Task: Look for space in Urla, Turkey from 6th September, 2023 to 12th September, 2023 for 4 adults in price range Rs.10000 to Rs.14000. Place can be private room with 4 bedrooms having 4 beds and 4 bathrooms. Property type can be house, flat, guest house. Amenities needed are: wifi, TV, free parkinig on premises, gym, breakfast. Booking option can be shelf check-in. Required host language is English.
Action: Mouse moved to (367, 142)
Screenshot: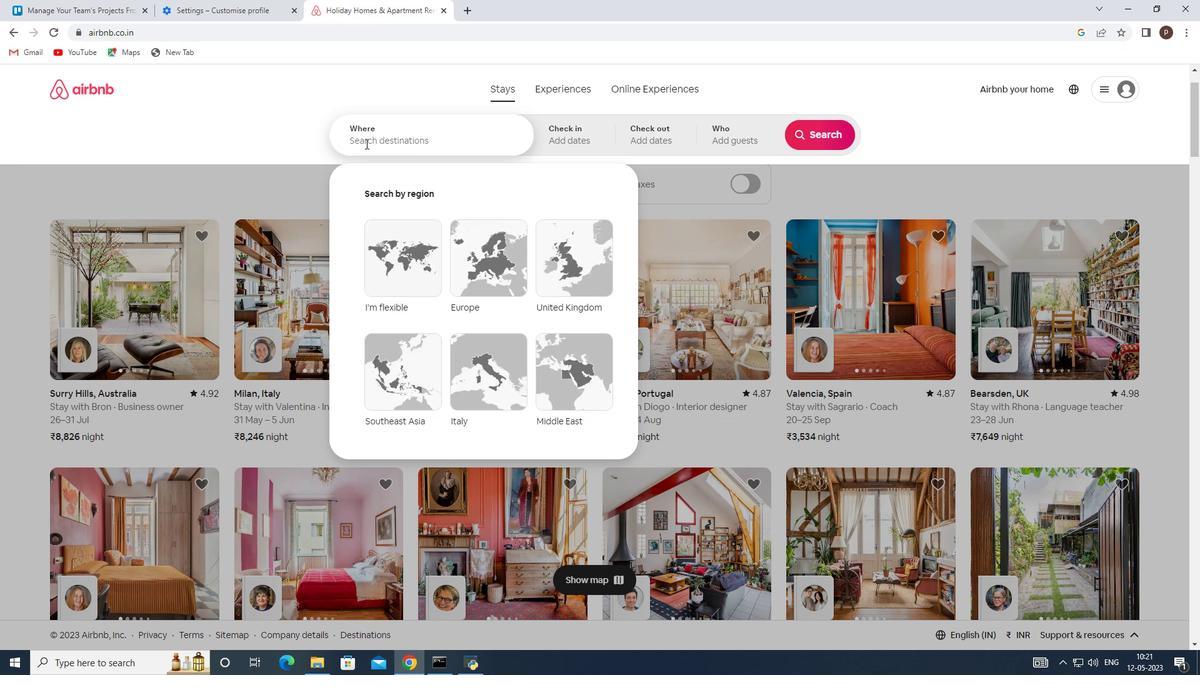 
Action: Mouse pressed left at (367, 142)
Screenshot: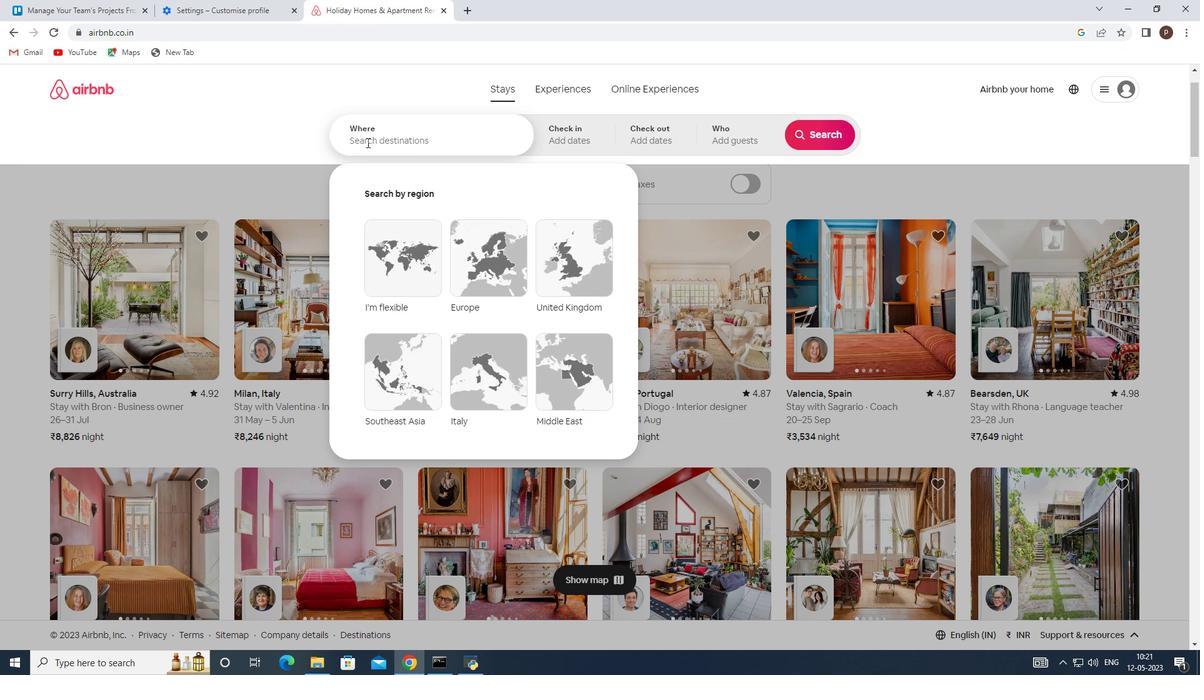 
Action: Mouse moved to (368, 140)
Screenshot: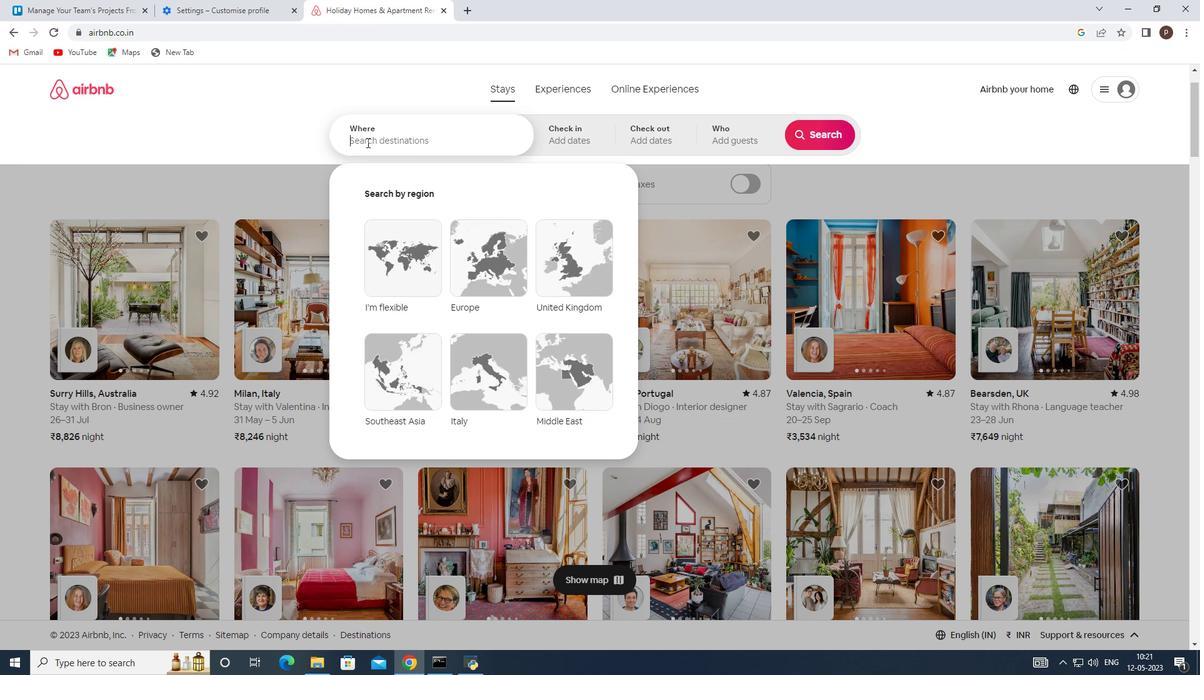 
Action: Key pressed u<Key.caps_lock>RLA,<Key.space><Key.caps_lock>t<Key.caps_lock>URKEY<Key.enter>
Screenshot: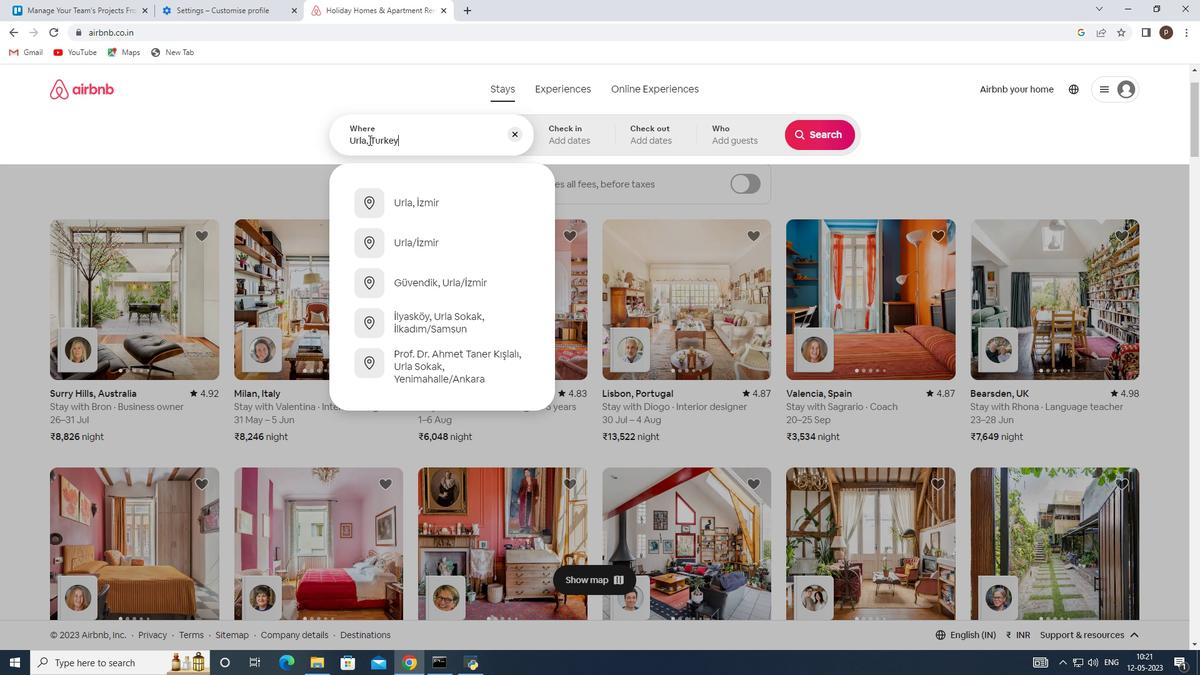 
Action: Mouse moved to (819, 233)
Screenshot: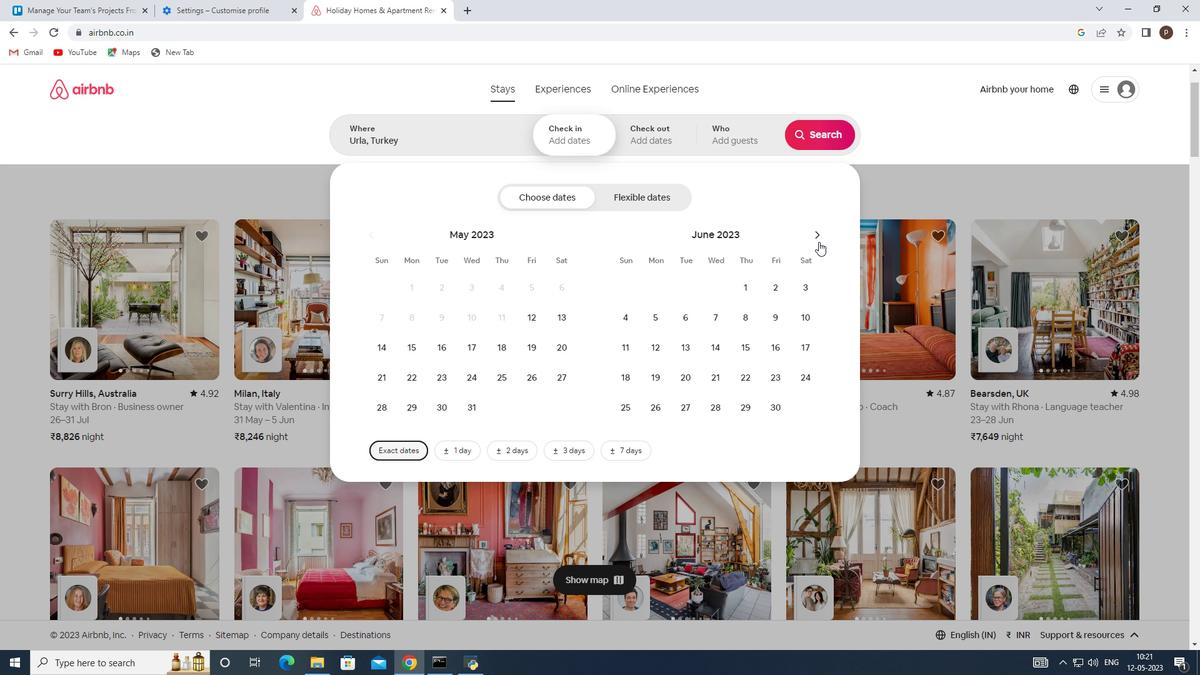 
Action: Mouse pressed left at (819, 233)
Screenshot: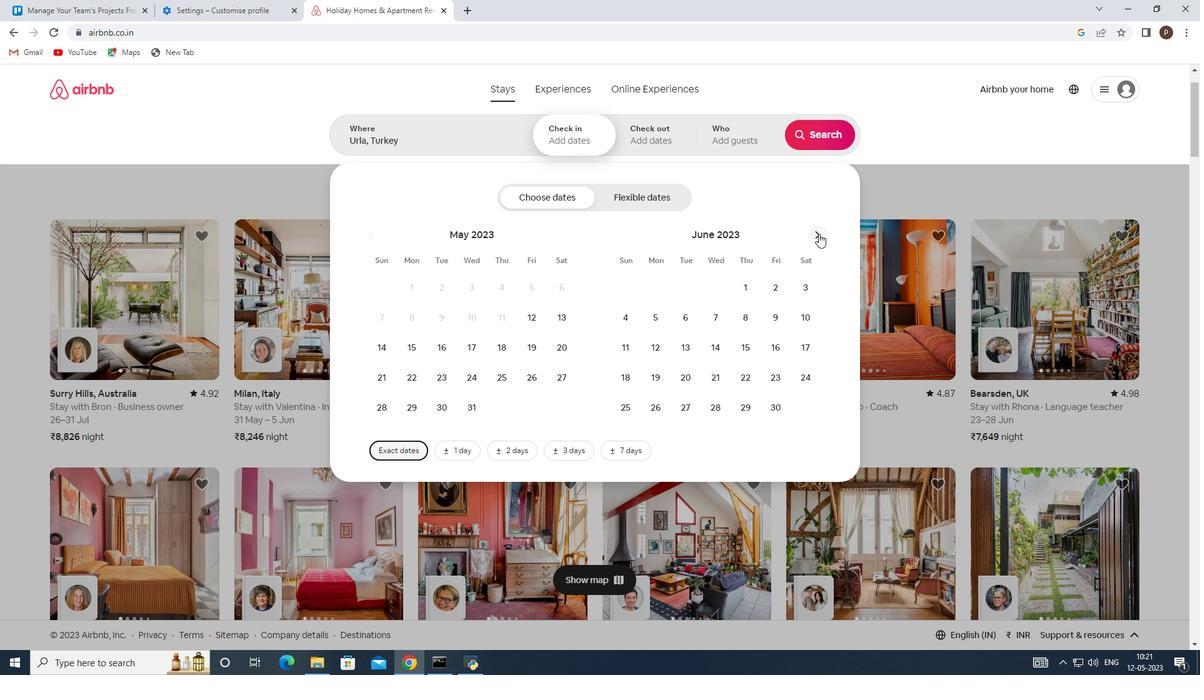 
Action: Mouse pressed left at (819, 233)
Screenshot: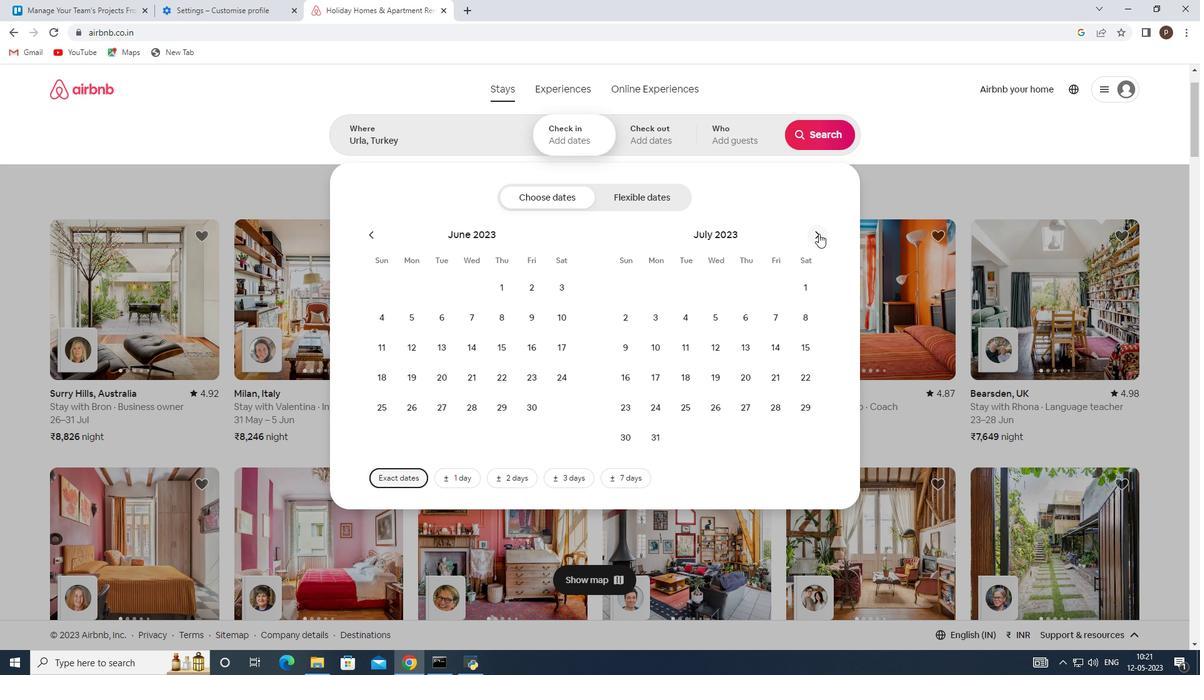 
Action: Mouse pressed left at (819, 233)
Screenshot: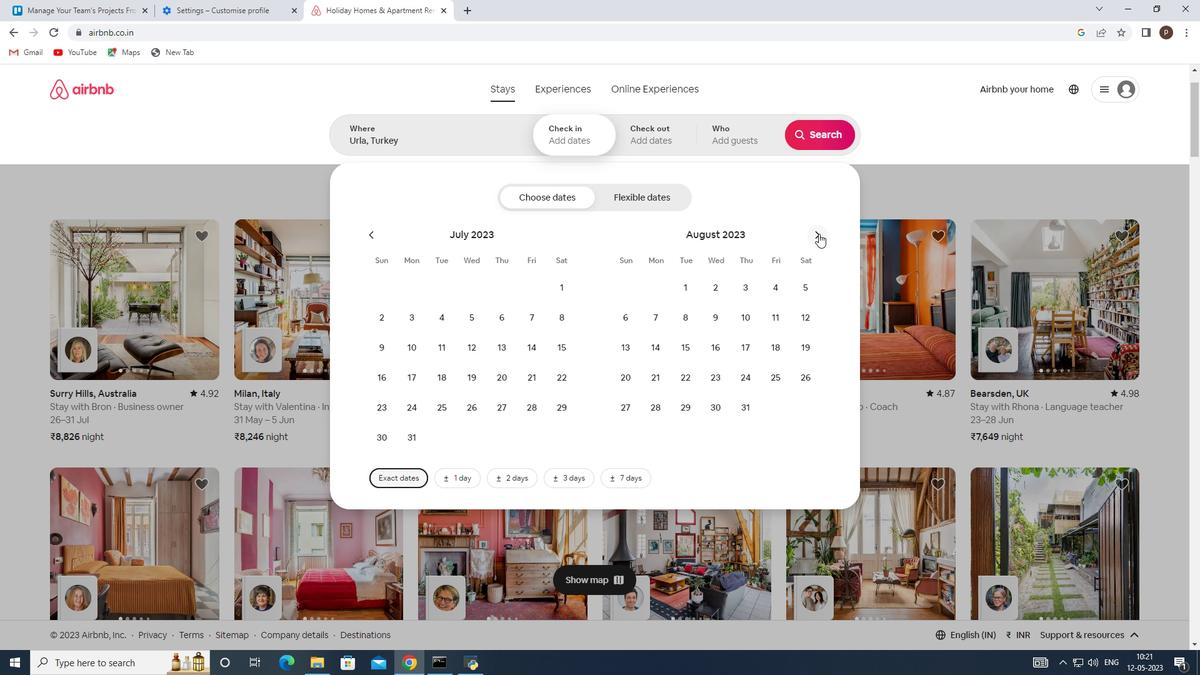 
Action: Mouse moved to (715, 313)
Screenshot: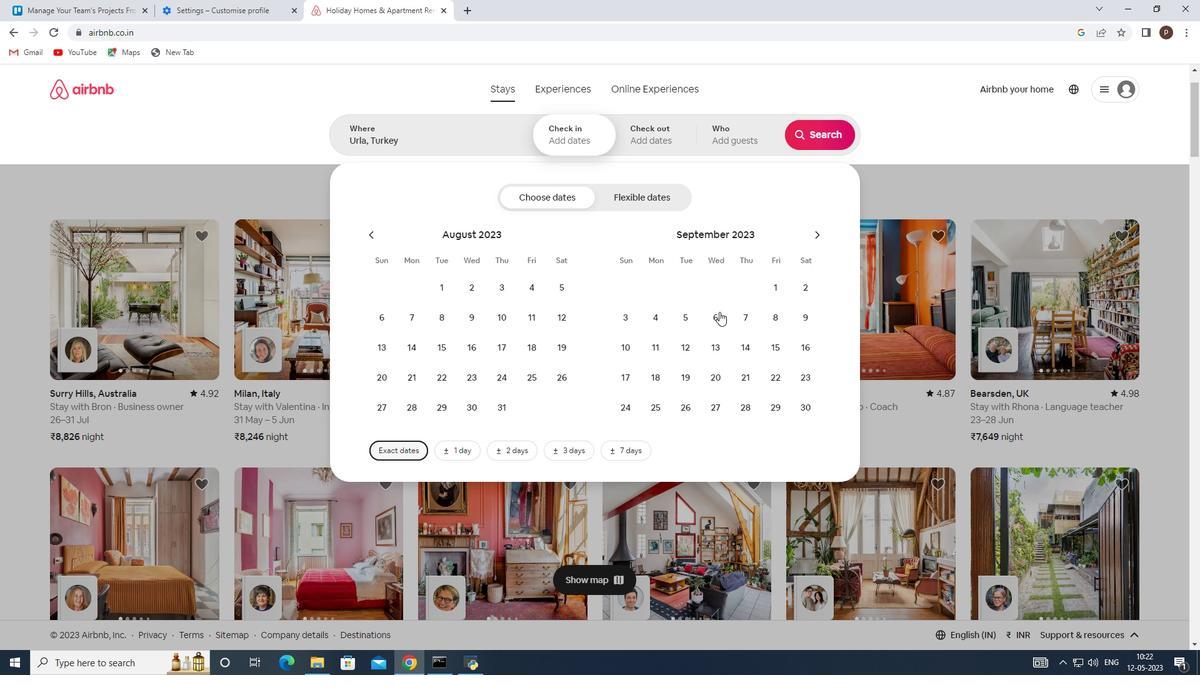 
Action: Mouse pressed left at (715, 313)
Screenshot: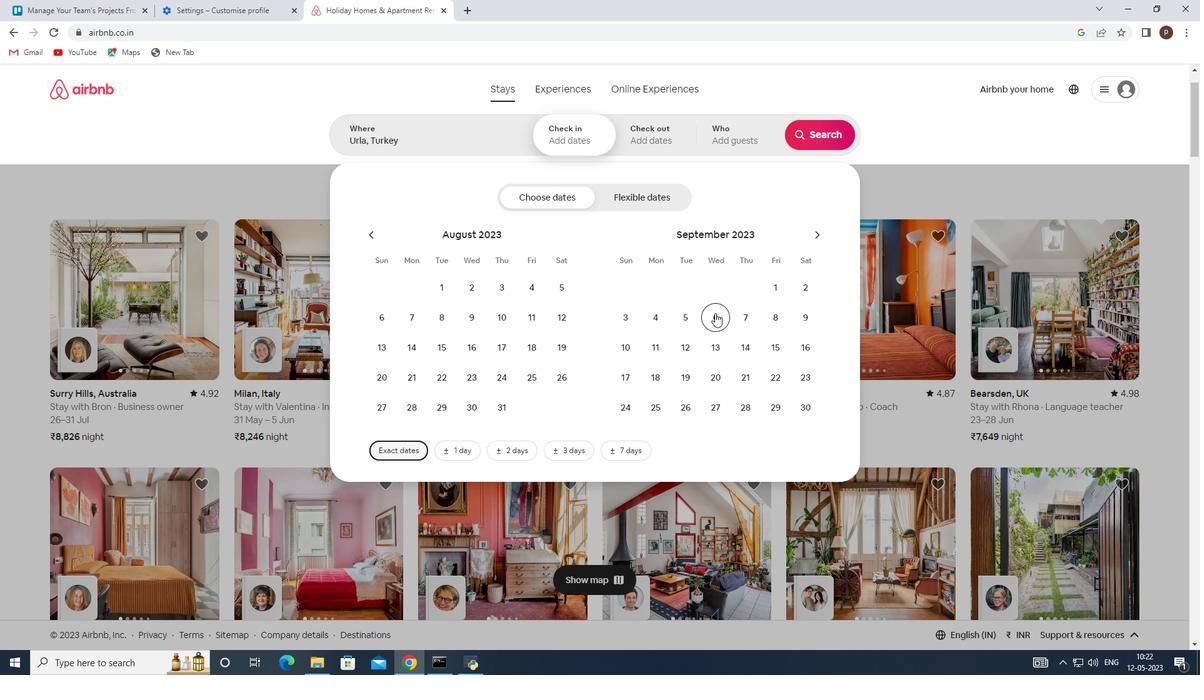 
Action: Mouse moved to (687, 343)
Screenshot: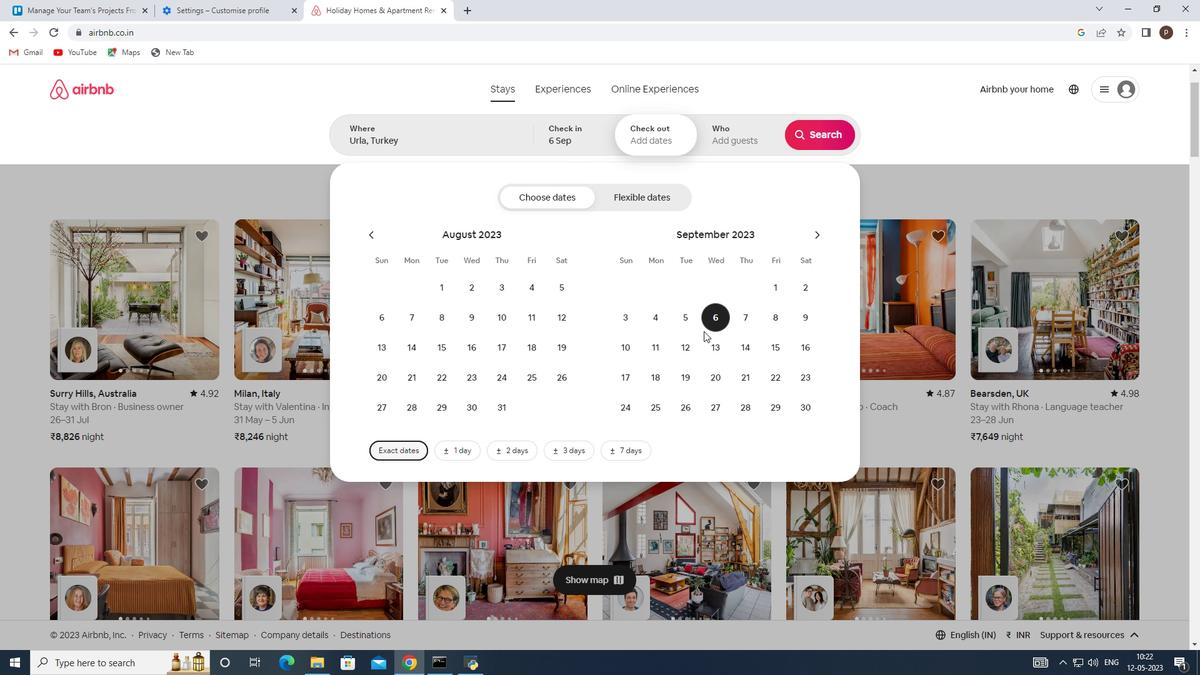 
Action: Mouse pressed left at (687, 343)
Screenshot: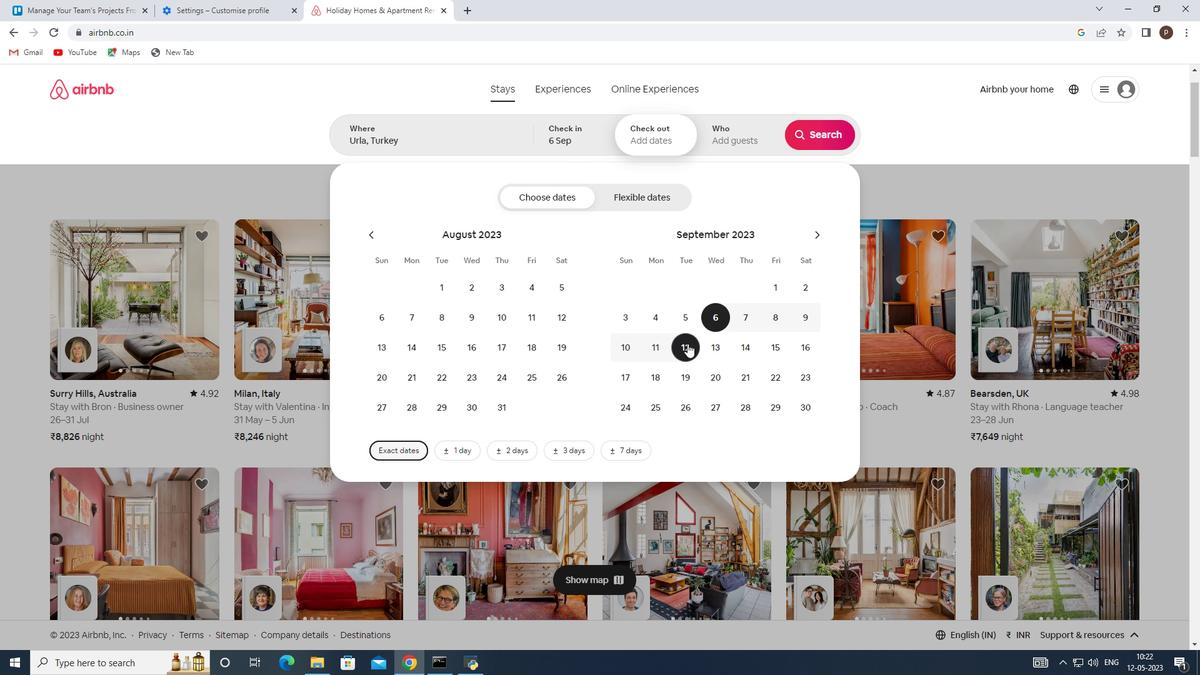 
Action: Mouse moved to (739, 140)
Screenshot: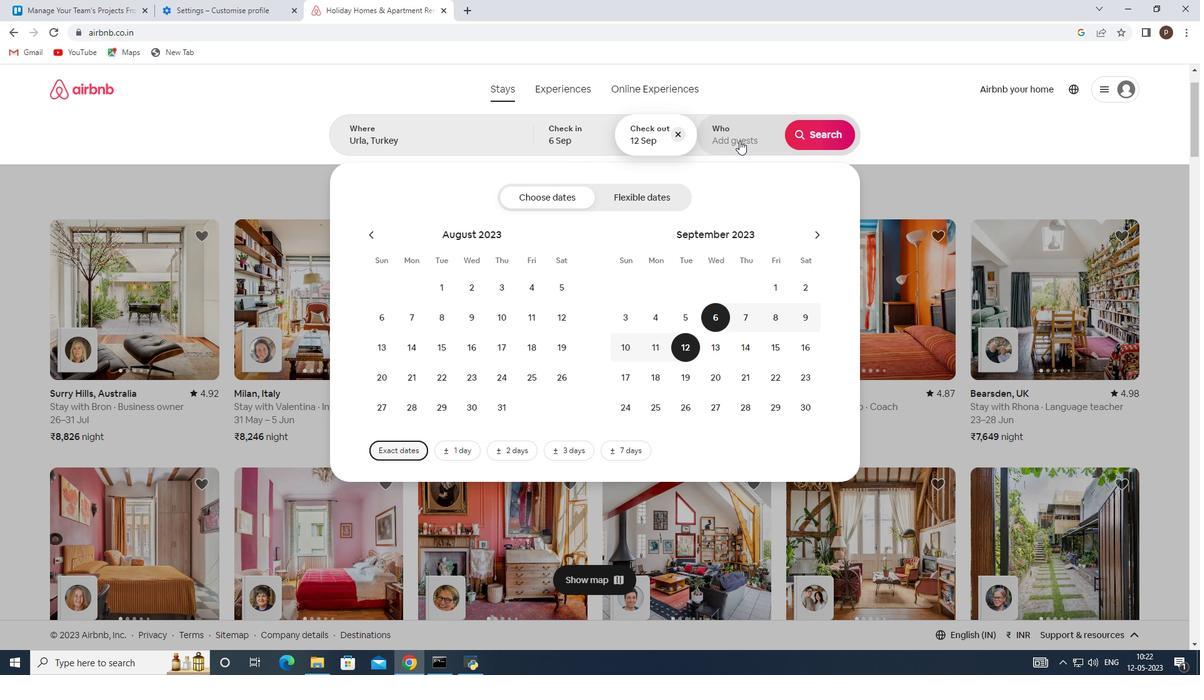 
Action: Mouse pressed left at (739, 140)
Screenshot: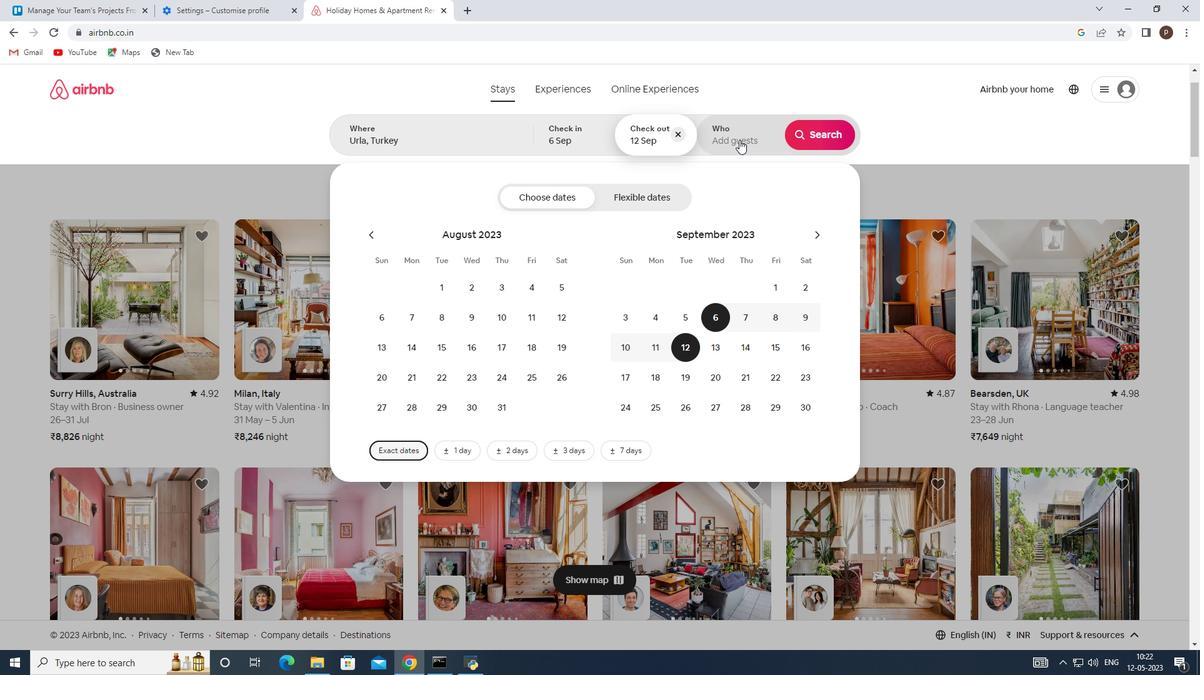 
Action: Mouse moved to (820, 200)
Screenshot: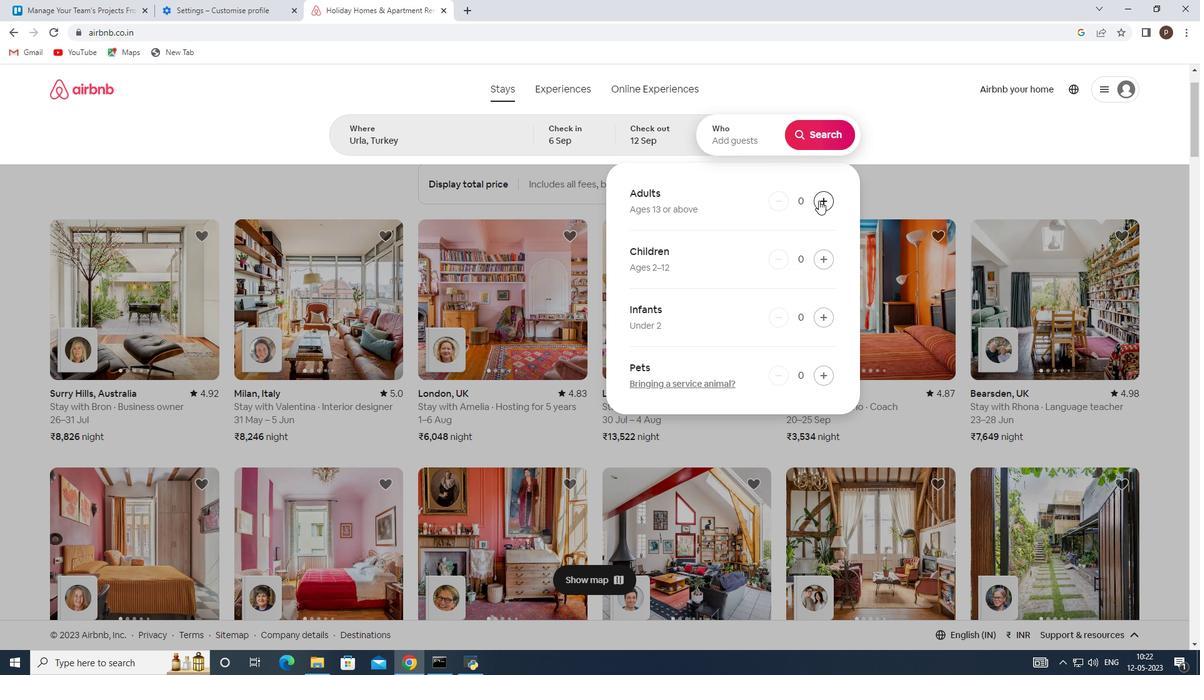 
Action: Mouse pressed left at (820, 200)
Screenshot: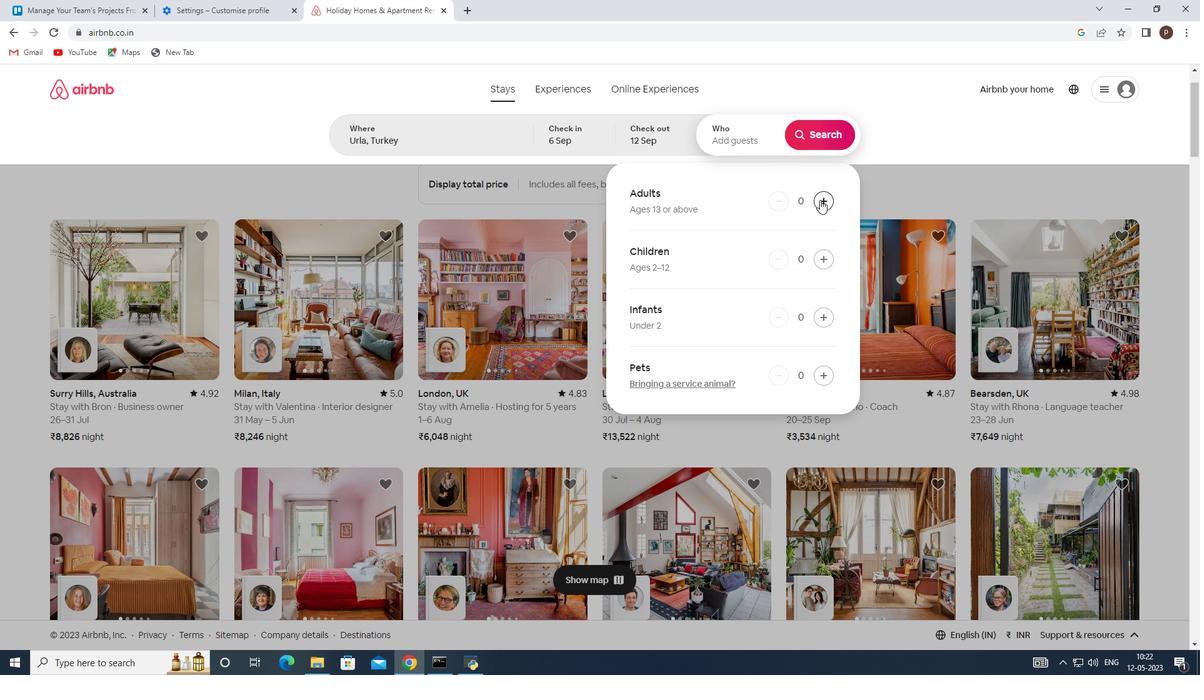 
Action: Mouse pressed left at (820, 200)
Screenshot: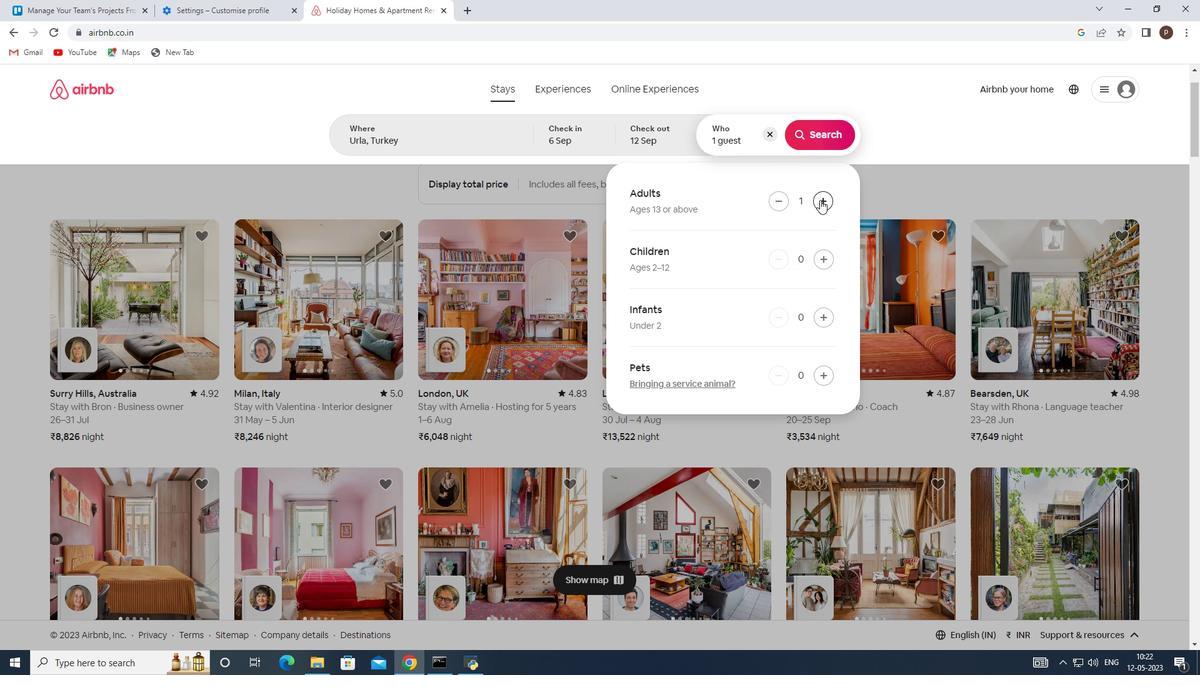 
Action: Mouse pressed left at (820, 200)
Screenshot: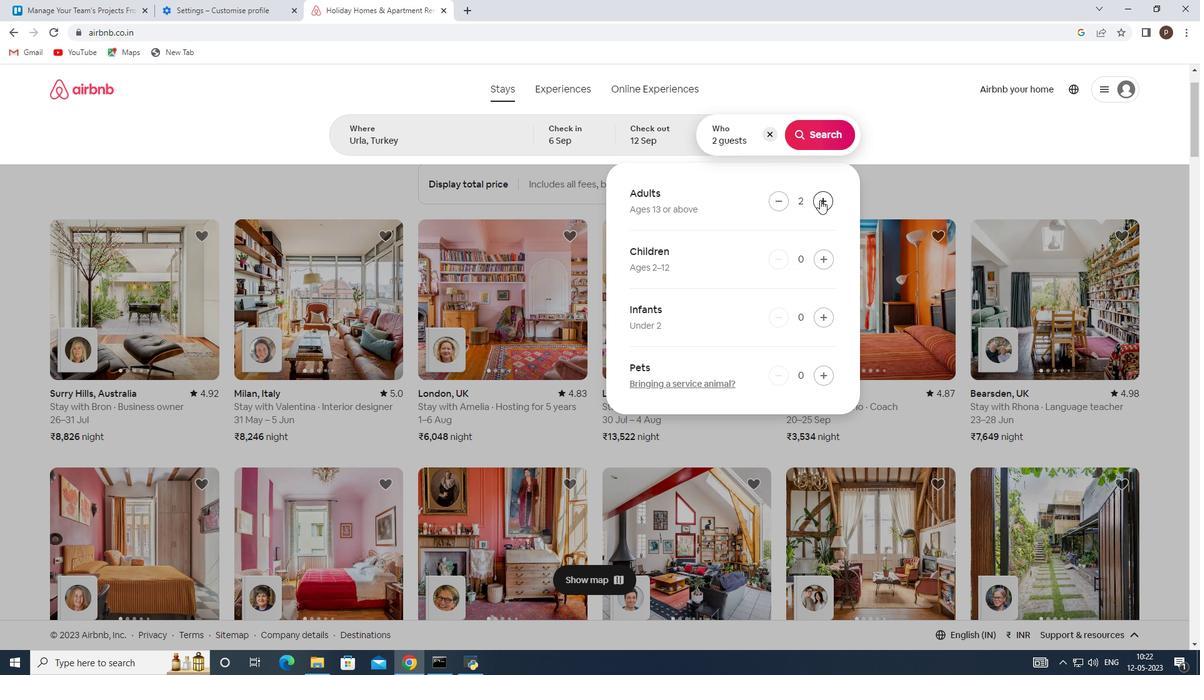 
Action: Mouse pressed left at (820, 200)
Screenshot: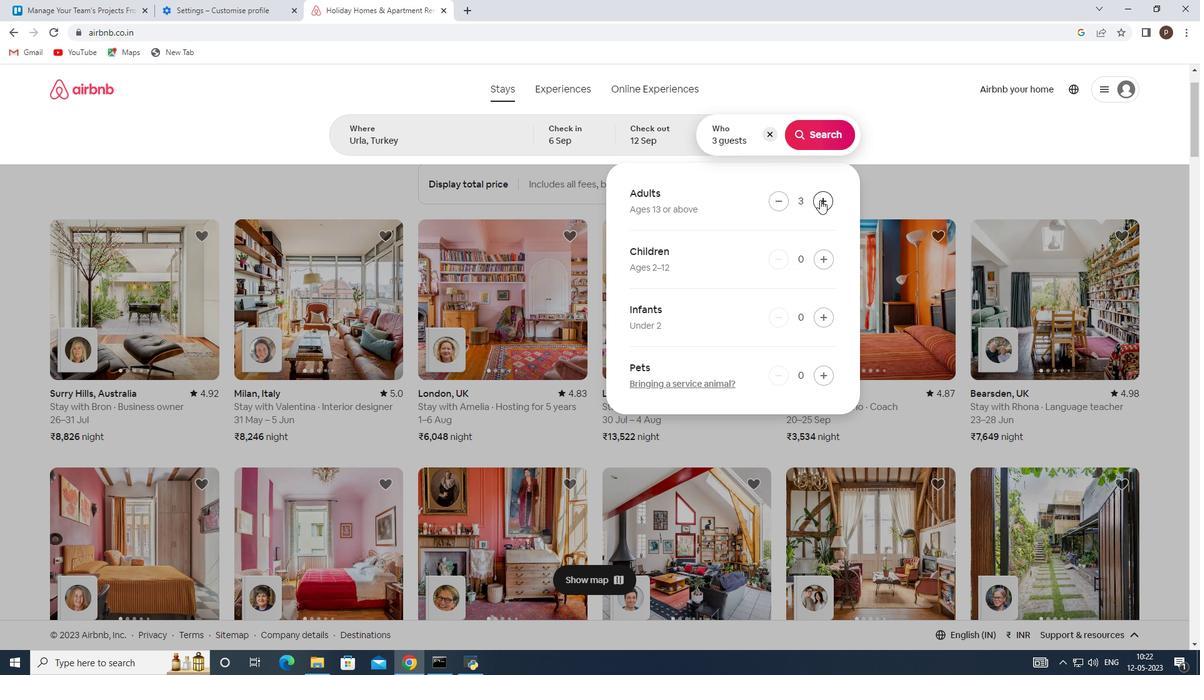 
Action: Mouse moved to (820, 130)
Screenshot: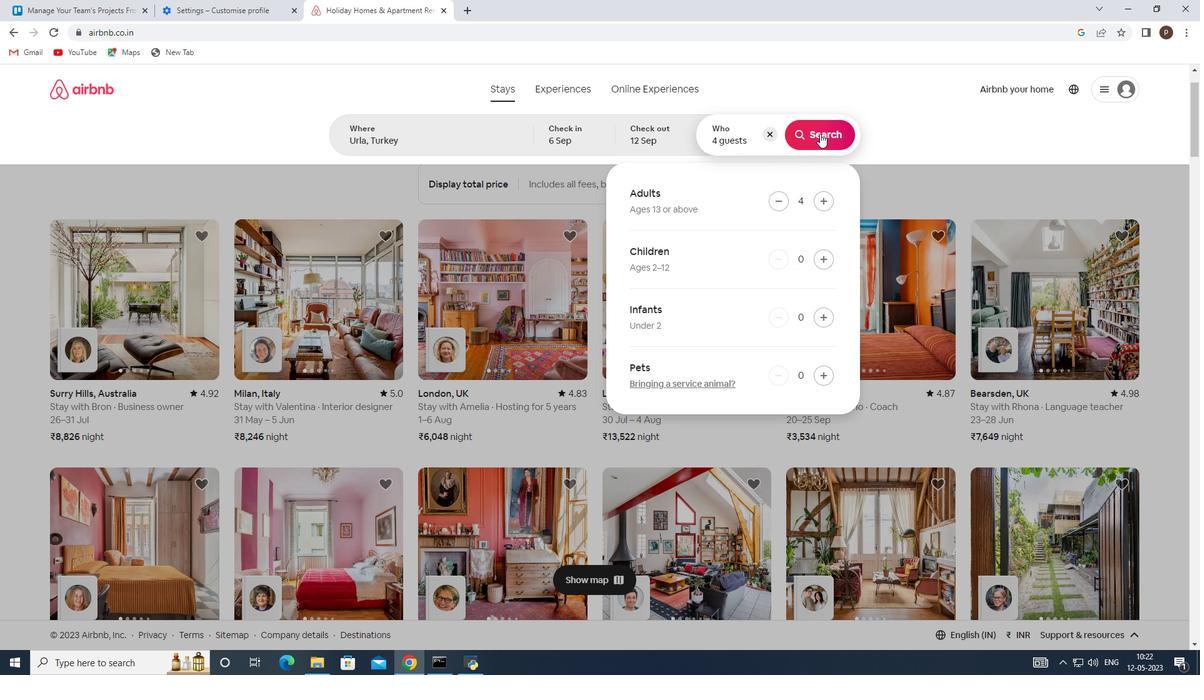 
Action: Mouse pressed left at (820, 130)
Screenshot: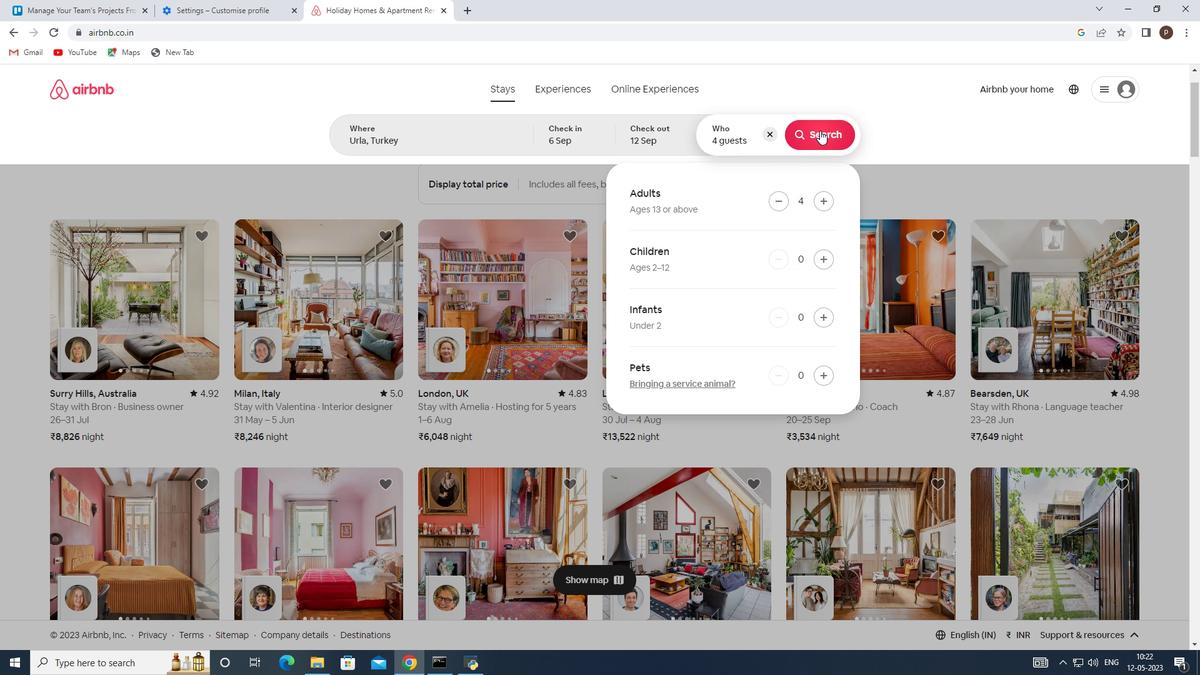 
Action: Mouse moved to (1133, 136)
Screenshot: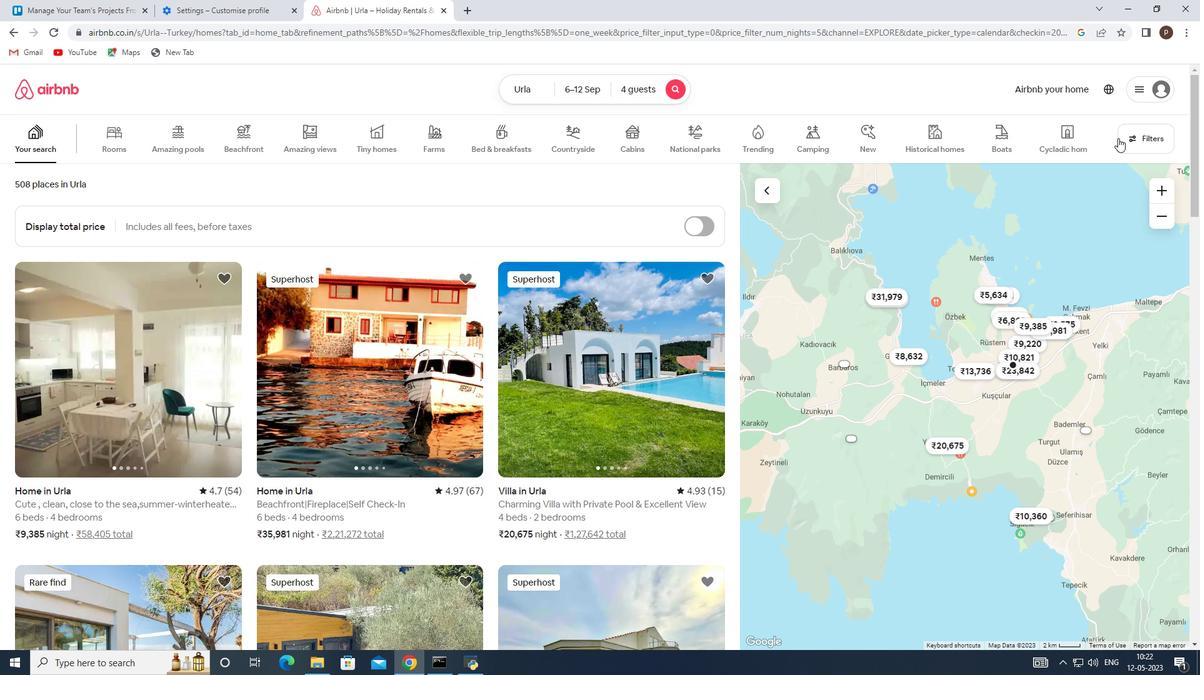 
Action: Mouse pressed left at (1133, 136)
Screenshot: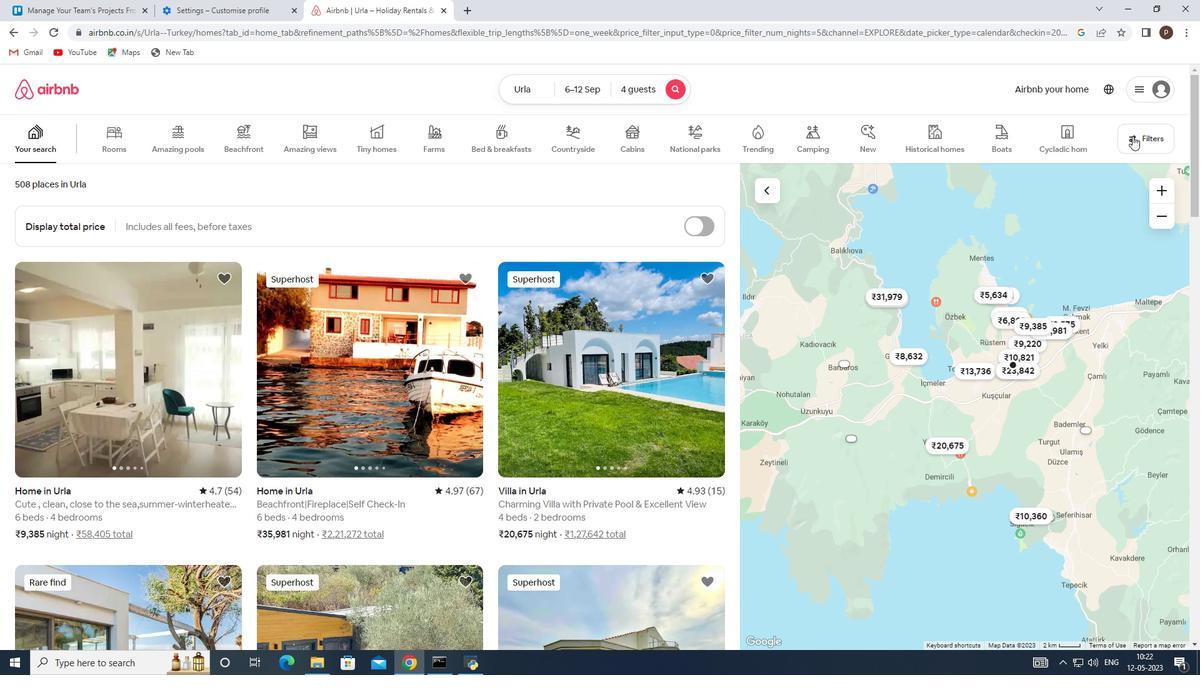 
Action: Mouse moved to (424, 449)
Screenshot: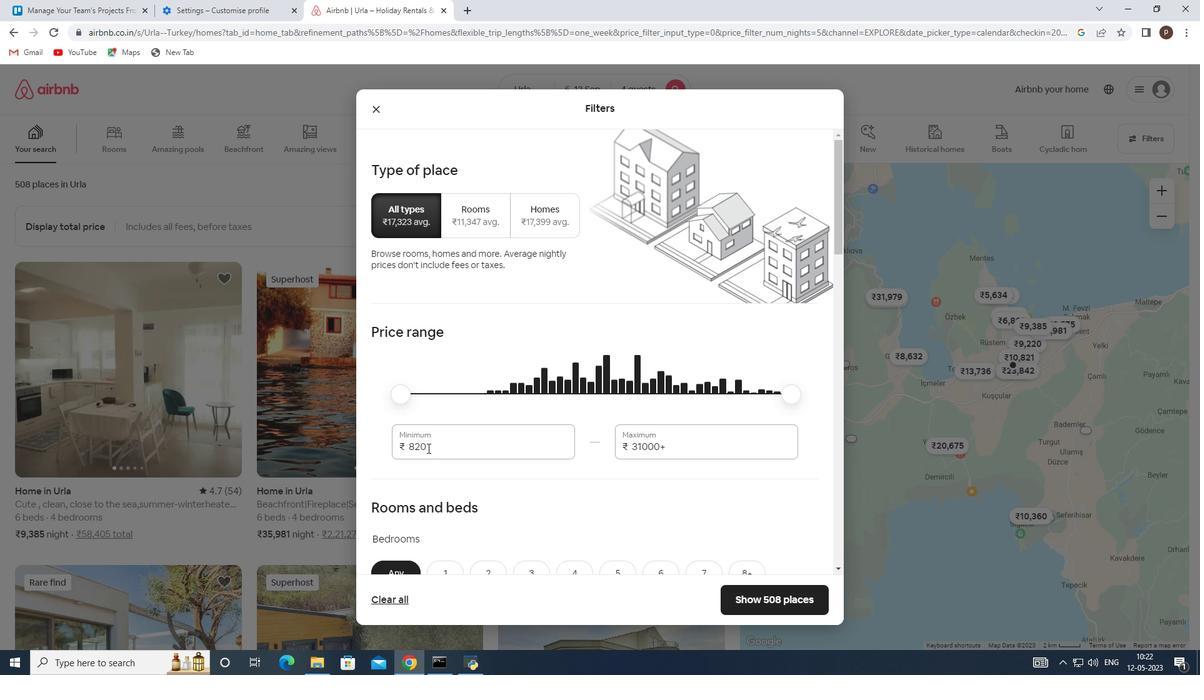 
Action: Mouse pressed left at (424, 449)
Screenshot: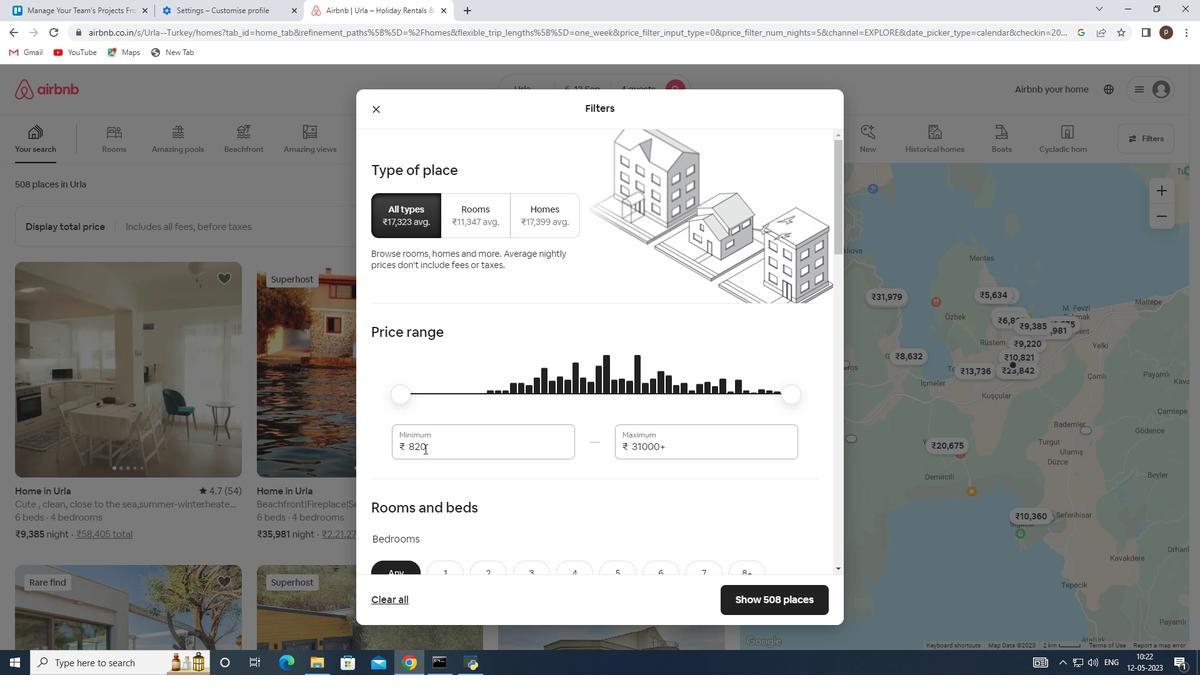 
Action: Mouse pressed left at (424, 449)
Screenshot: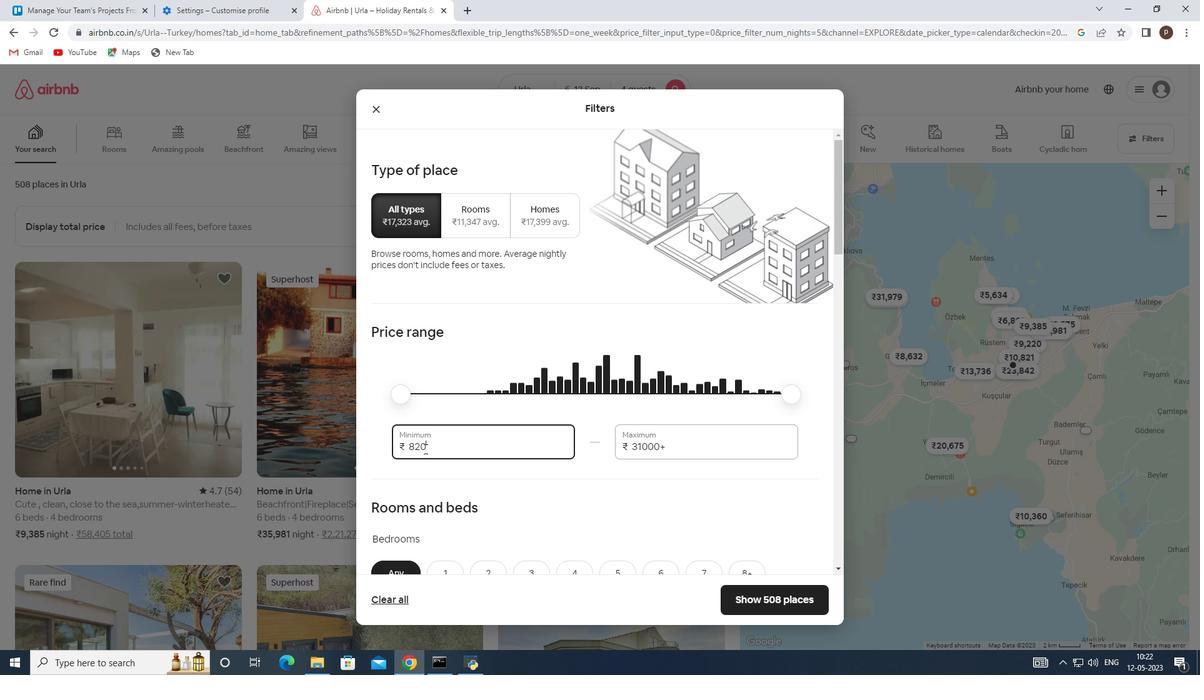 
Action: Key pressed 10000<Key.tab>14000
Screenshot: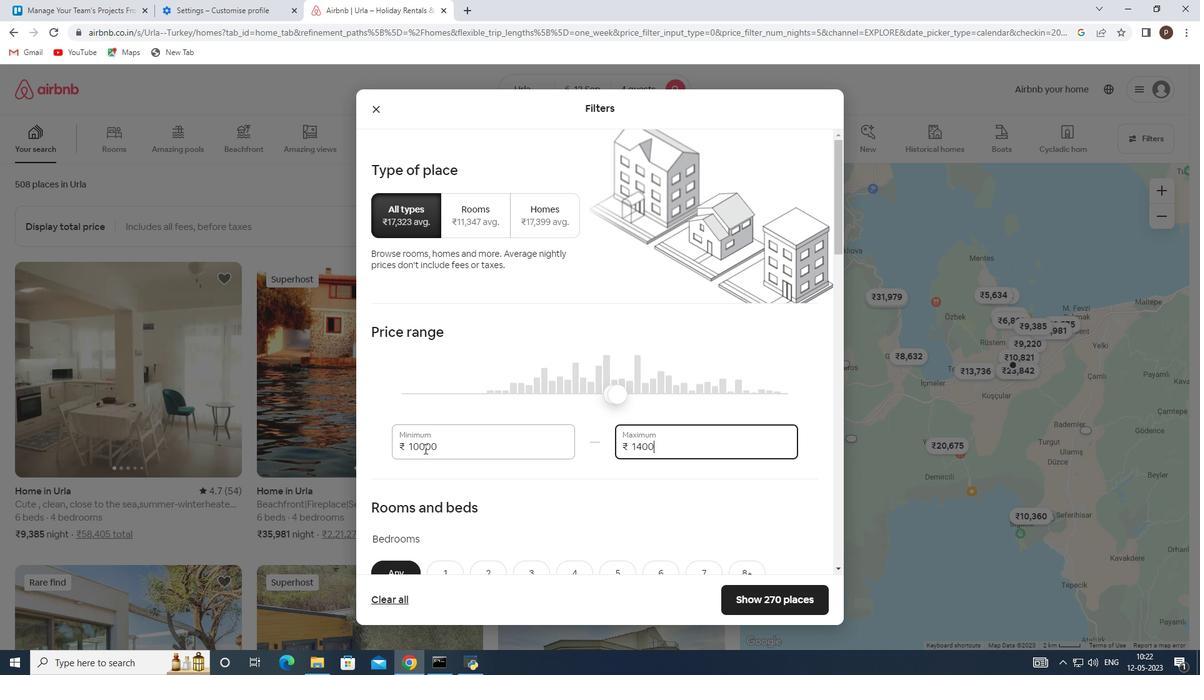 
Action: Mouse moved to (489, 477)
Screenshot: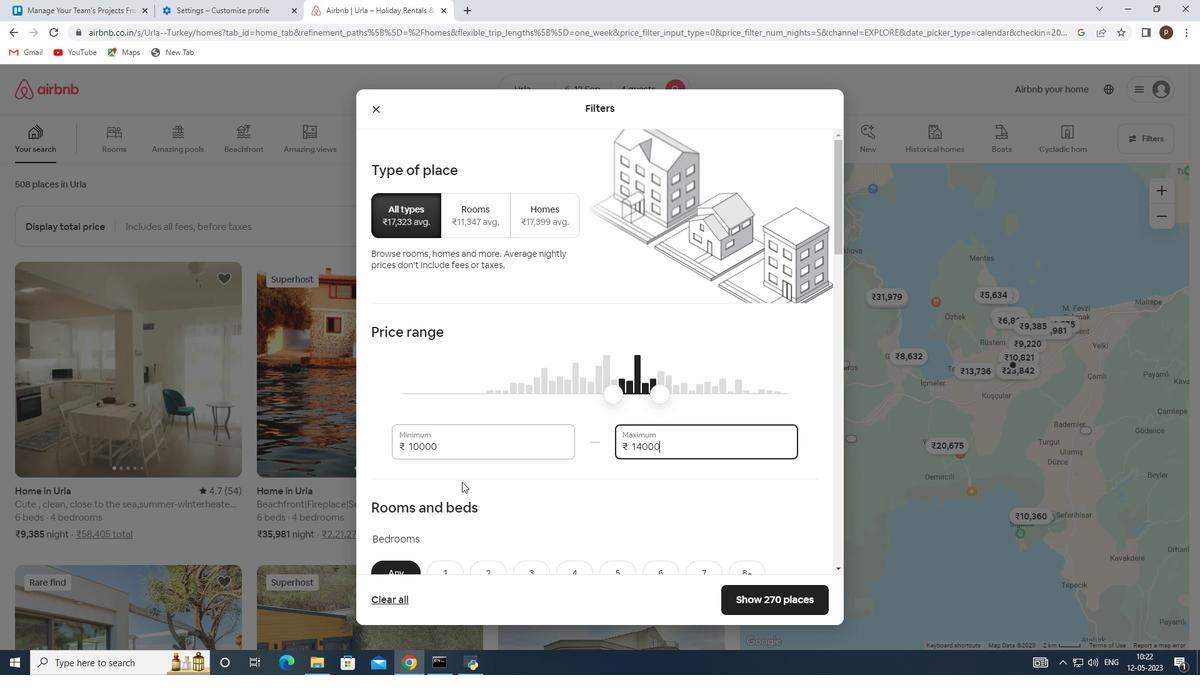 
Action: Mouse scrolled (489, 476) with delta (0, 0)
Screenshot: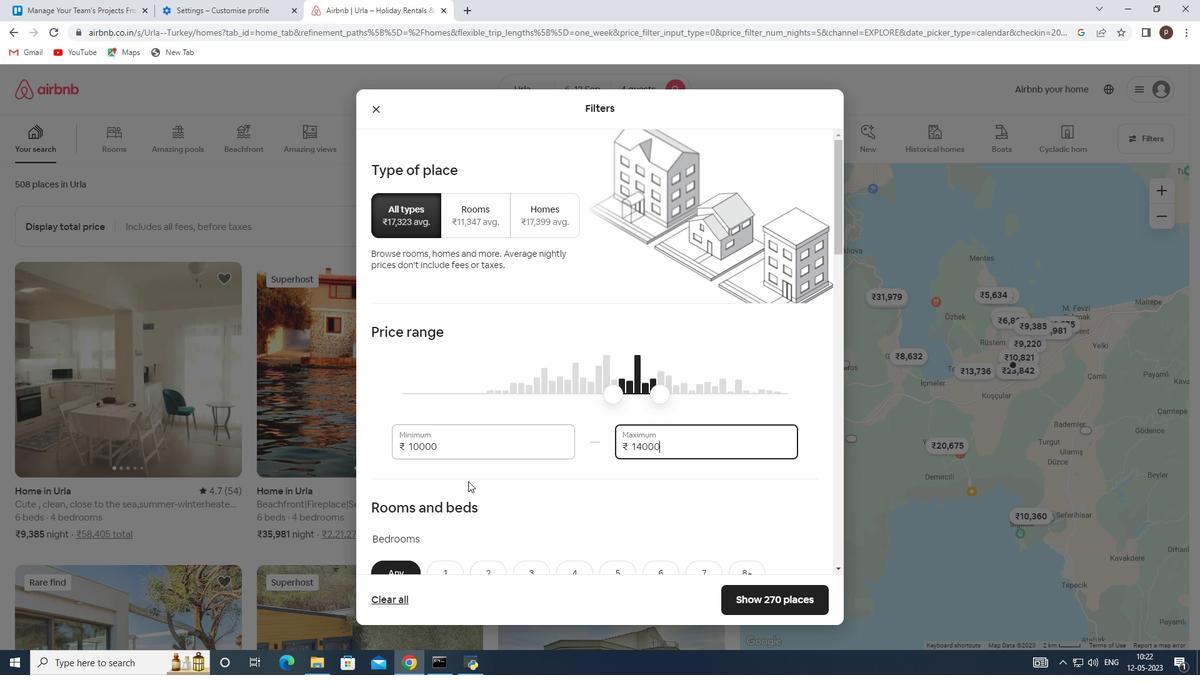 
Action: Mouse scrolled (489, 476) with delta (0, 0)
Screenshot: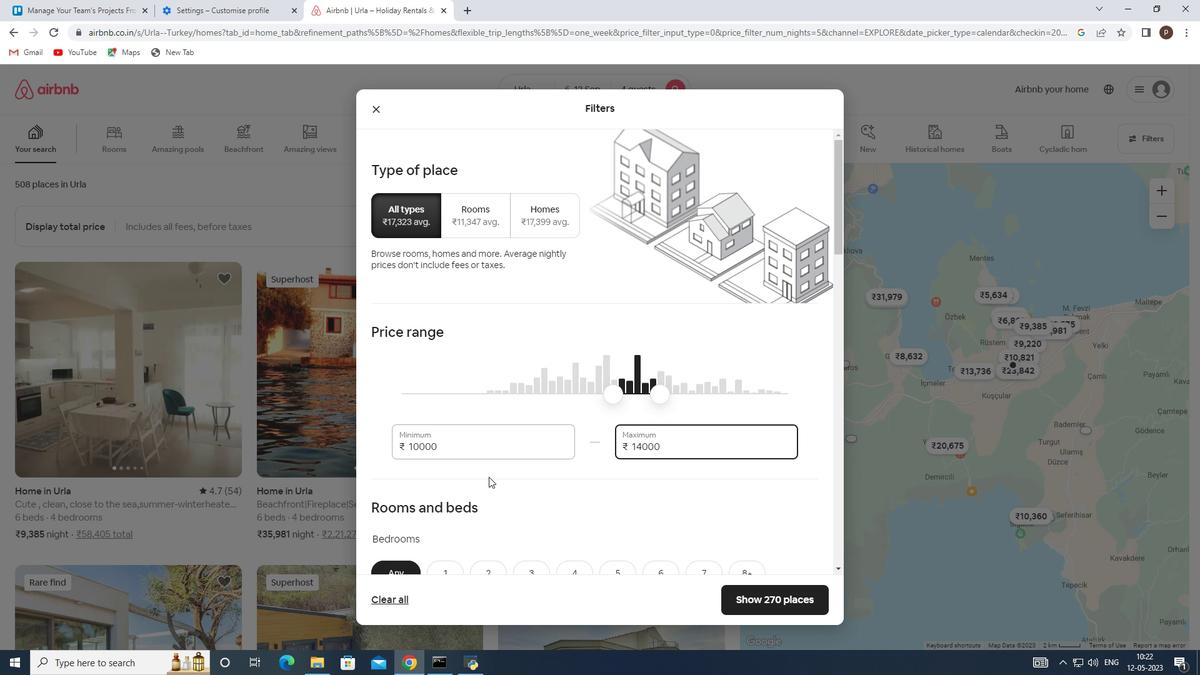
Action: Mouse scrolled (489, 476) with delta (0, 0)
Screenshot: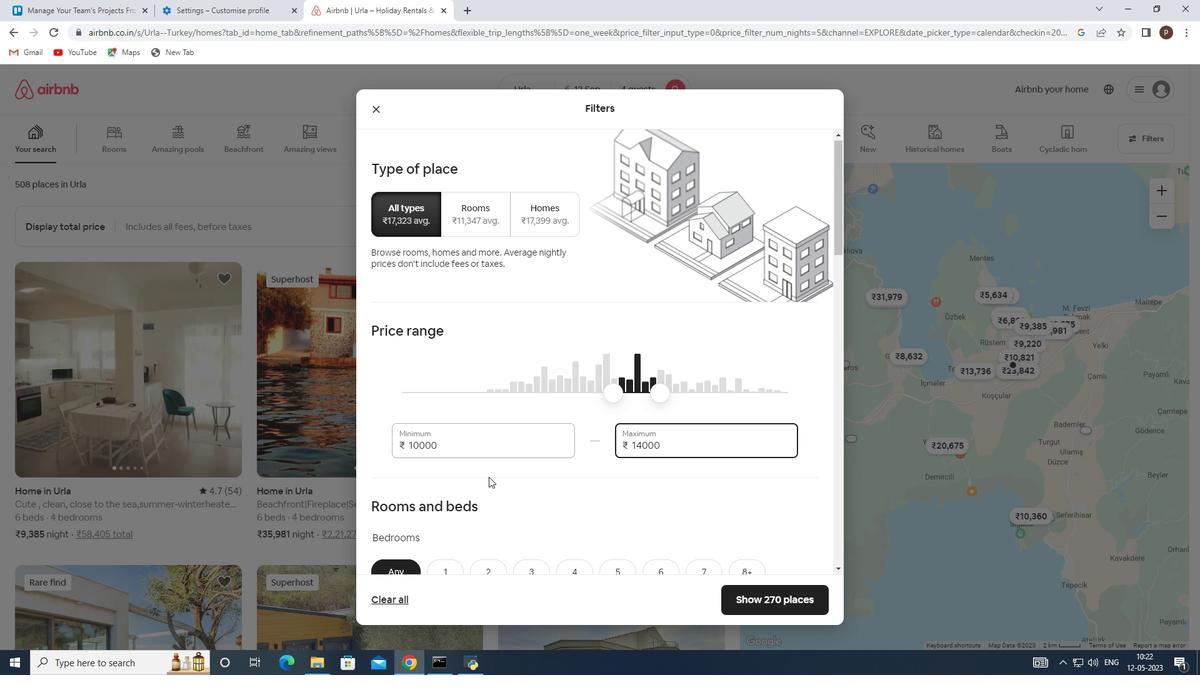 
Action: Mouse moved to (585, 385)
Screenshot: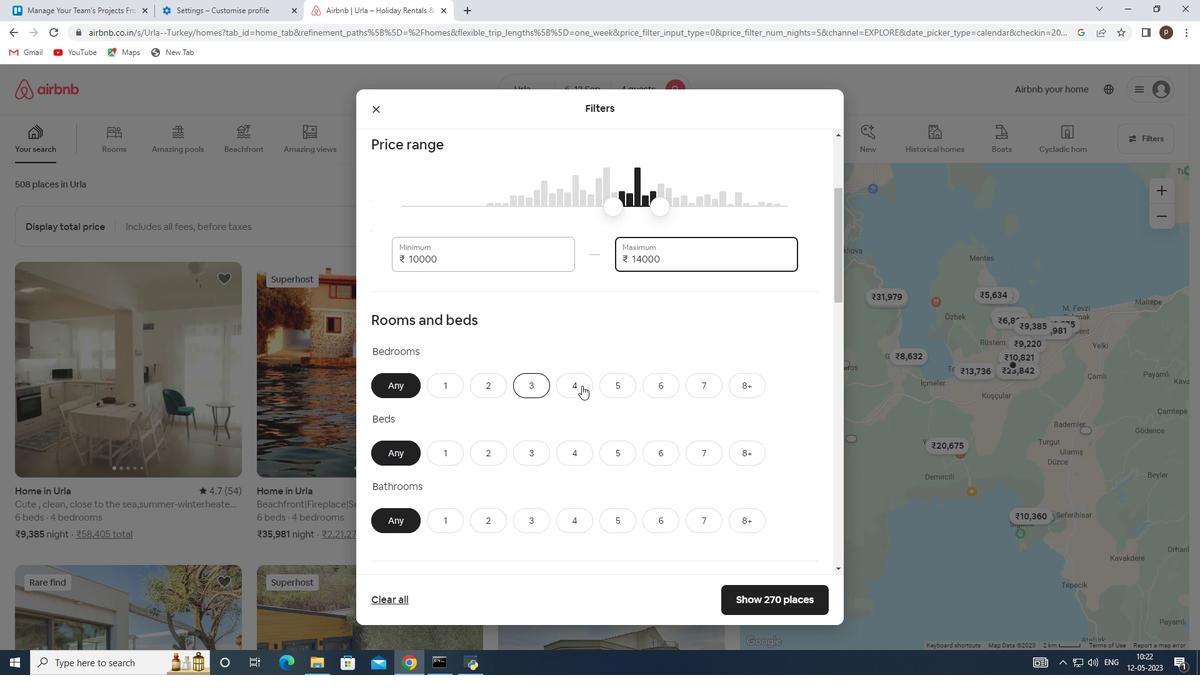 
Action: Mouse pressed left at (585, 385)
Screenshot: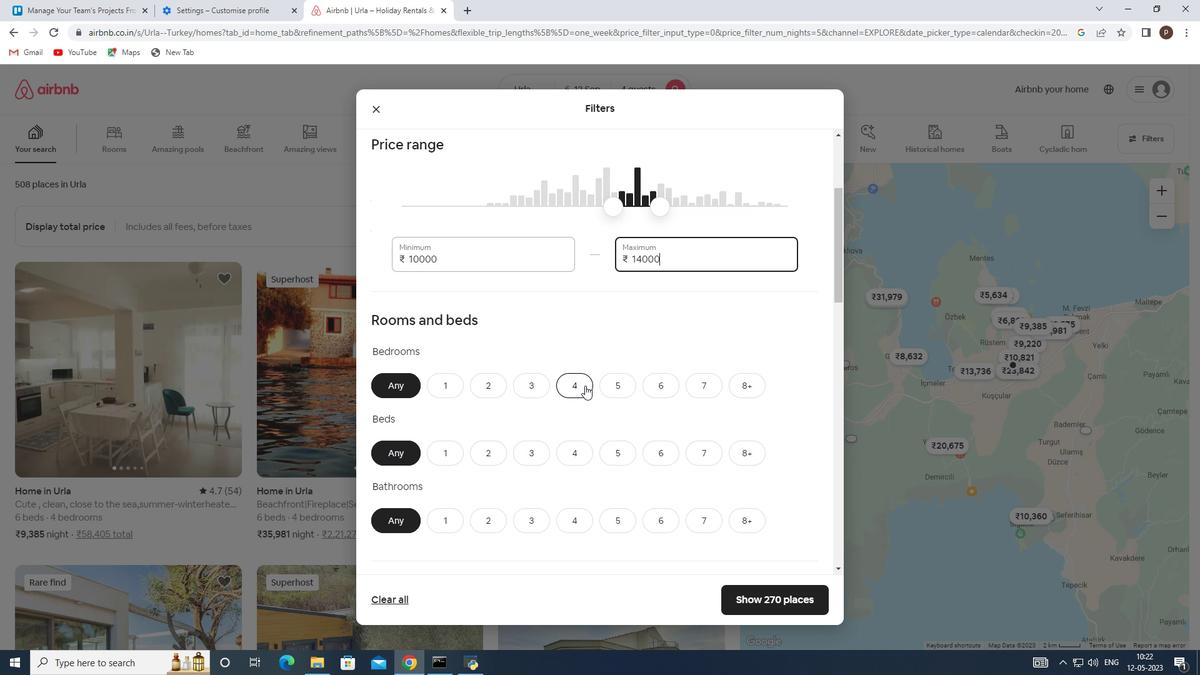 
Action: Mouse moved to (570, 449)
Screenshot: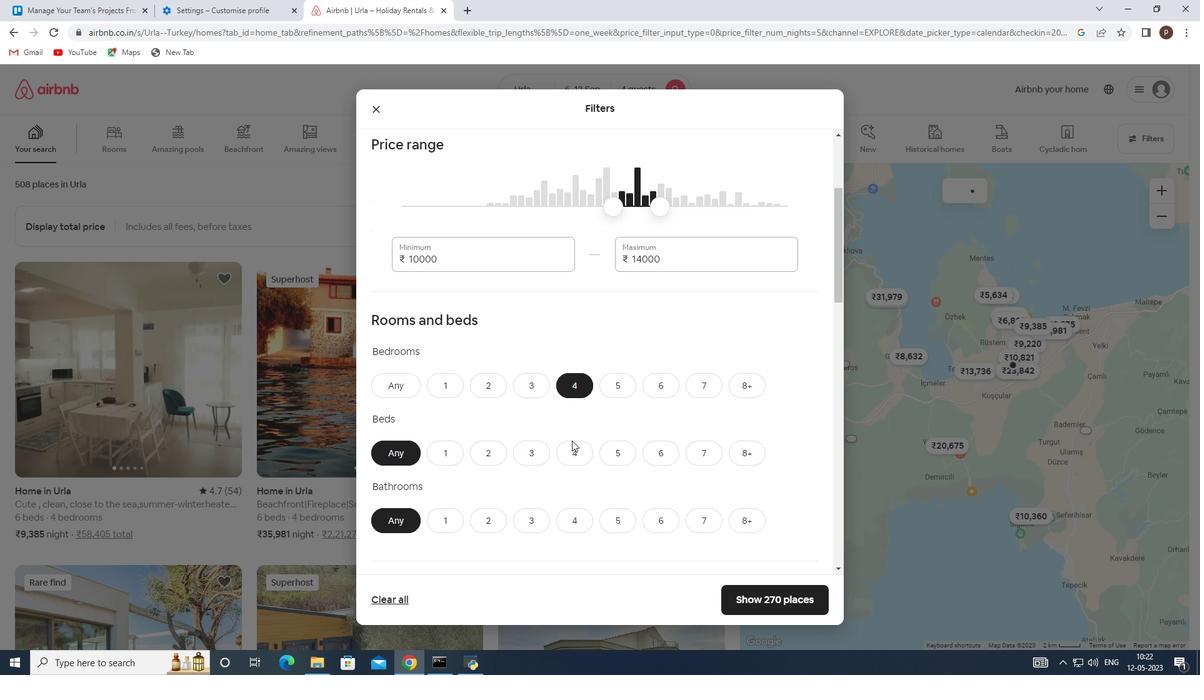 
Action: Mouse pressed left at (570, 449)
Screenshot: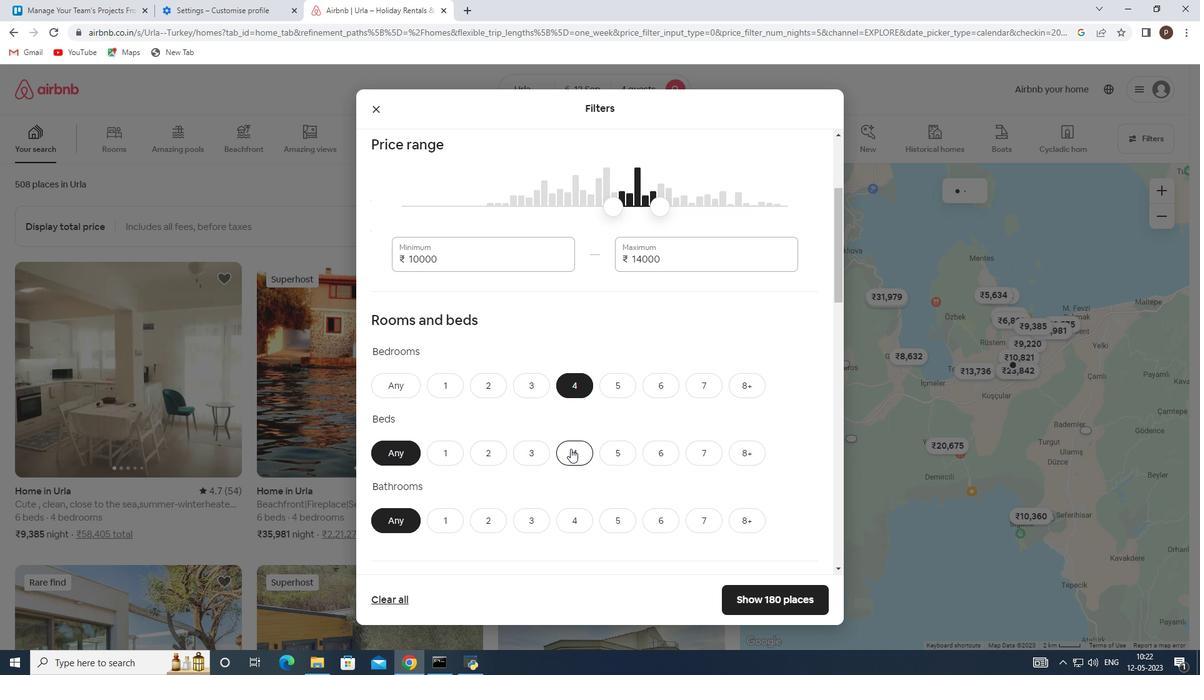 
Action: Mouse scrolled (570, 448) with delta (0, 0)
Screenshot: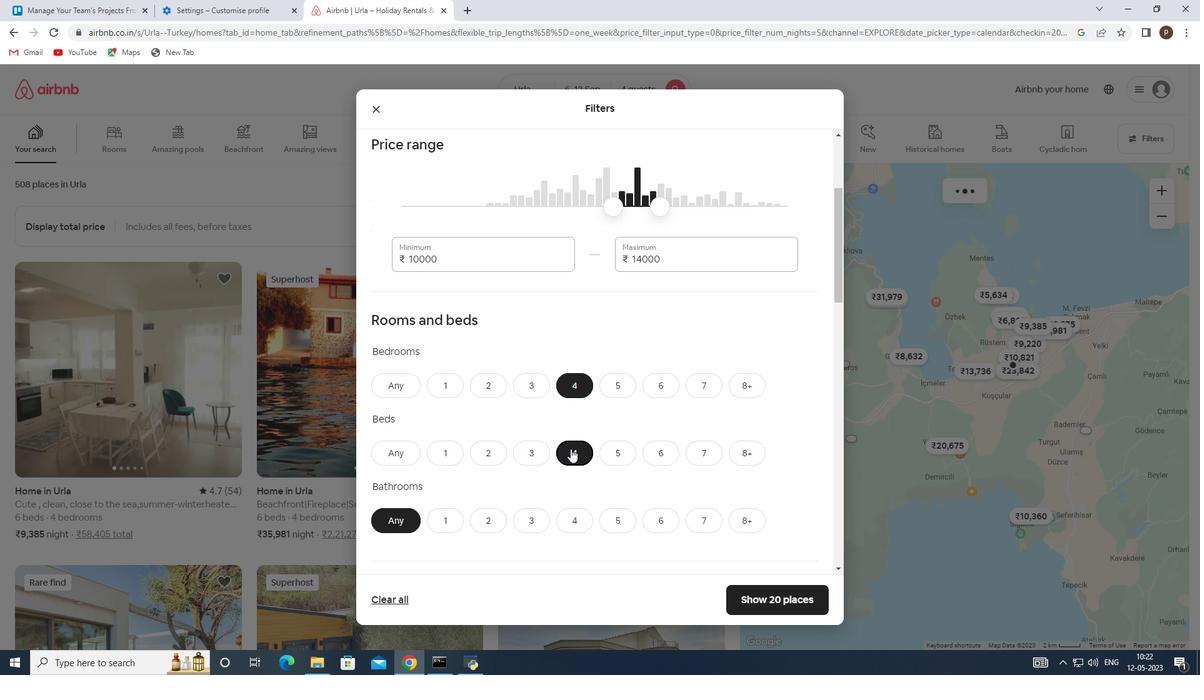 
Action: Mouse moved to (570, 450)
Screenshot: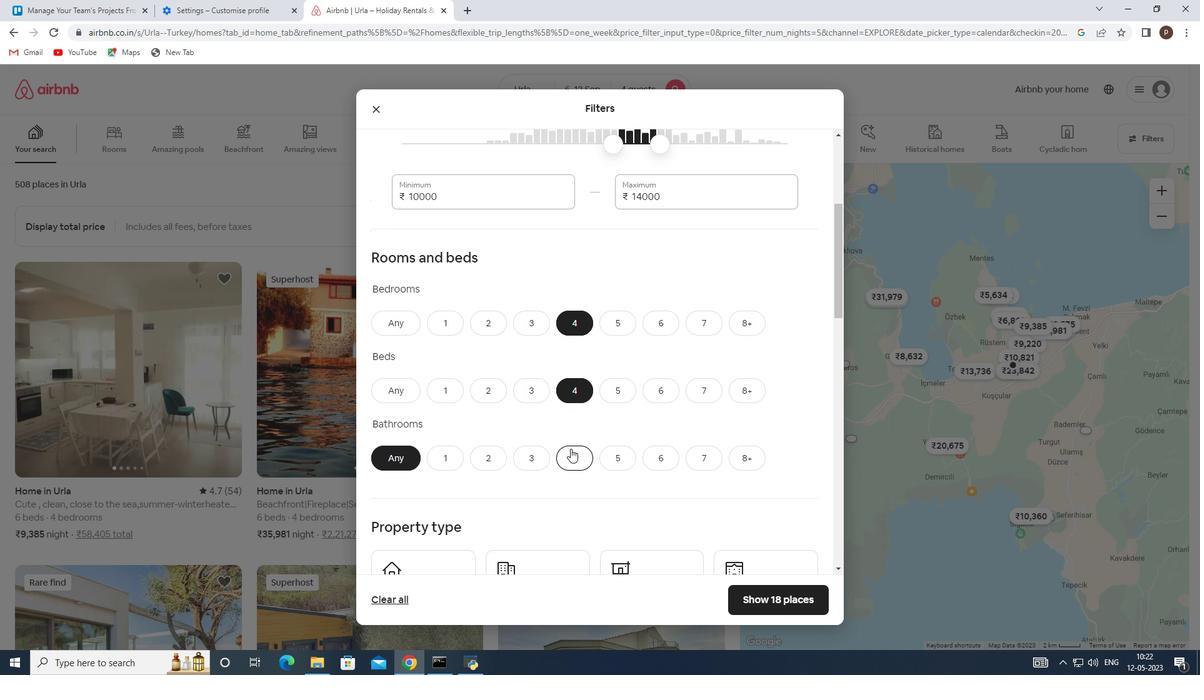 
Action: Mouse pressed left at (570, 450)
Screenshot: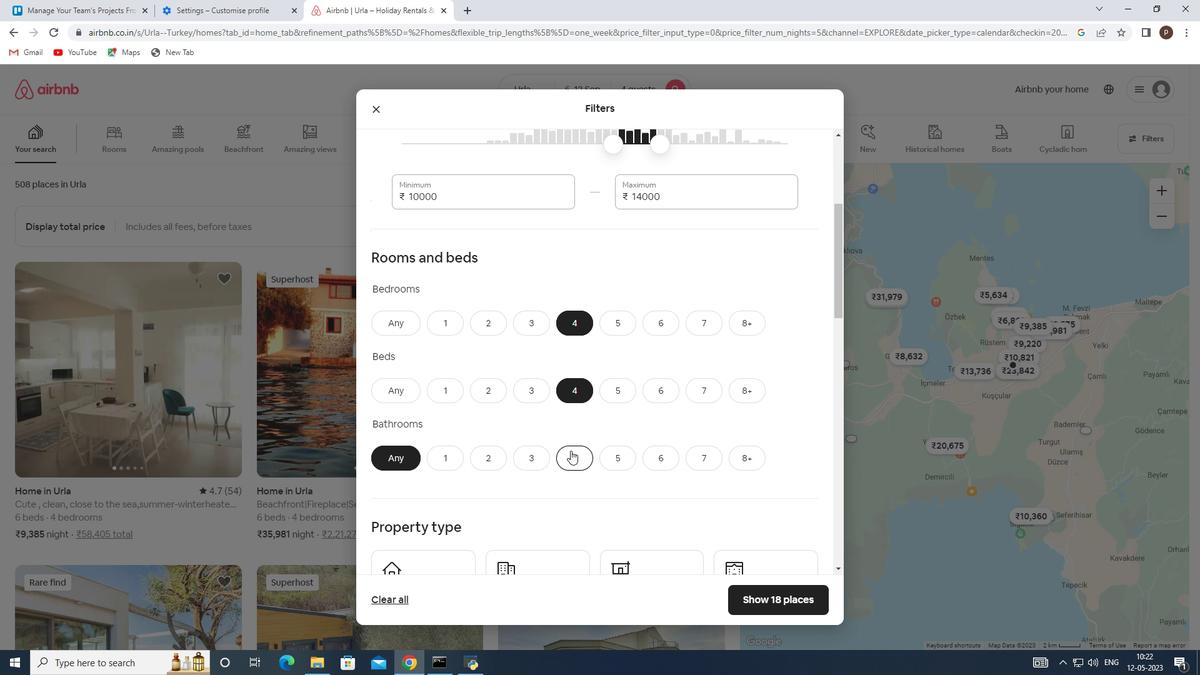 
Action: Mouse moved to (560, 442)
Screenshot: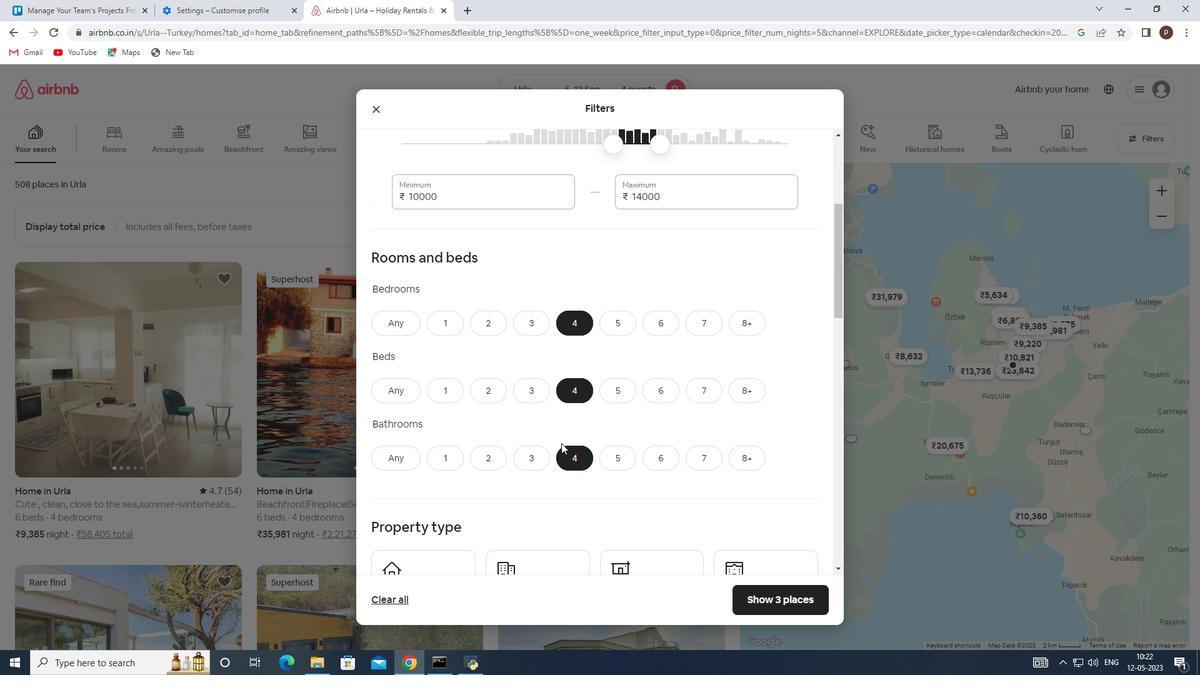 
Action: Mouse scrolled (560, 441) with delta (0, 0)
Screenshot: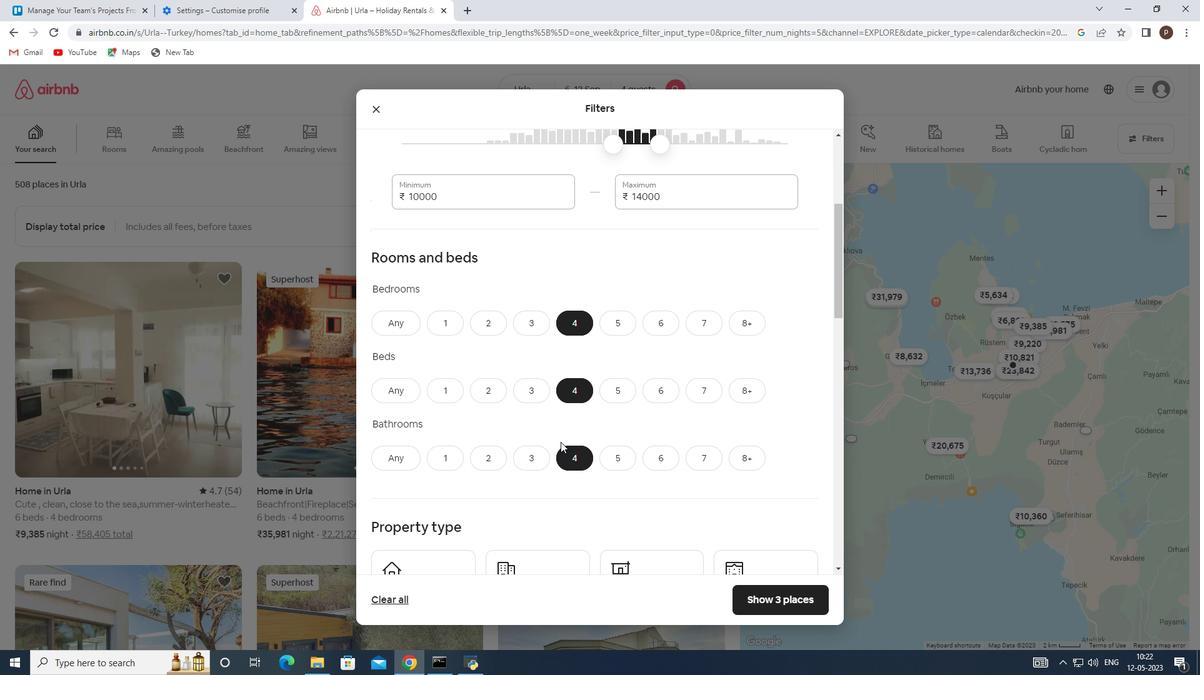 
Action: Mouse scrolled (560, 441) with delta (0, 0)
Screenshot: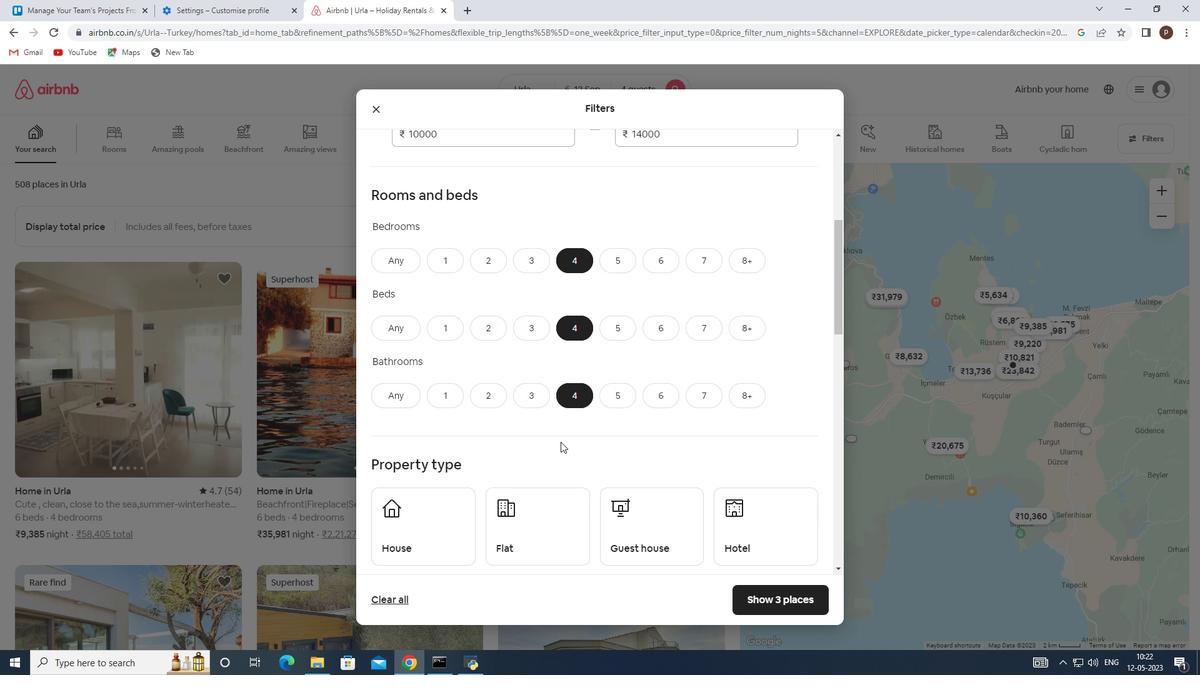 
Action: Mouse moved to (444, 450)
Screenshot: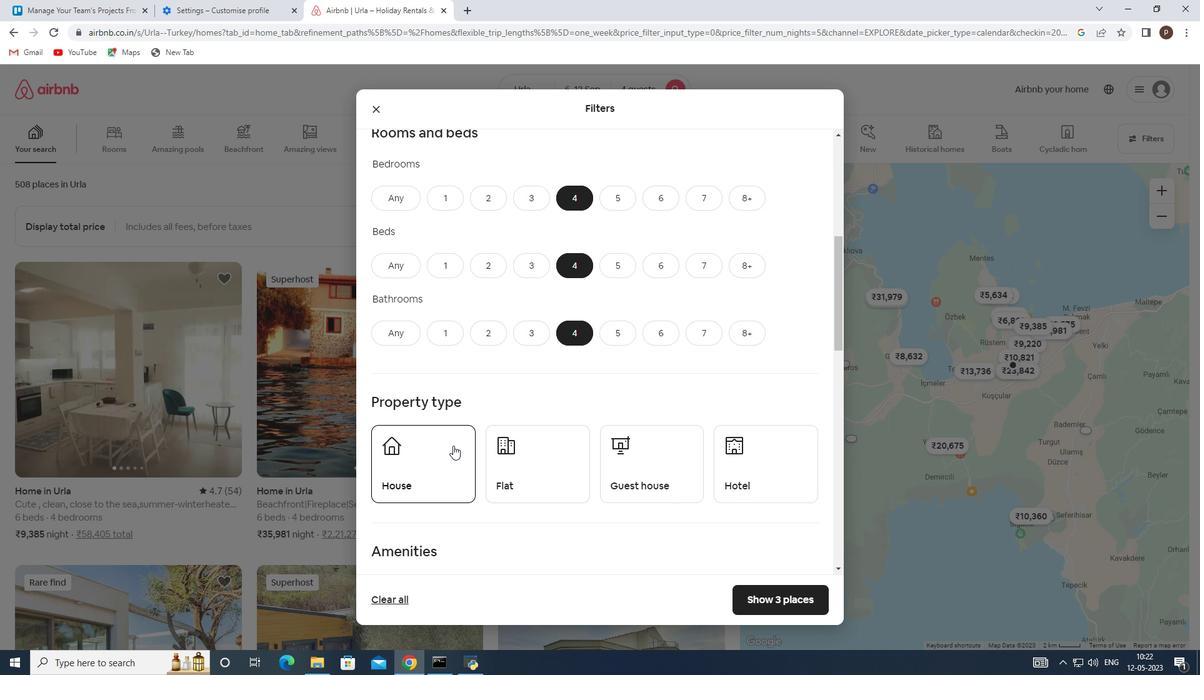 
Action: Mouse pressed left at (444, 450)
Screenshot: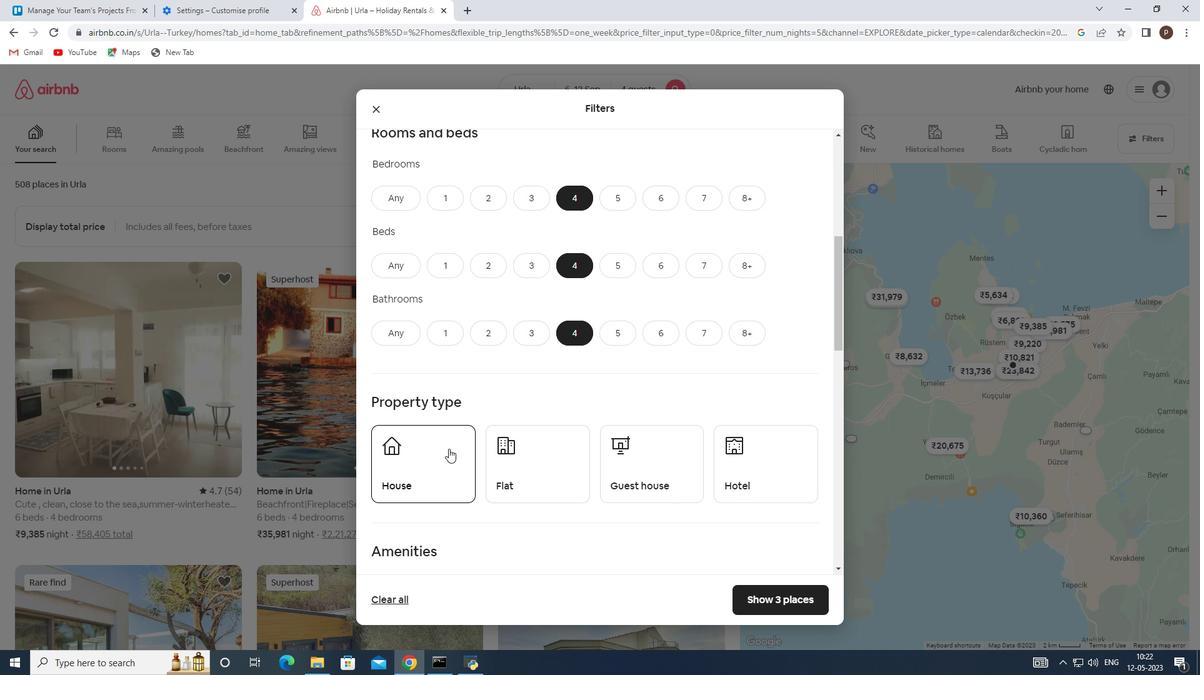 
Action: Mouse moved to (536, 457)
Screenshot: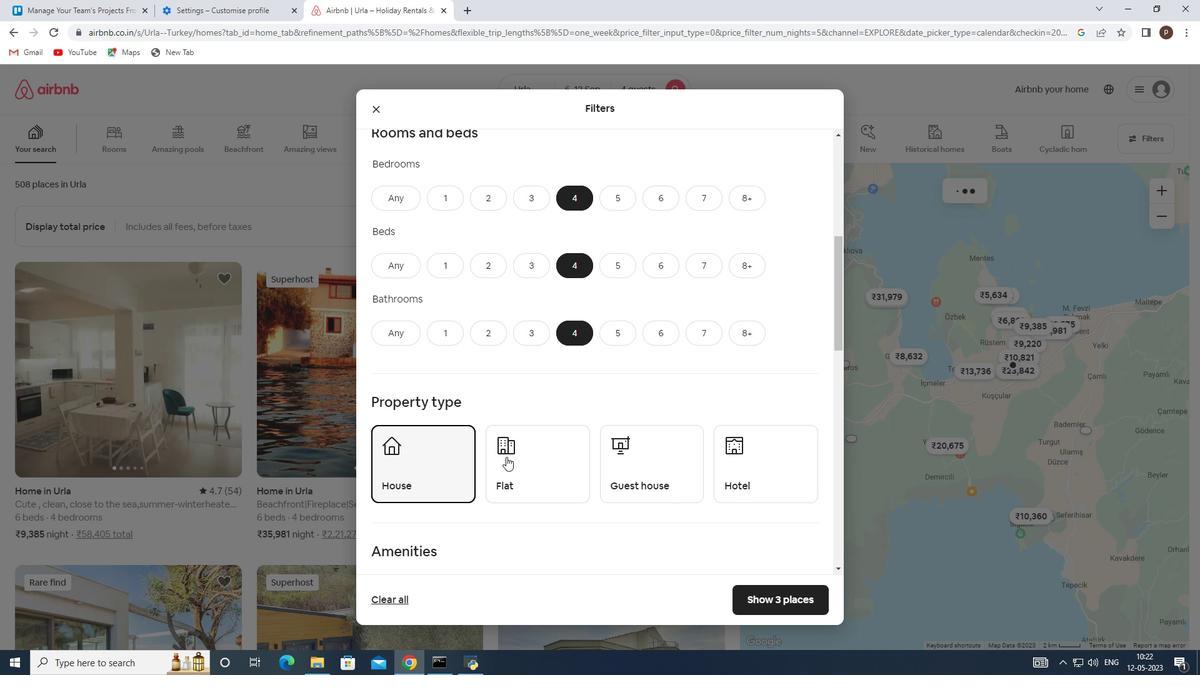 
Action: Mouse pressed left at (536, 457)
Screenshot: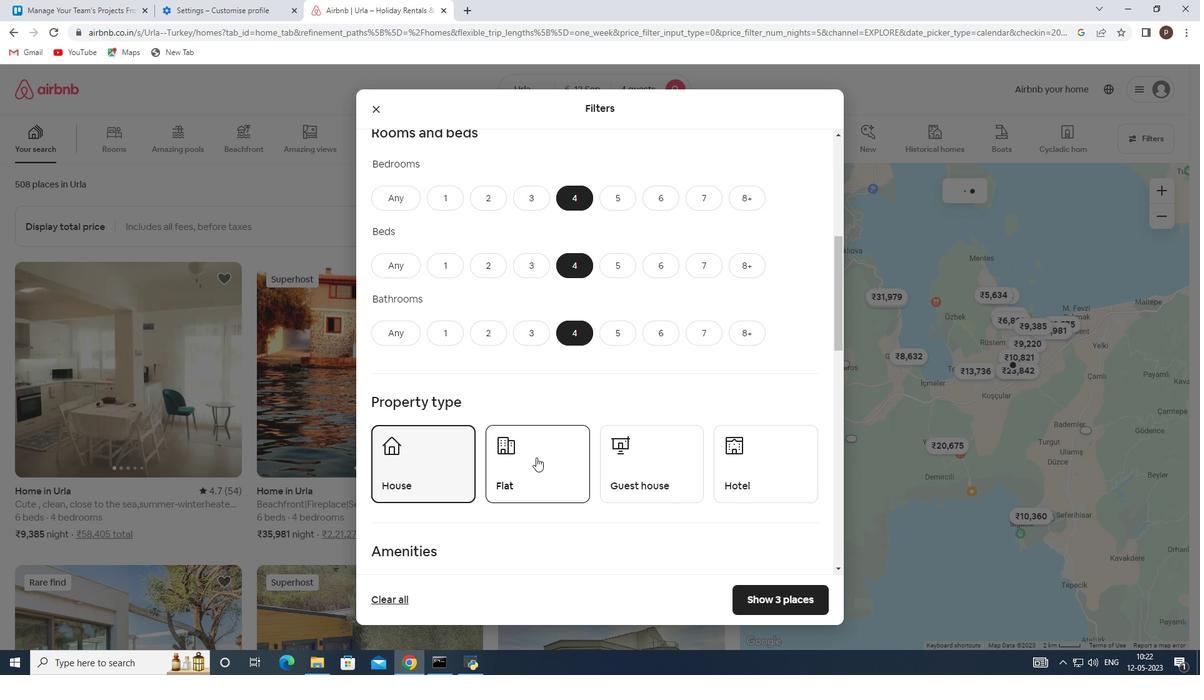 
Action: Mouse moved to (633, 472)
Screenshot: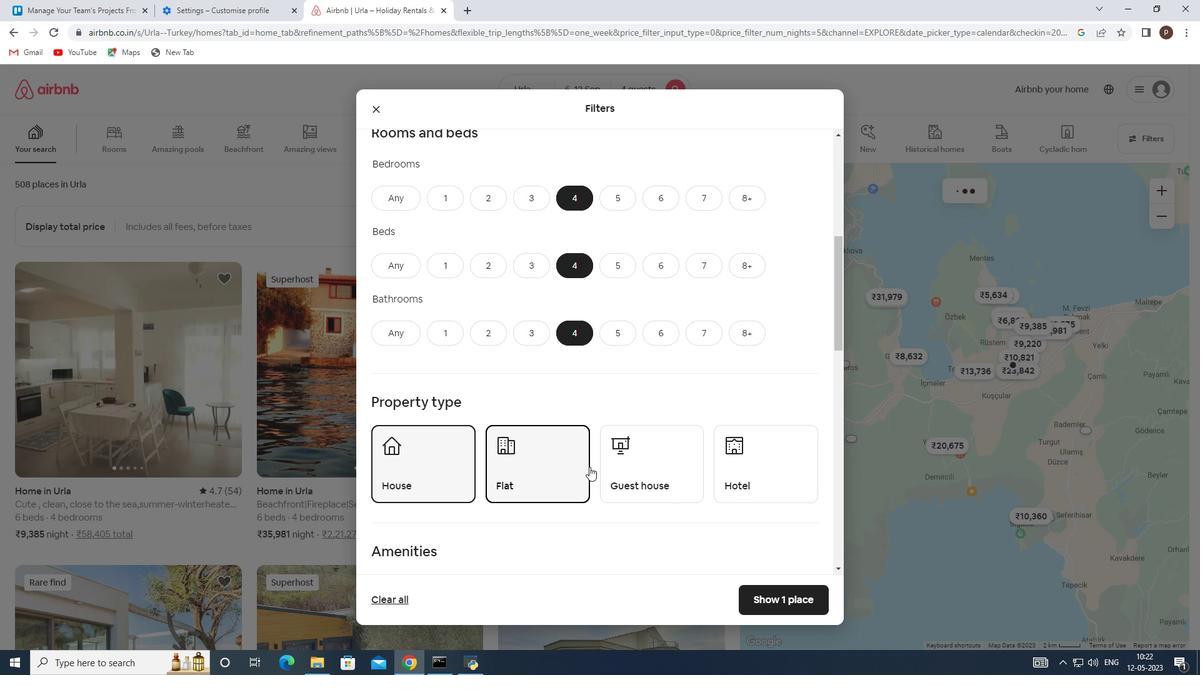 
Action: Mouse pressed left at (633, 472)
Screenshot: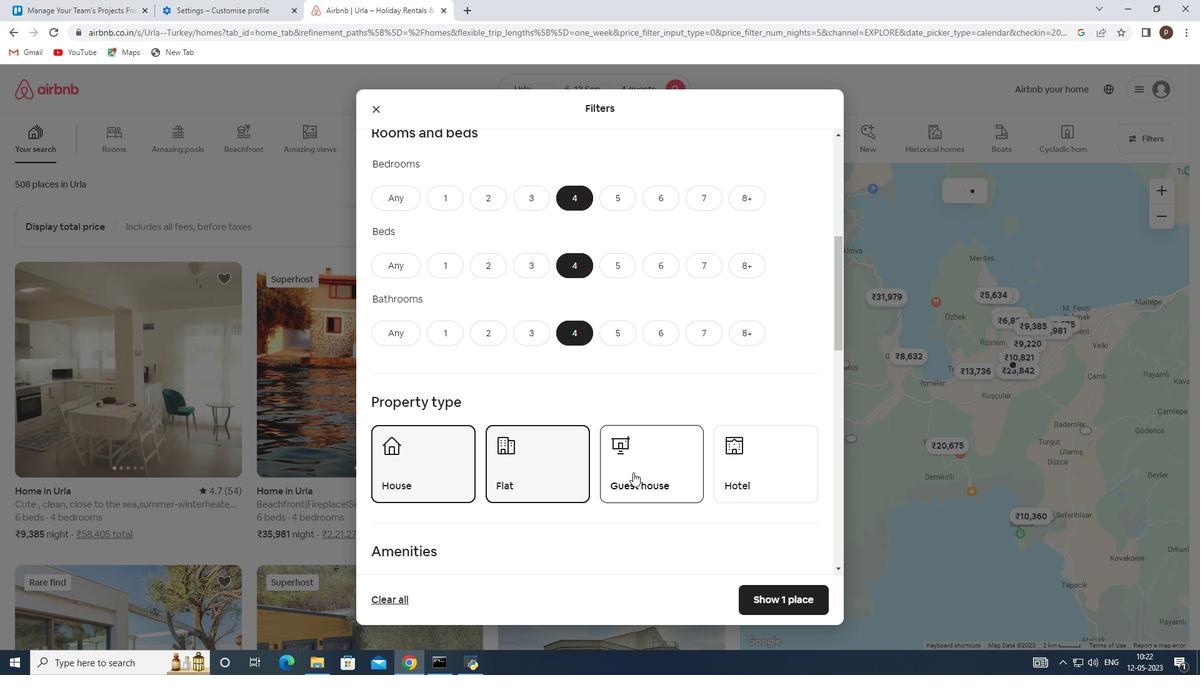 
Action: Mouse moved to (632, 472)
Screenshot: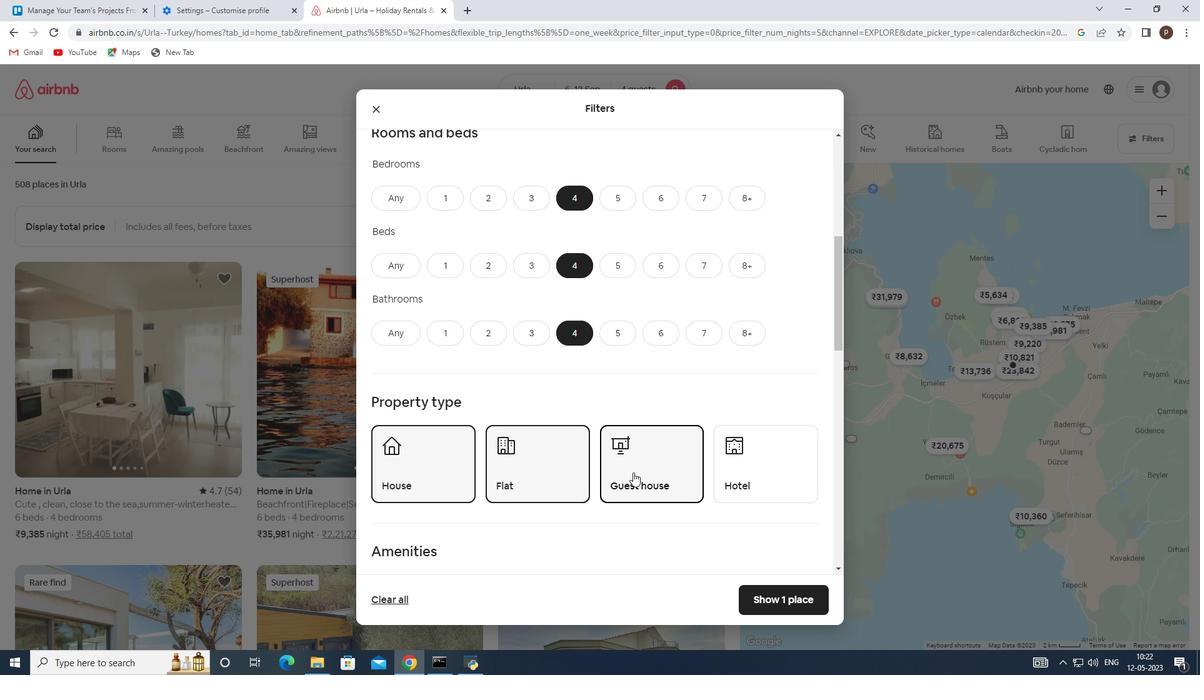 
Action: Mouse scrolled (632, 472) with delta (0, 0)
Screenshot: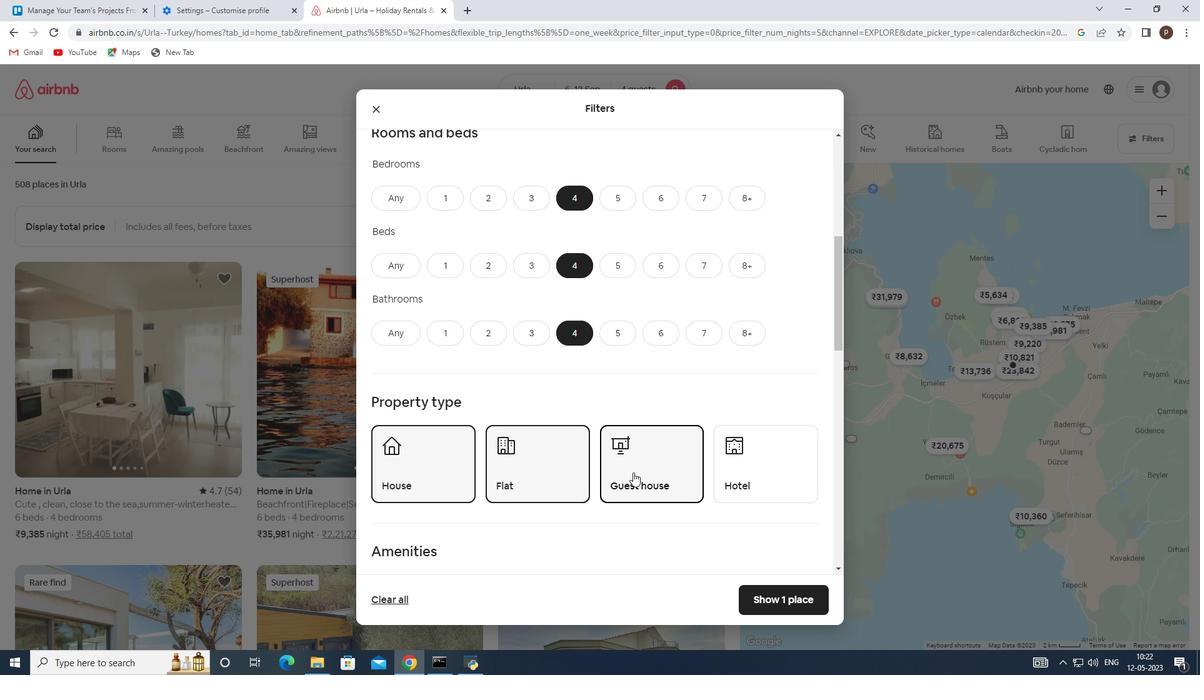 
Action: Mouse moved to (631, 472)
Screenshot: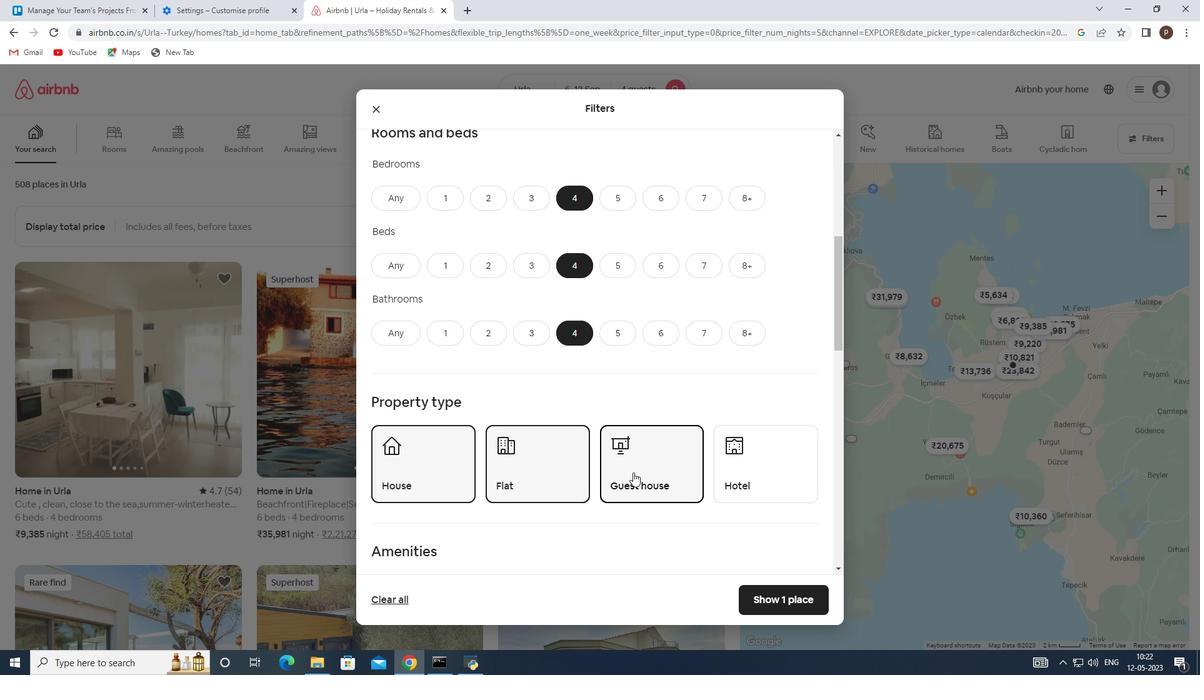 
Action: Mouse scrolled (631, 472) with delta (0, 0)
Screenshot: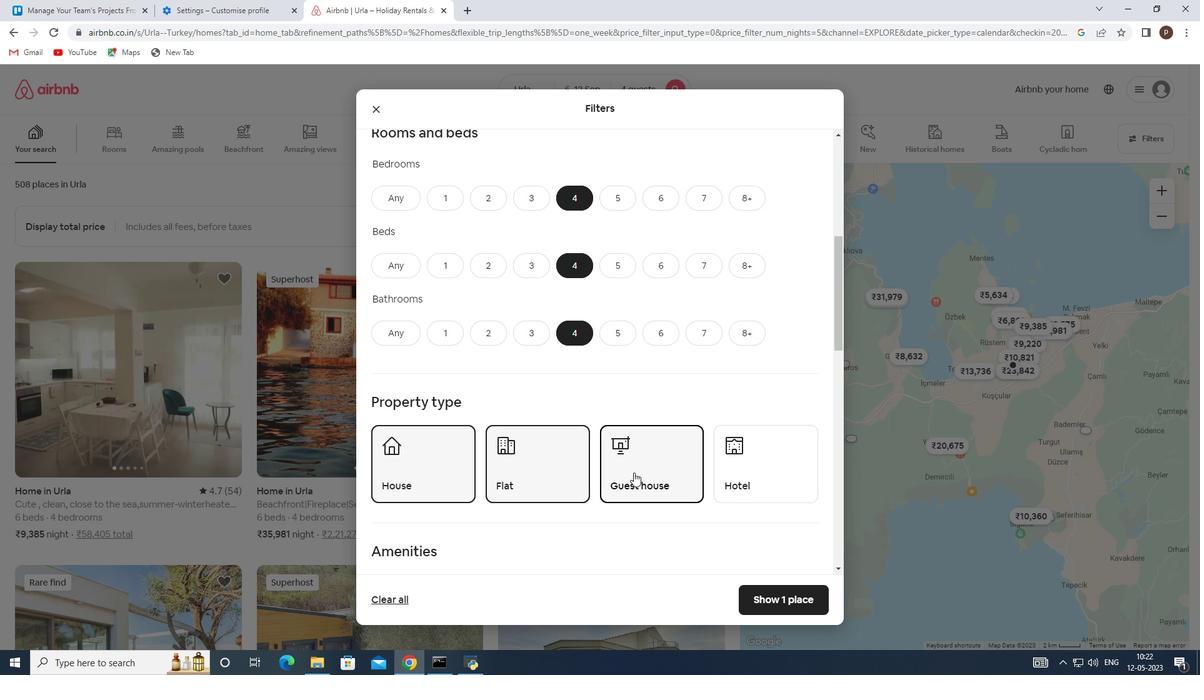
Action: Mouse moved to (587, 449)
Screenshot: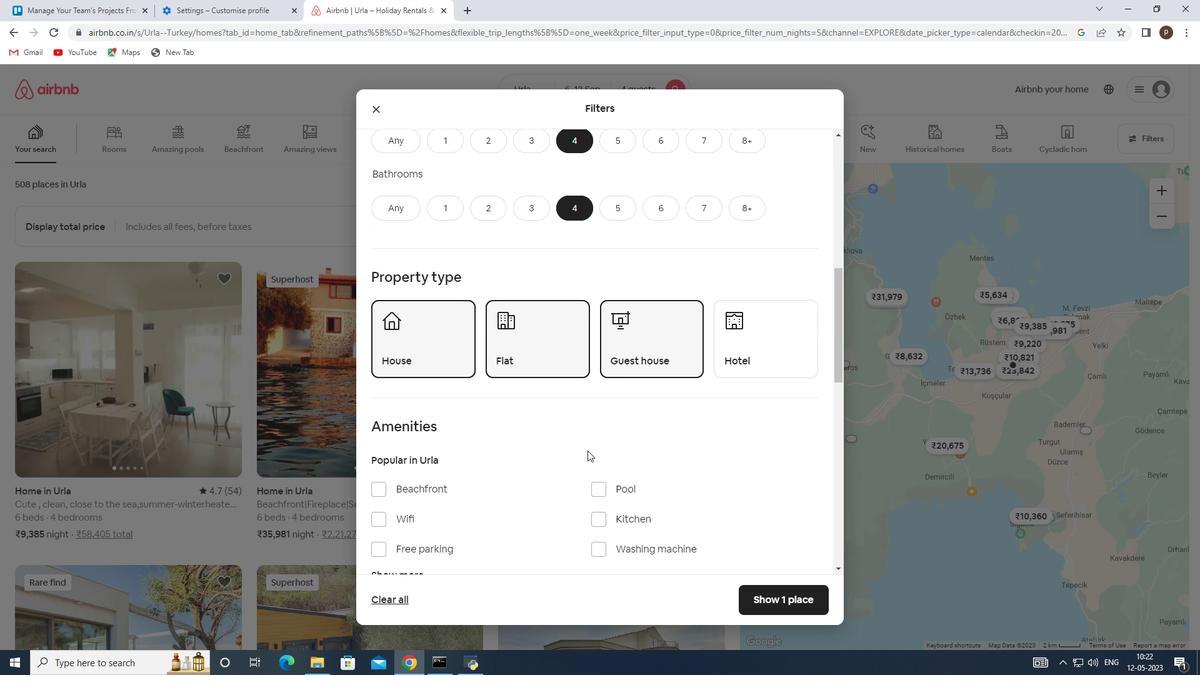 
Action: Mouse scrolled (587, 448) with delta (0, 0)
Screenshot: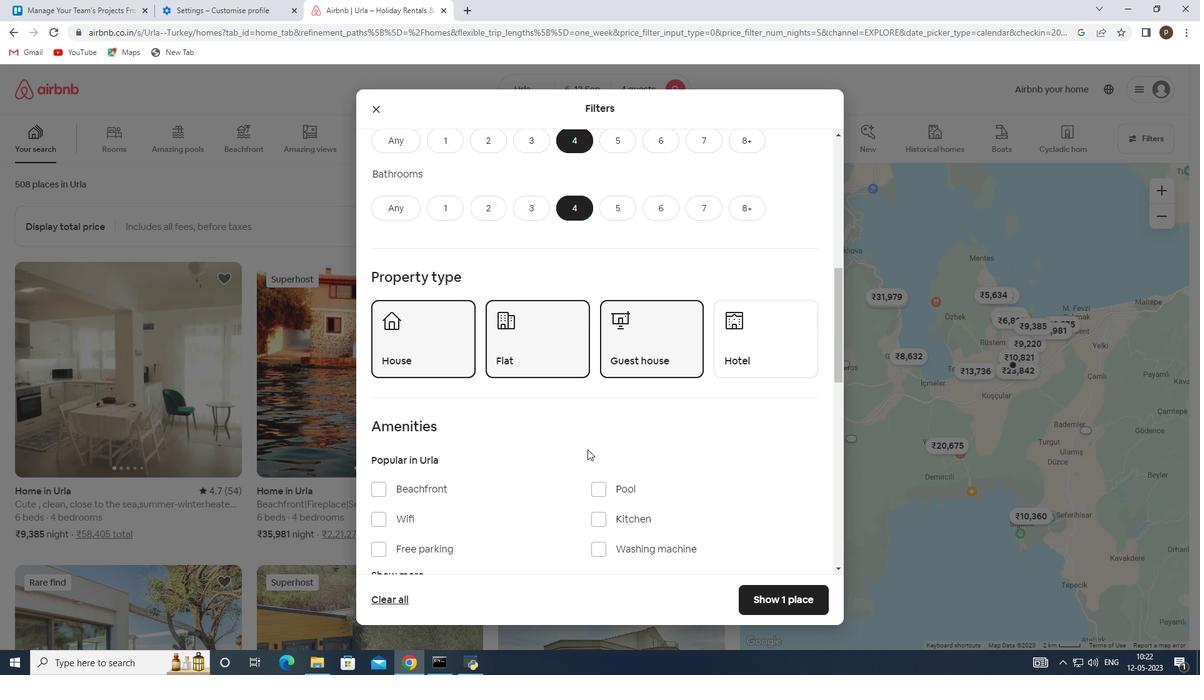 
Action: Mouse moved to (373, 459)
Screenshot: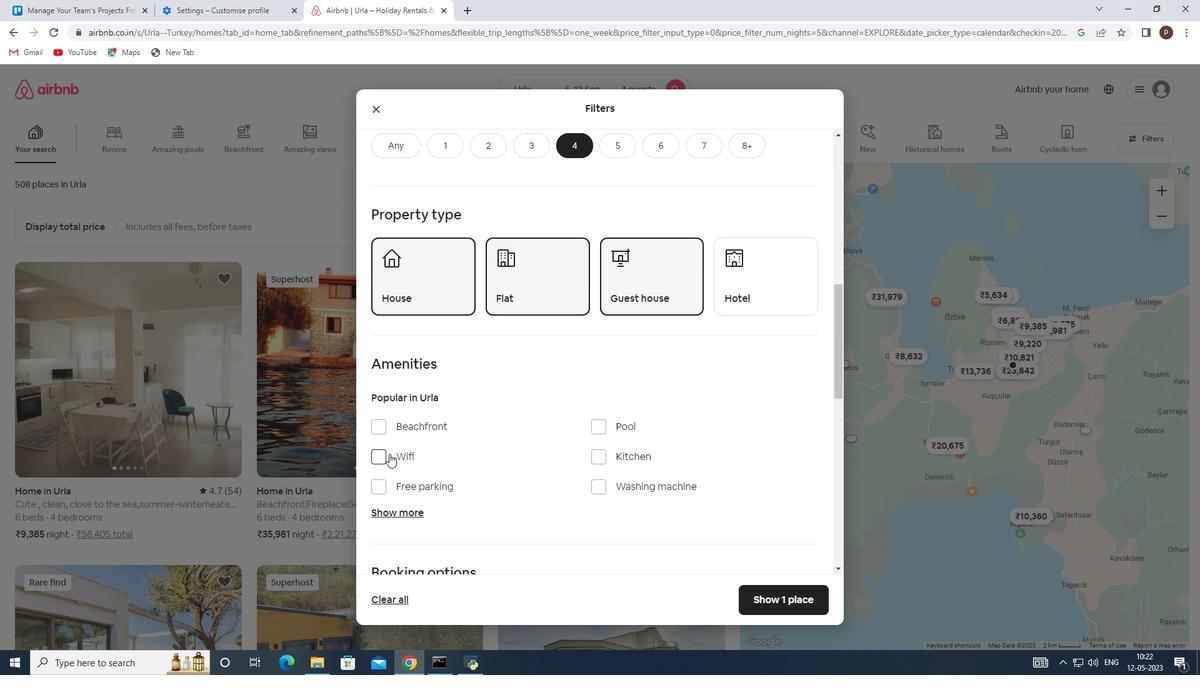 
Action: Mouse pressed left at (373, 459)
Screenshot: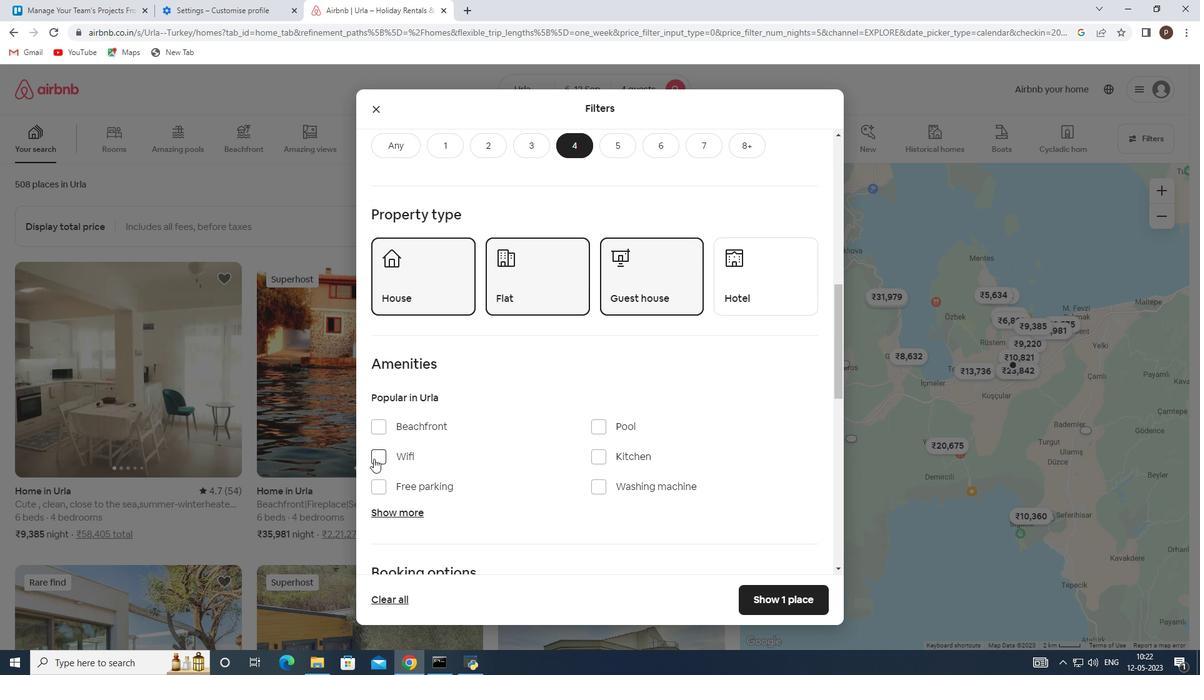 
Action: Mouse moved to (521, 464)
Screenshot: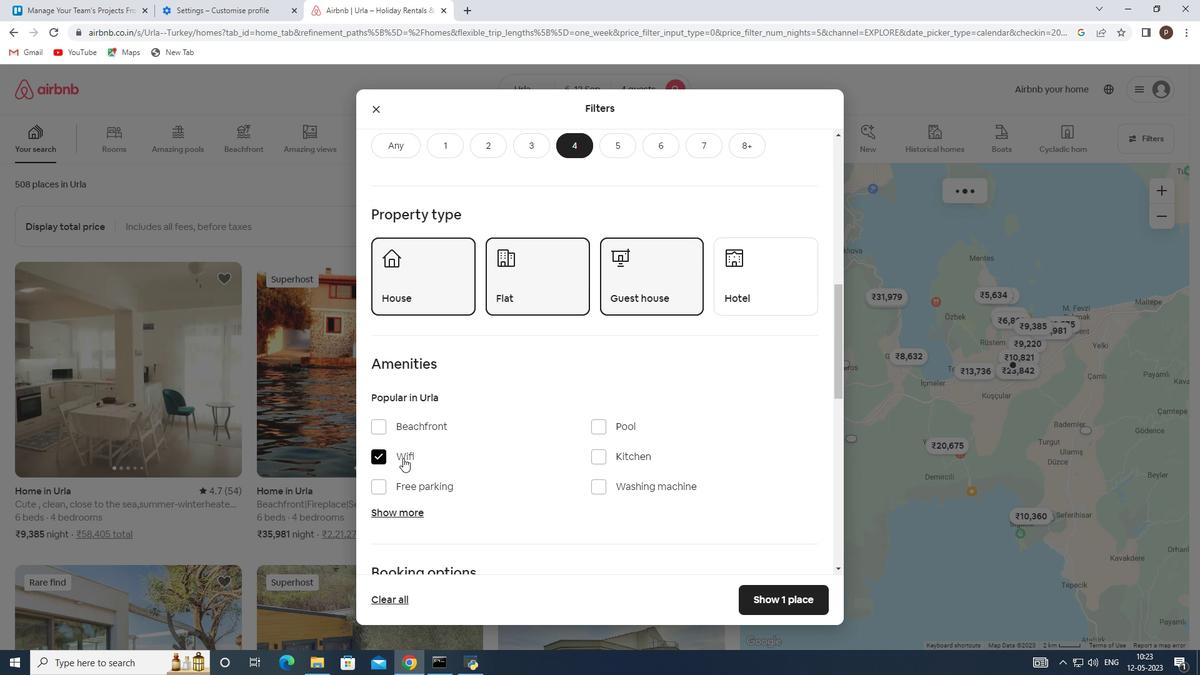 
Action: Mouse scrolled (521, 463) with delta (0, 0)
Screenshot: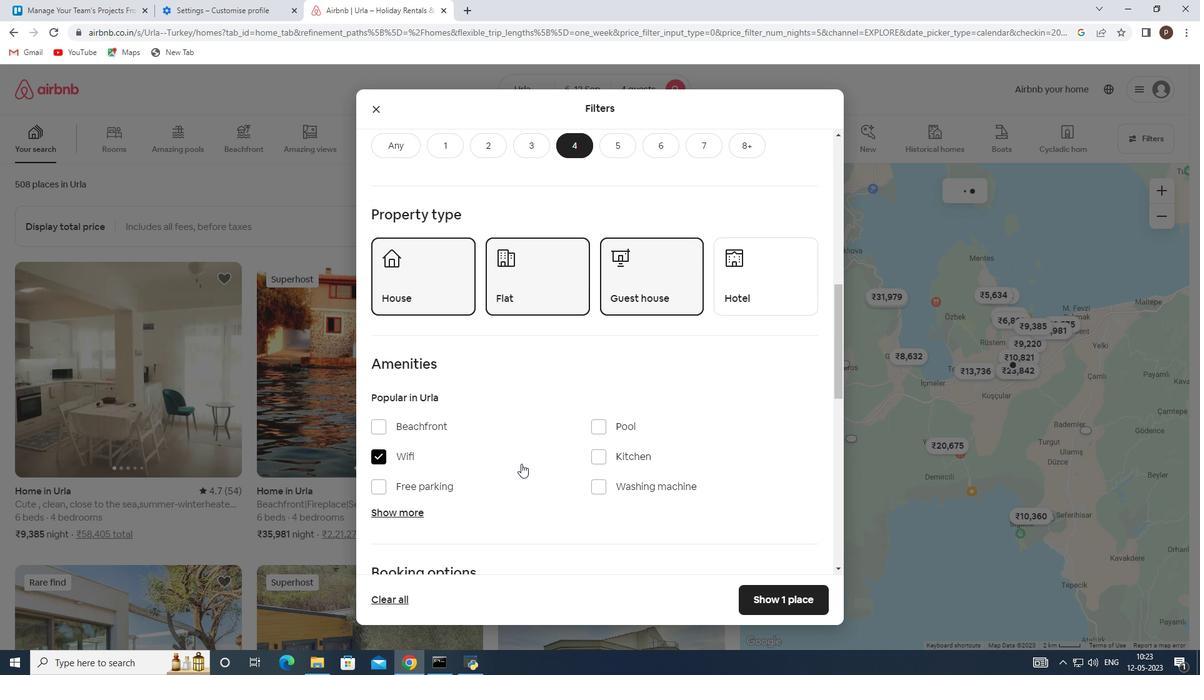
Action: Mouse moved to (520, 466)
Screenshot: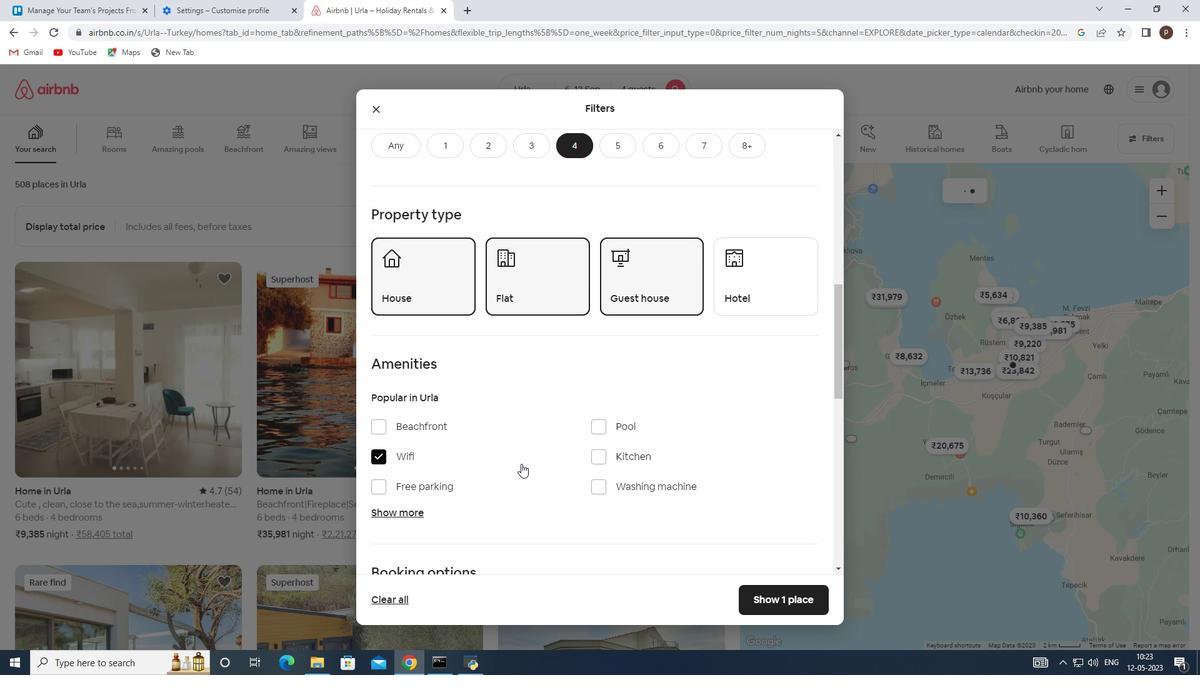 
Action: Mouse scrolled (520, 465) with delta (0, 0)
Screenshot: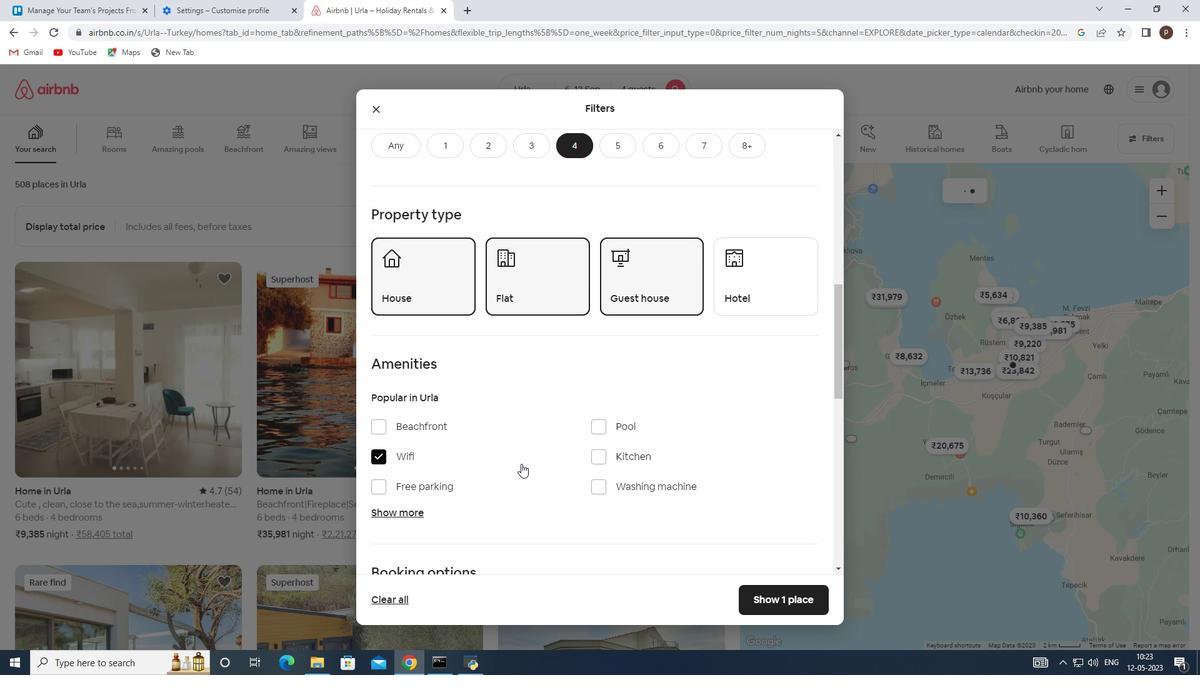 
Action: Mouse moved to (403, 391)
Screenshot: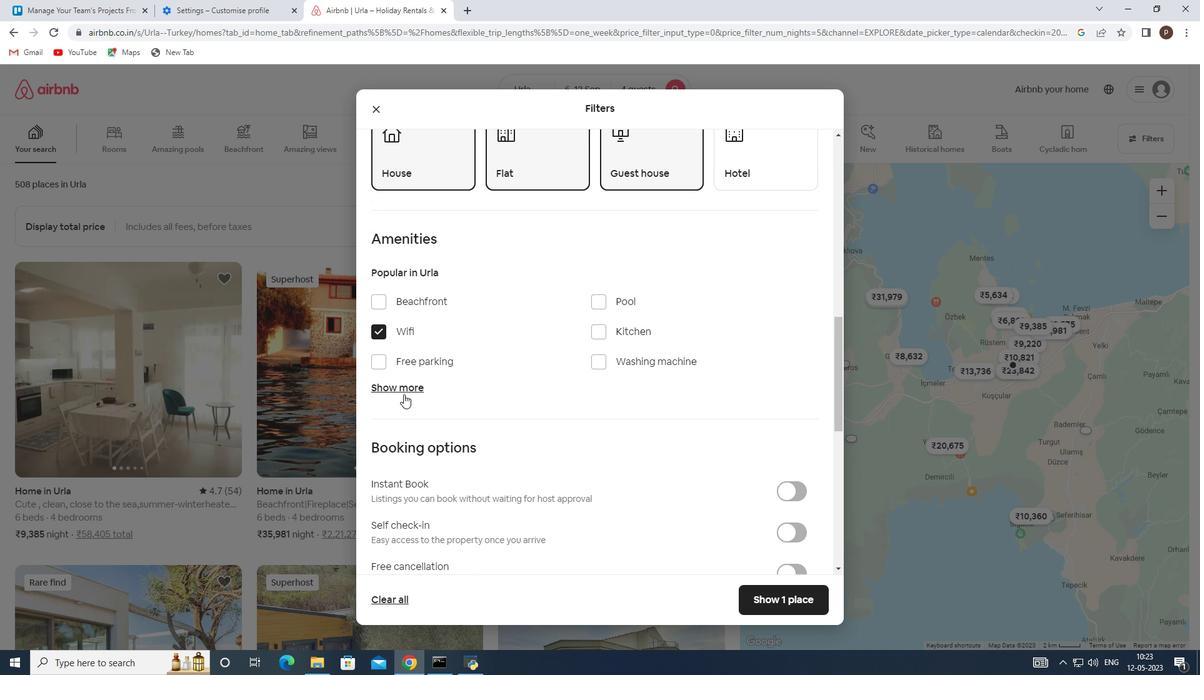 
Action: Mouse pressed left at (403, 391)
Screenshot: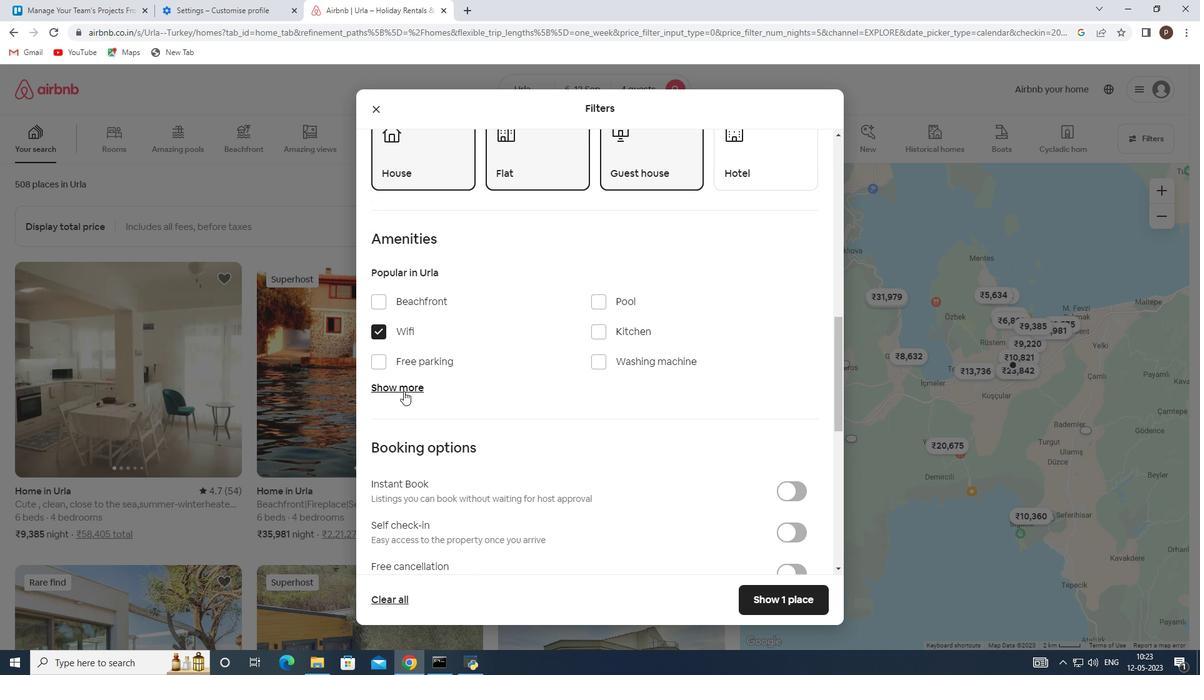
Action: Mouse moved to (375, 488)
Screenshot: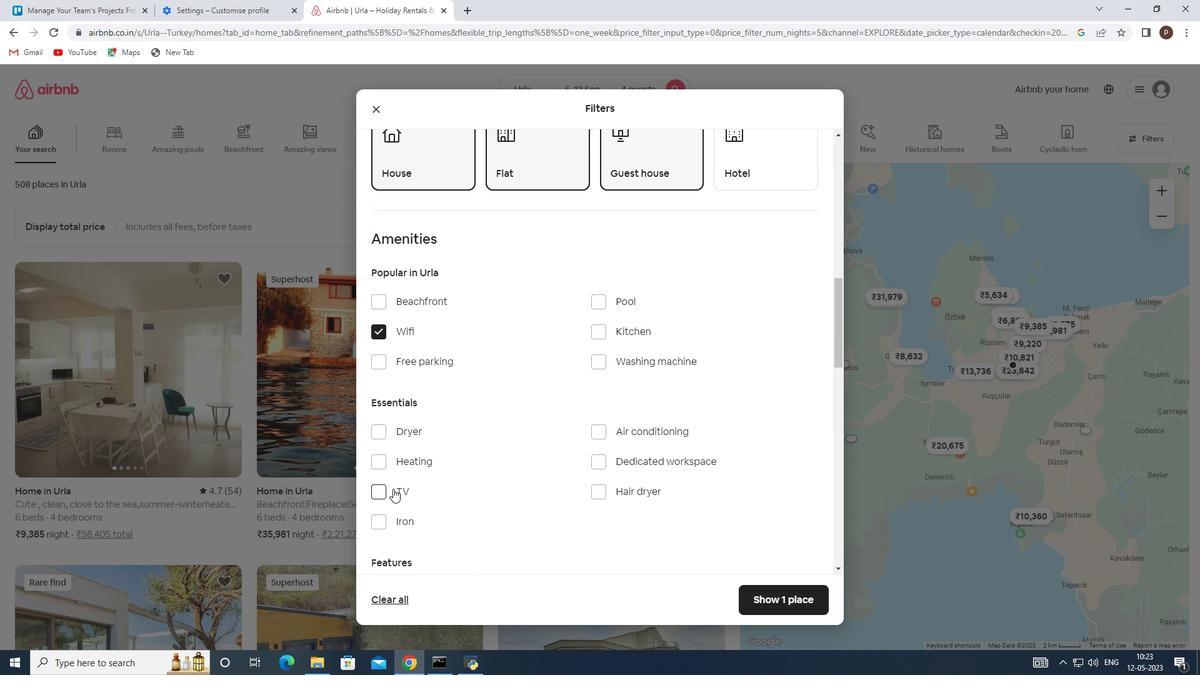 
Action: Mouse pressed left at (375, 488)
Screenshot: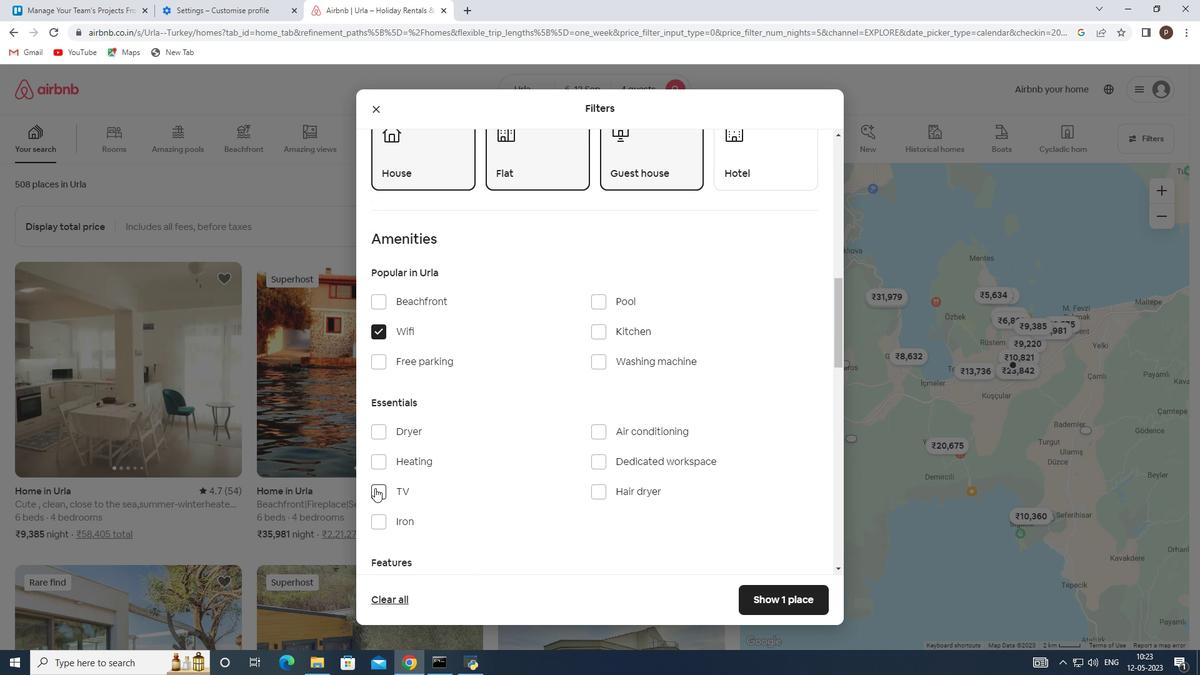 
Action: Mouse moved to (383, 364)
Screenshot: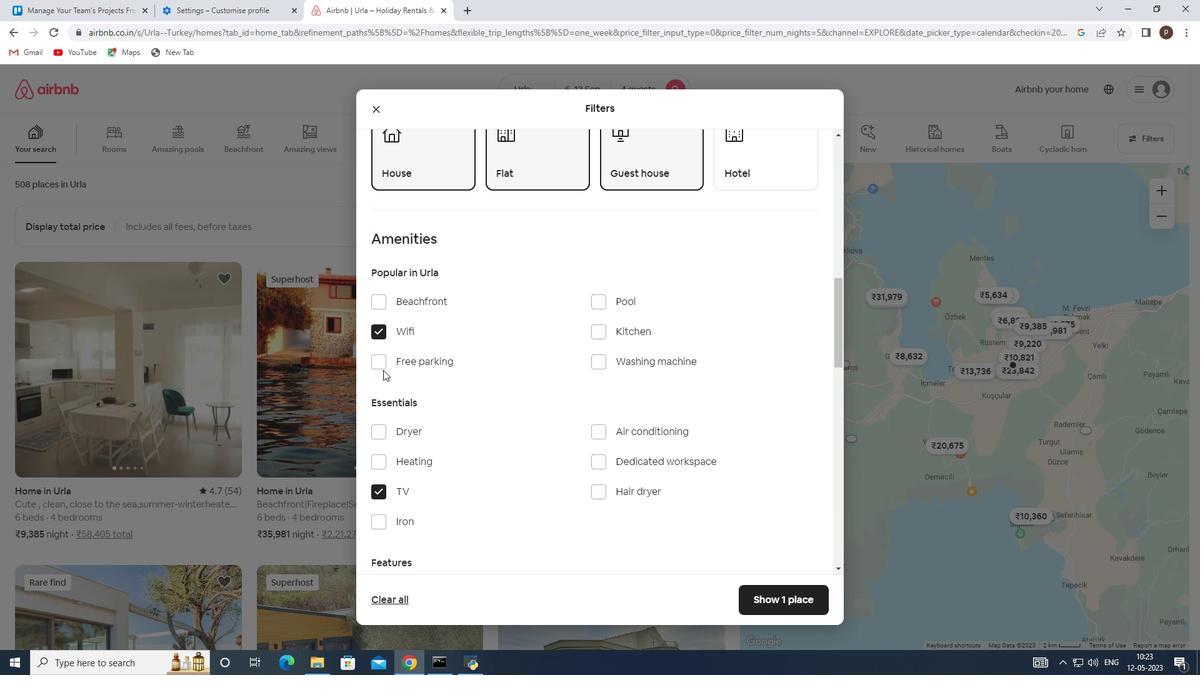 
Action: Mouse pressed left at (383, 364)
Screenshot: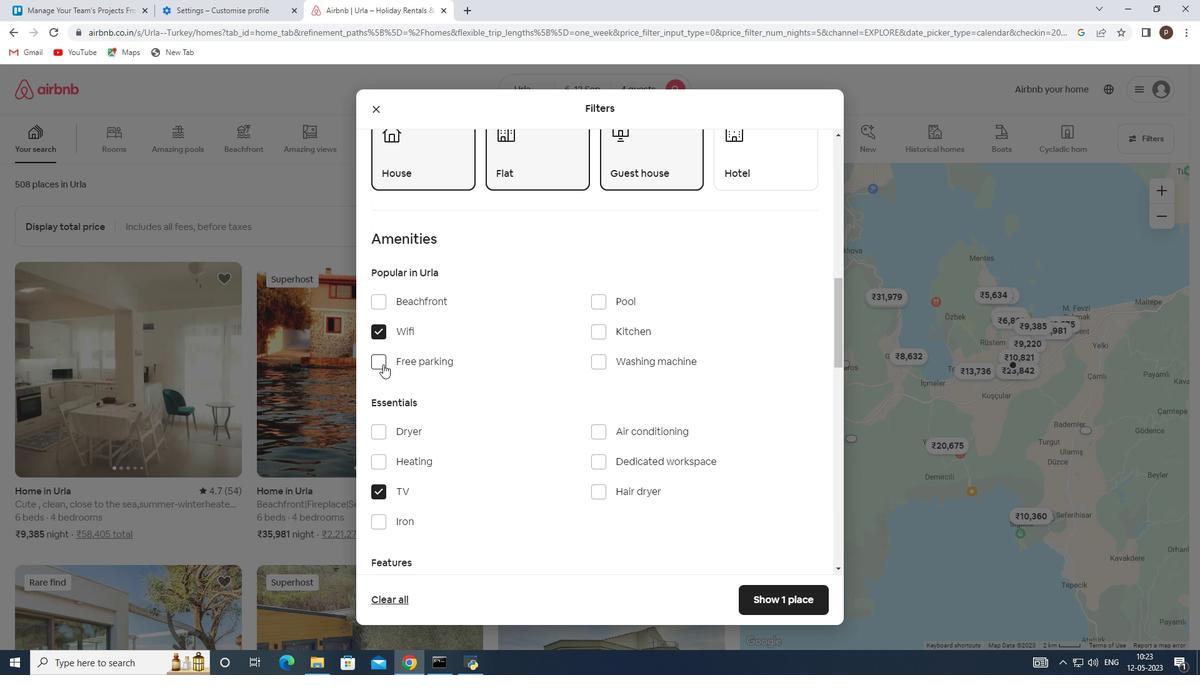 
Action: Mouse moved to (505, 439)
Screenshot: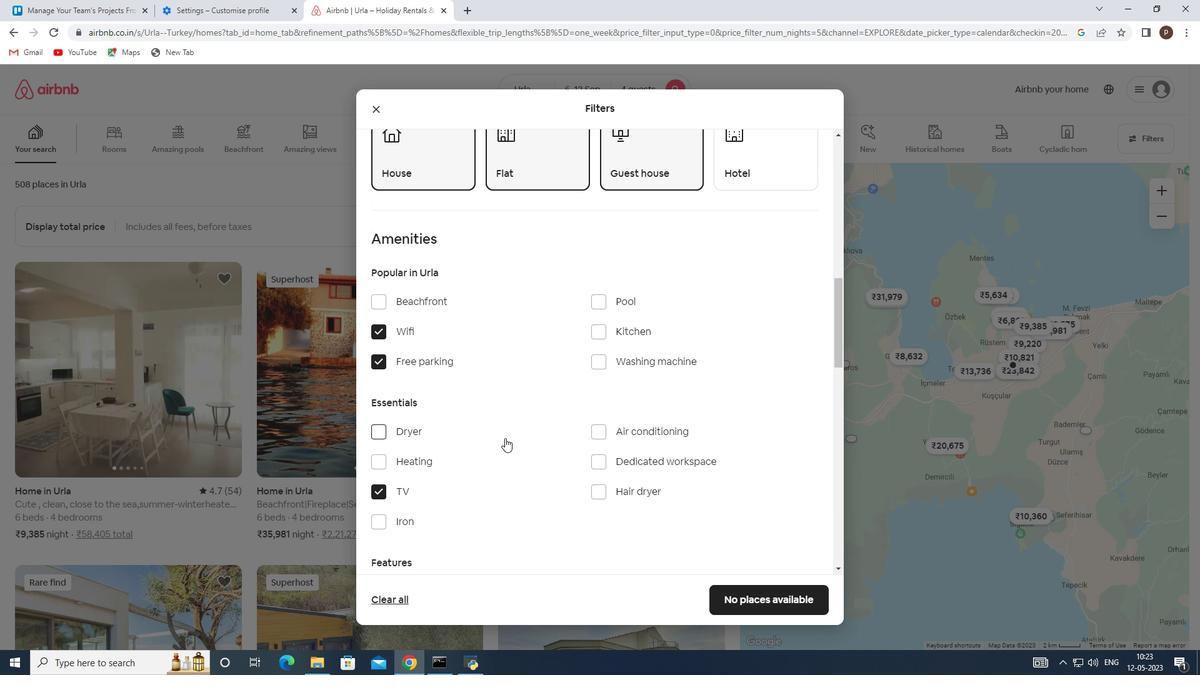
Action: Mouse scrolled (505, 438) with delta (0, 0)
Screenshot: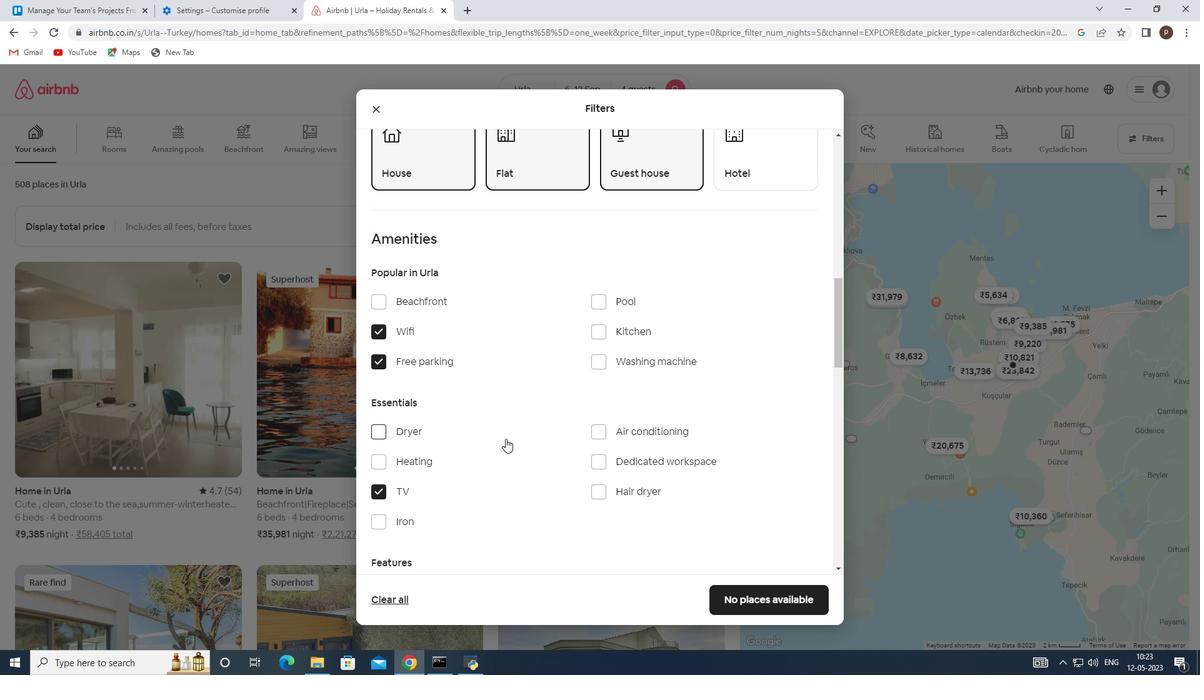 
Action: Mouse scrolled (505, 438) with delta (0, 0)
Screenshot: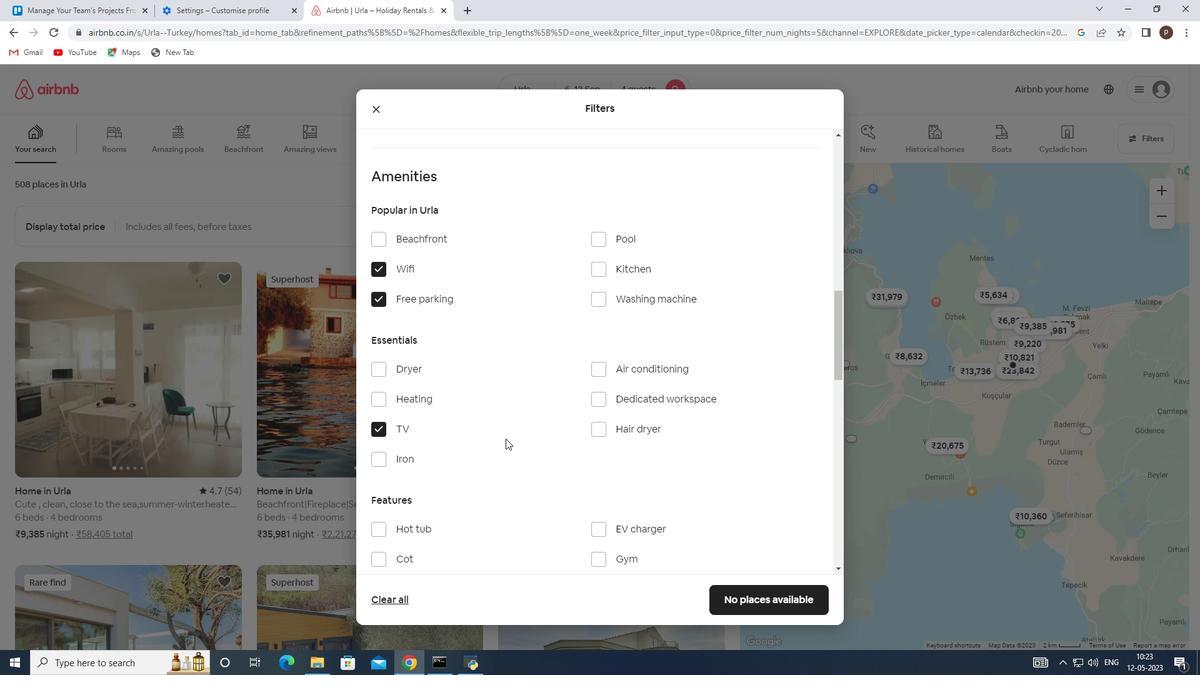 
Action: Mouse moved to (598, 497)
Screenshot: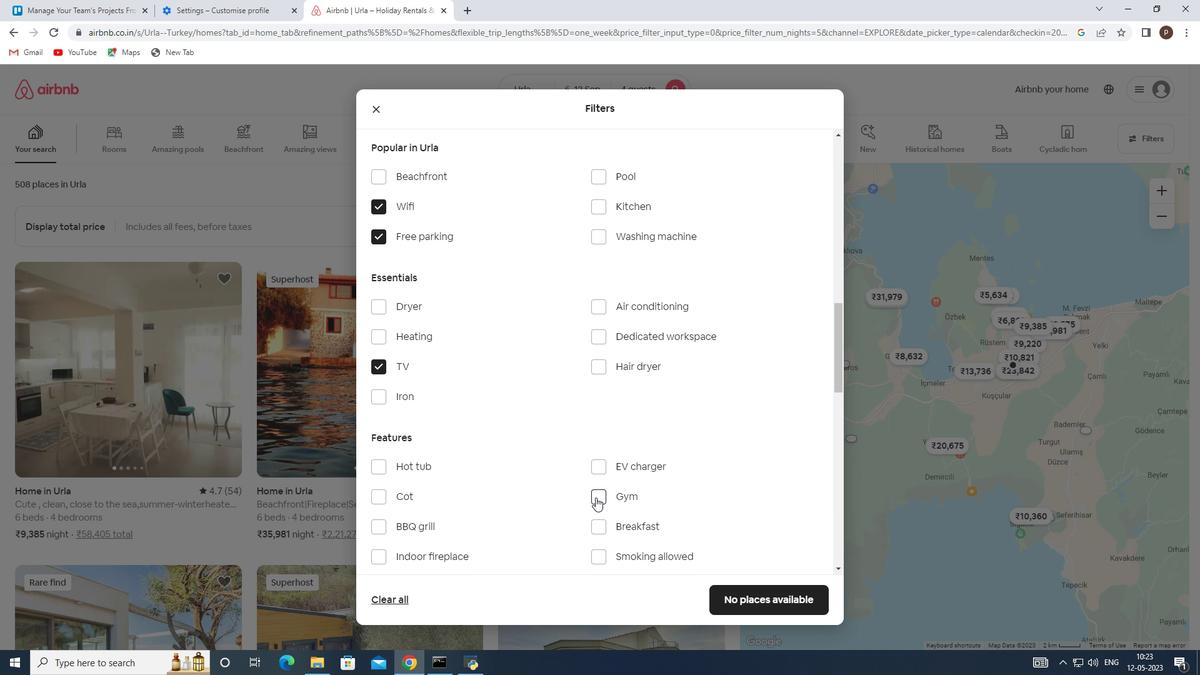 
Action: Mouse pressed left at (598, 497)
Screenshot: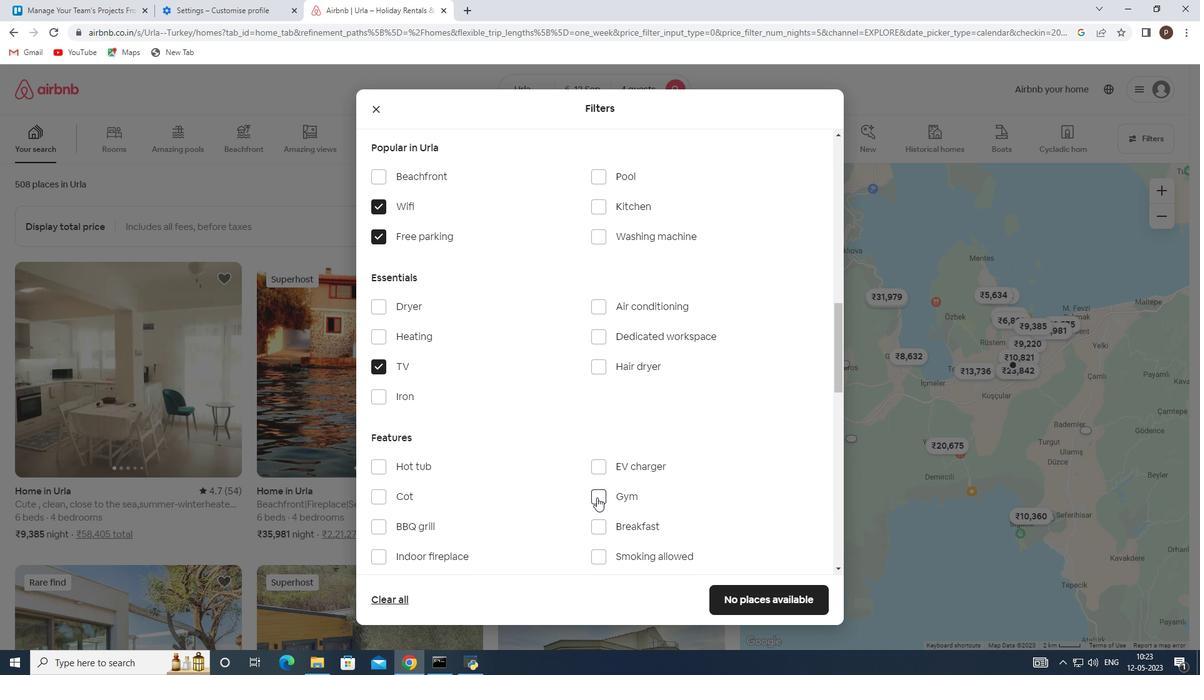 
Action: Mouse moved to (559, 469)
Screenshot: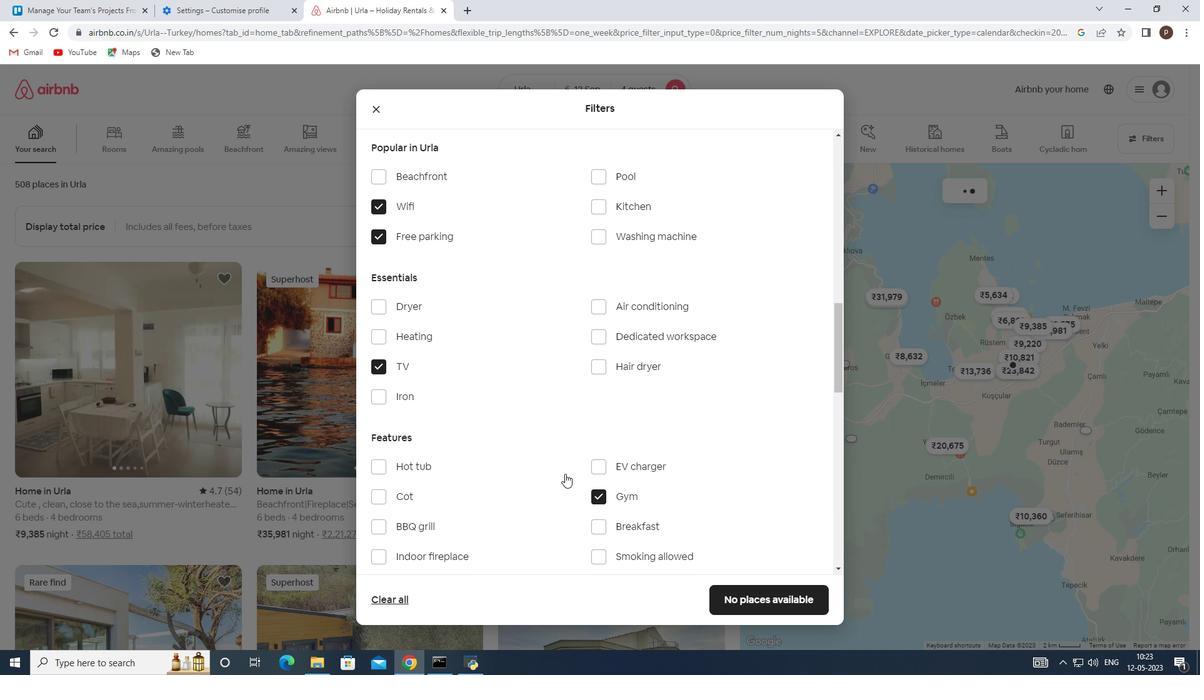 
Action: Mouse scrolled (559, 469) with delta (0, 0)
Screenshot: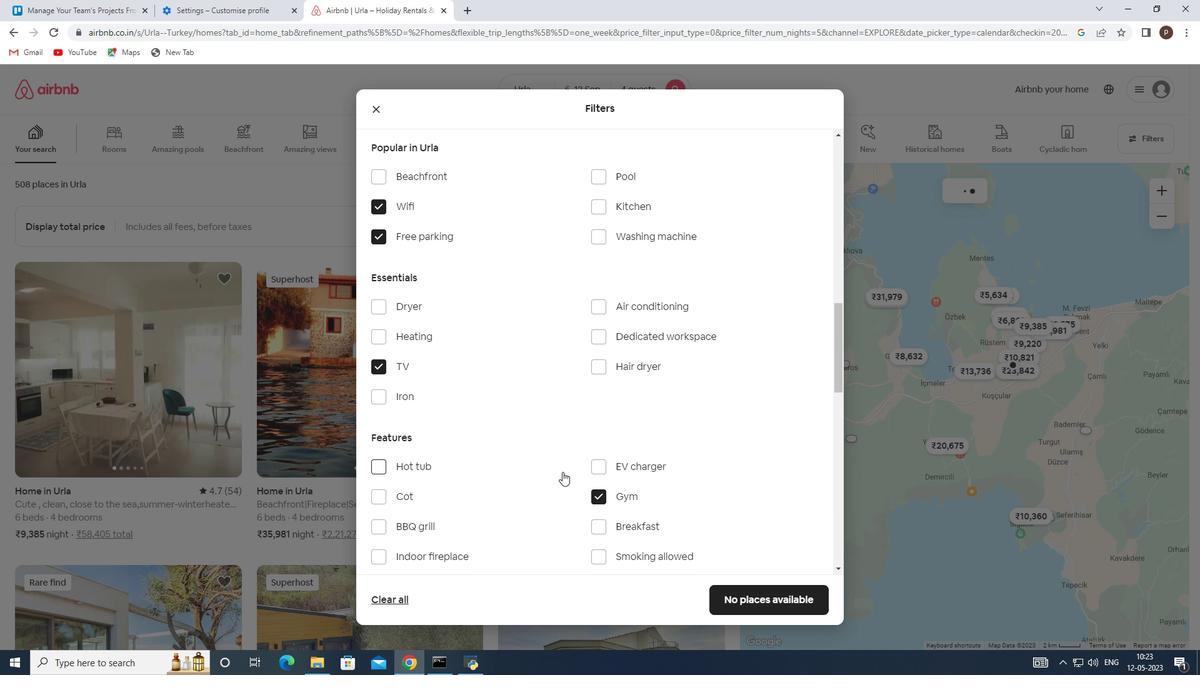 
Action: Mouse moved to (553, 453)
Screenshot: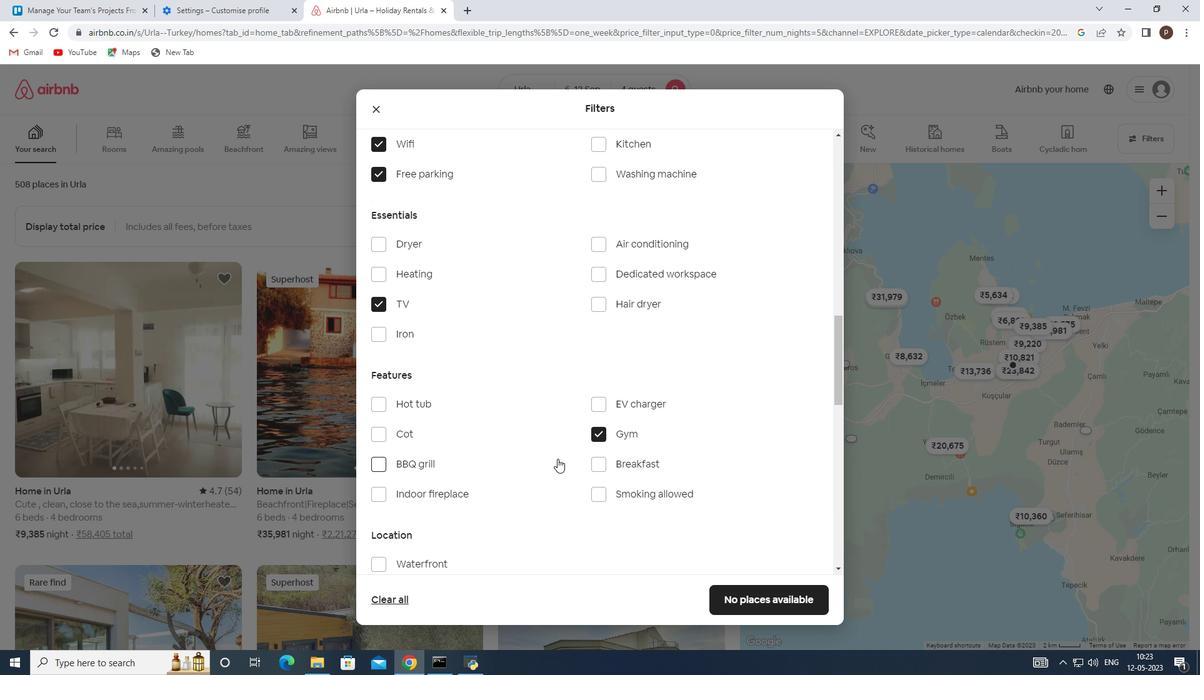 
Action: Mouse scrolled (553, 452) with delta (0, 0)
Screenshot: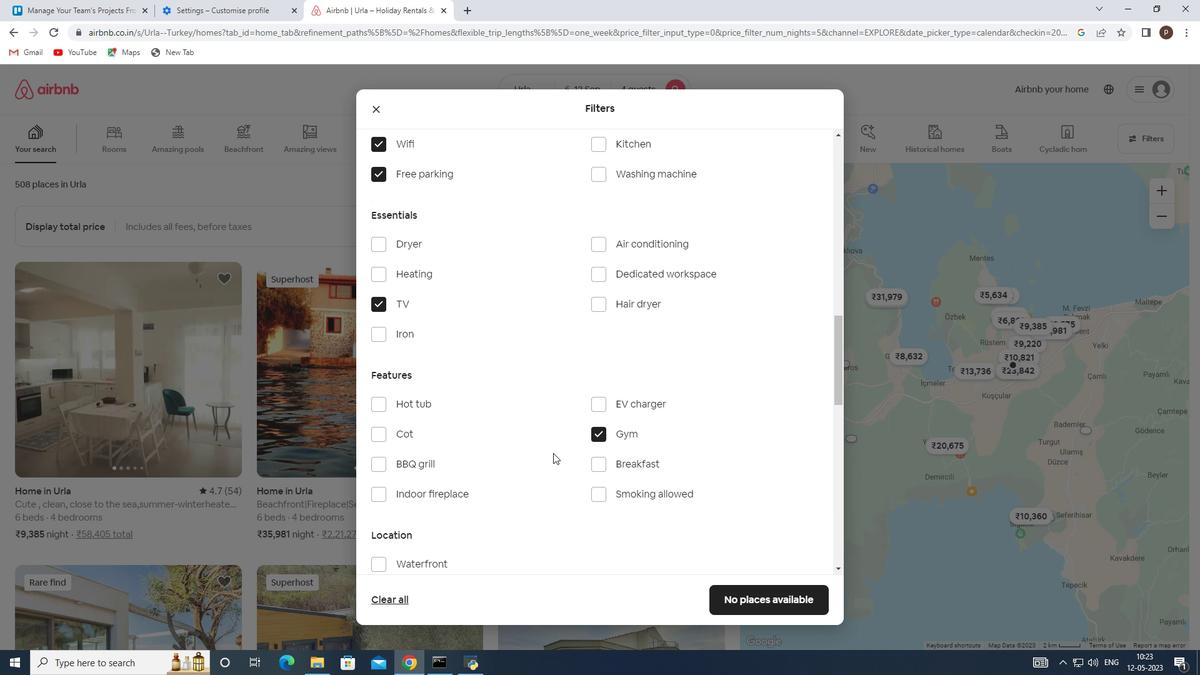 
Action: Mouse moved to (597, 396)
Screenshot: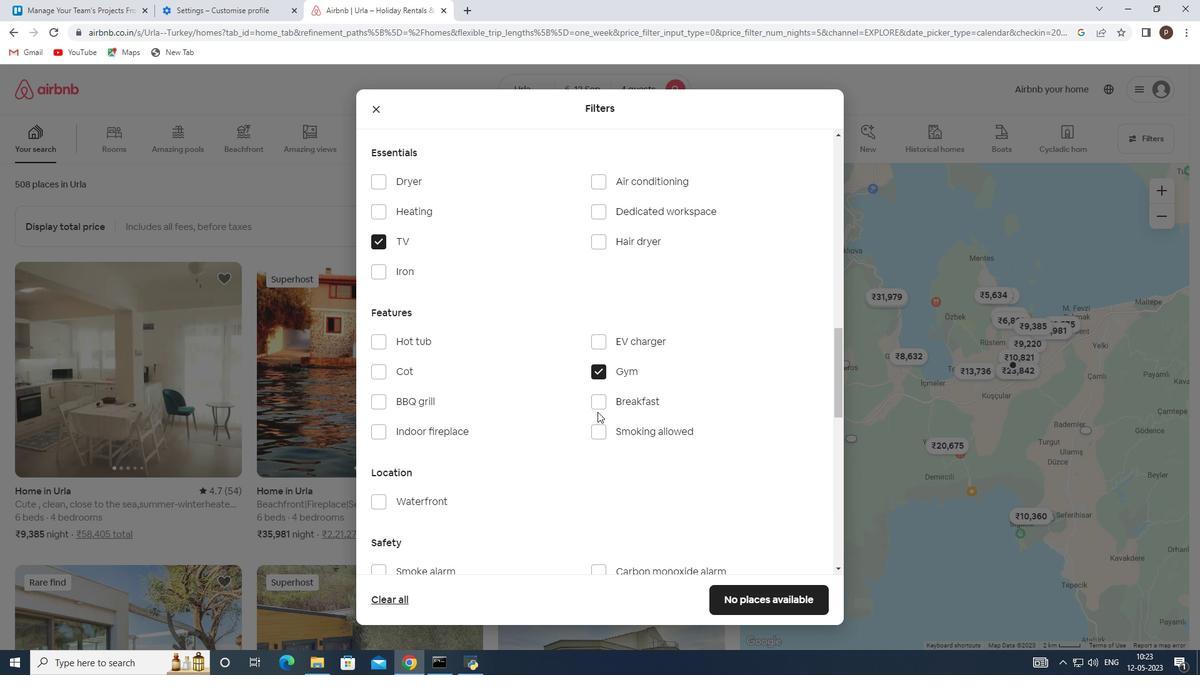 
Action: Mouse pressed left at (597, 396)
Screenshot: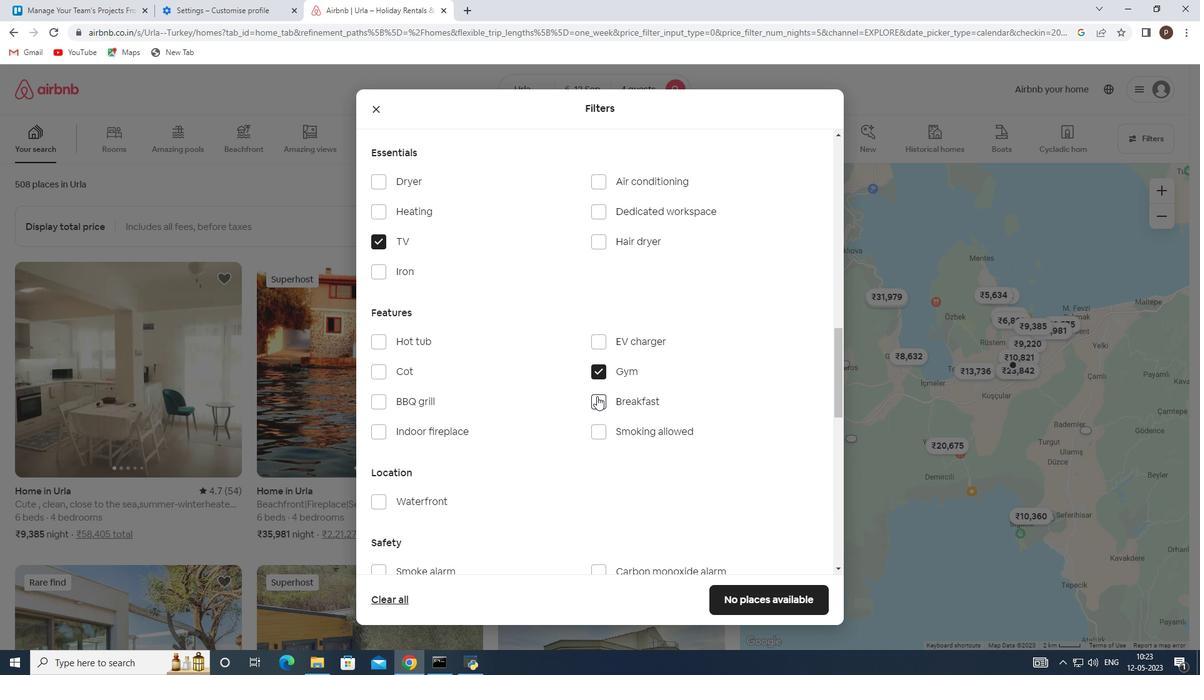 
Action: Mouse moved to (537, 430)
Screenshot: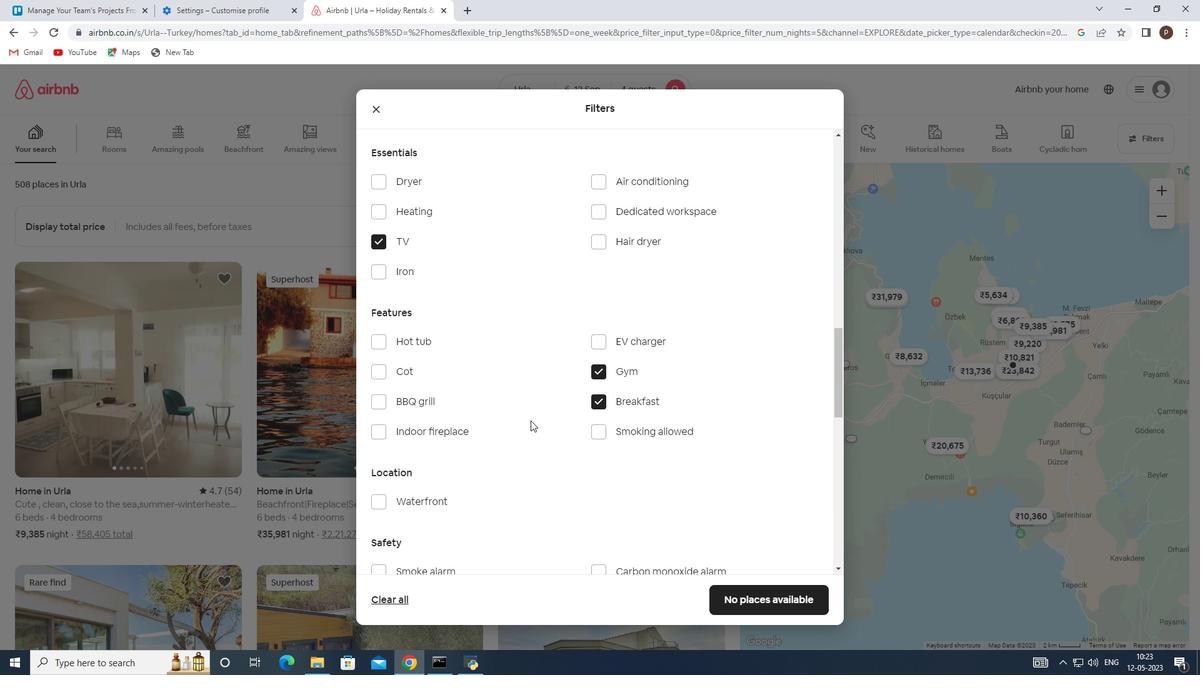 
Action: Mouse scrolled (537, 430) with delta (0, 0)
Screenshot: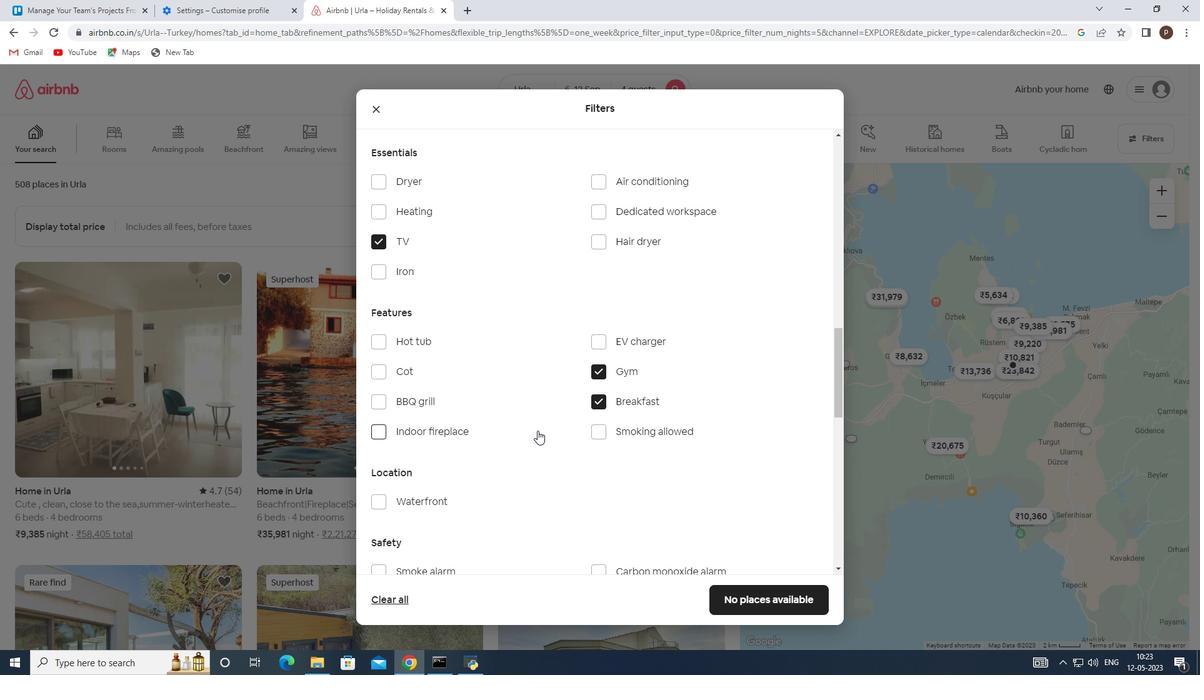 
Action: Mouse scrolled (537, 430) with delta (0, 0)
Screenshot: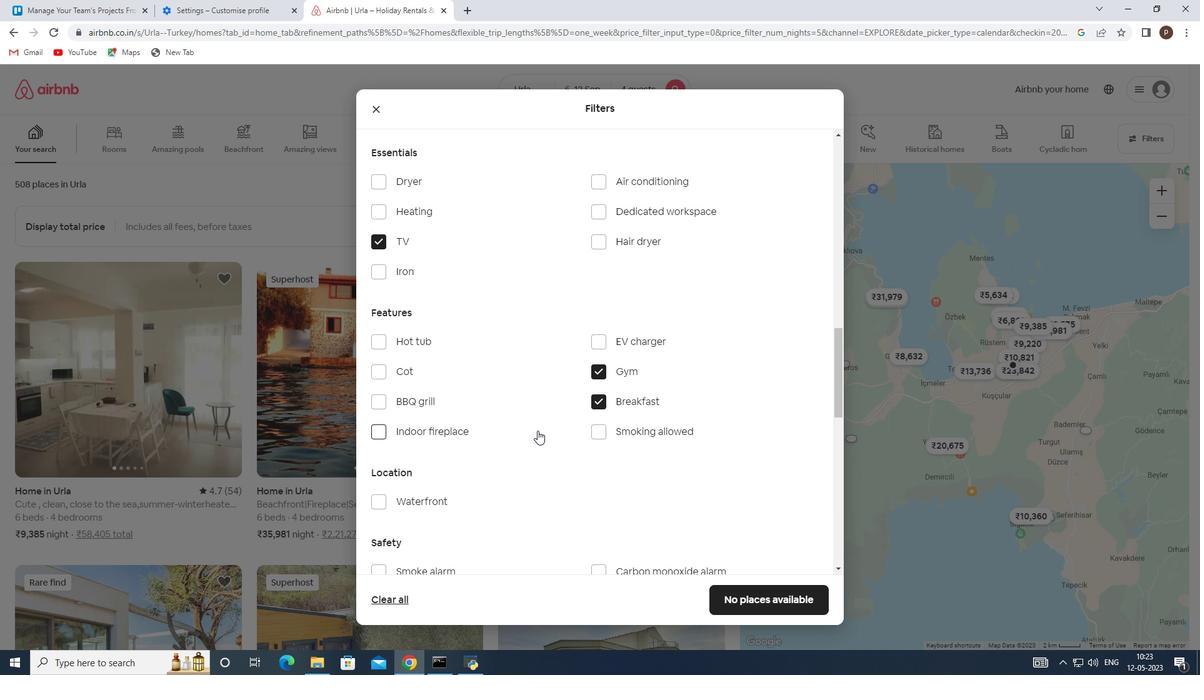 
Action: Mouse scrolled (537, 430) with delta (0, 0)
Screenshot: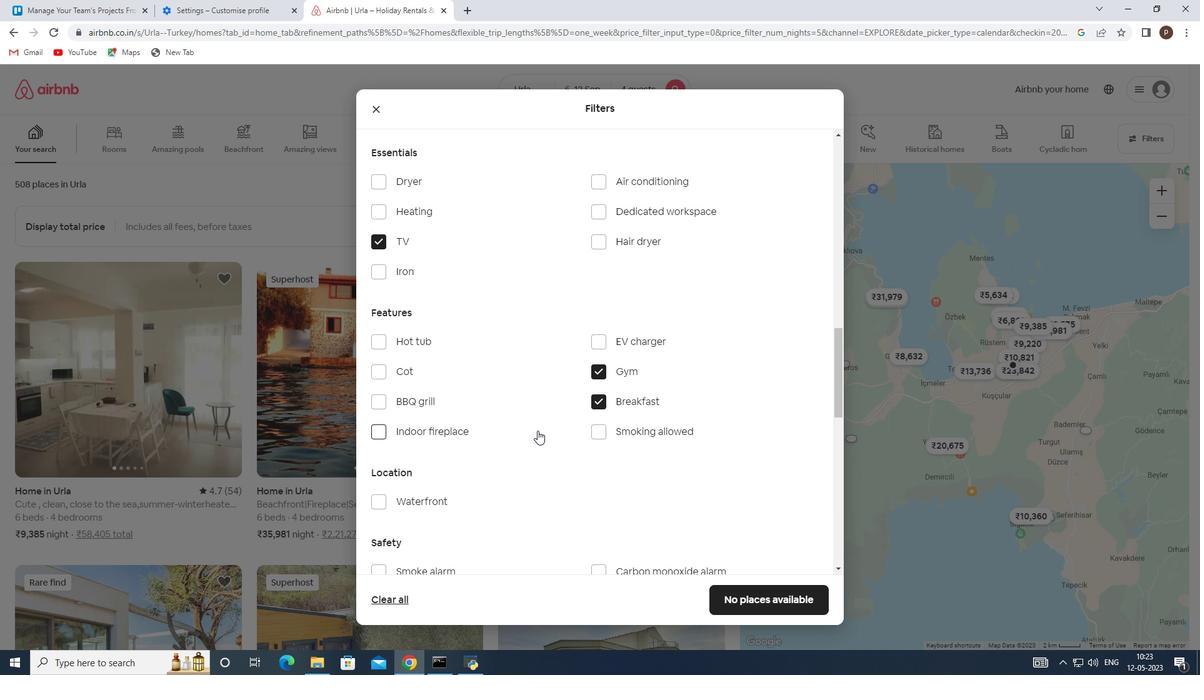 
Action: Mouse scrolled (537, 430) with delta (0, 0)
Screenshot: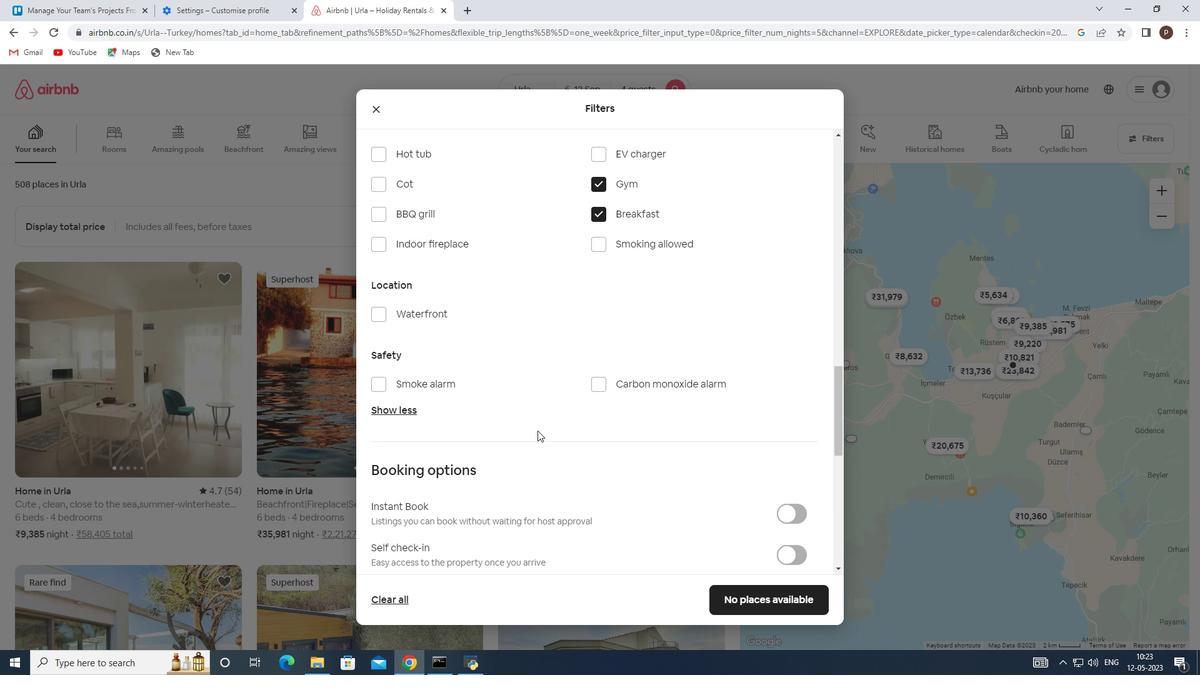 
Action: Mouse scrolled (537, 430) with delta (0, 0)
Screenshot: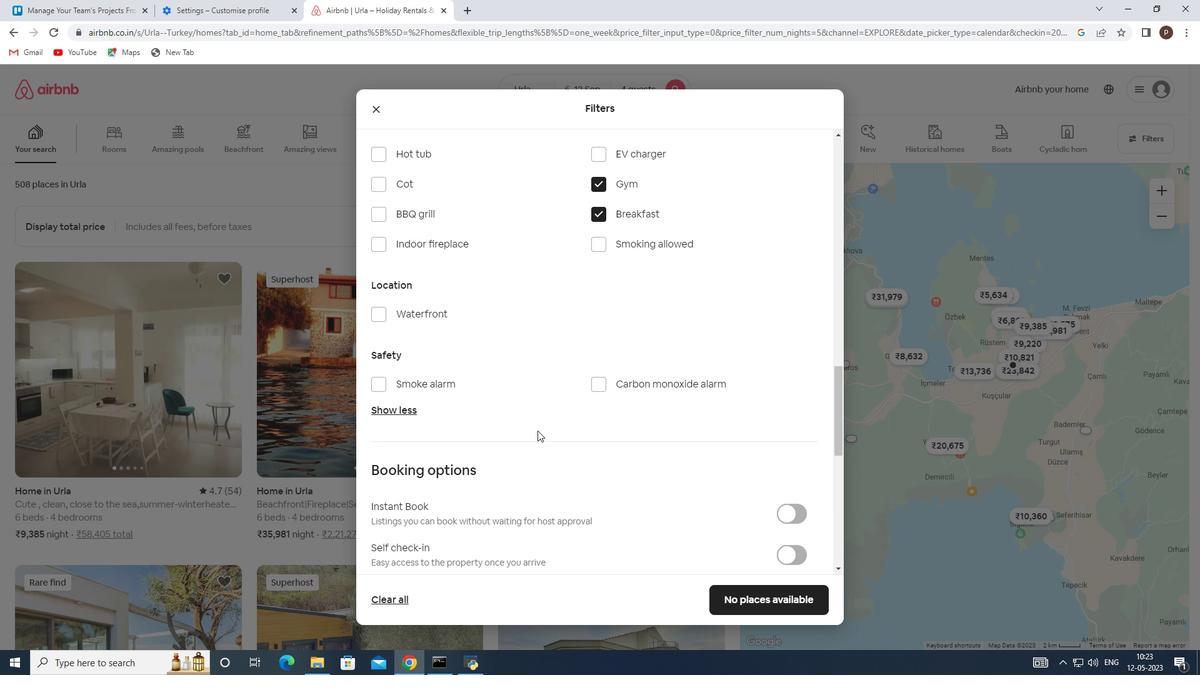 
Action: Mouse moved to (782, 429)
Screenshot: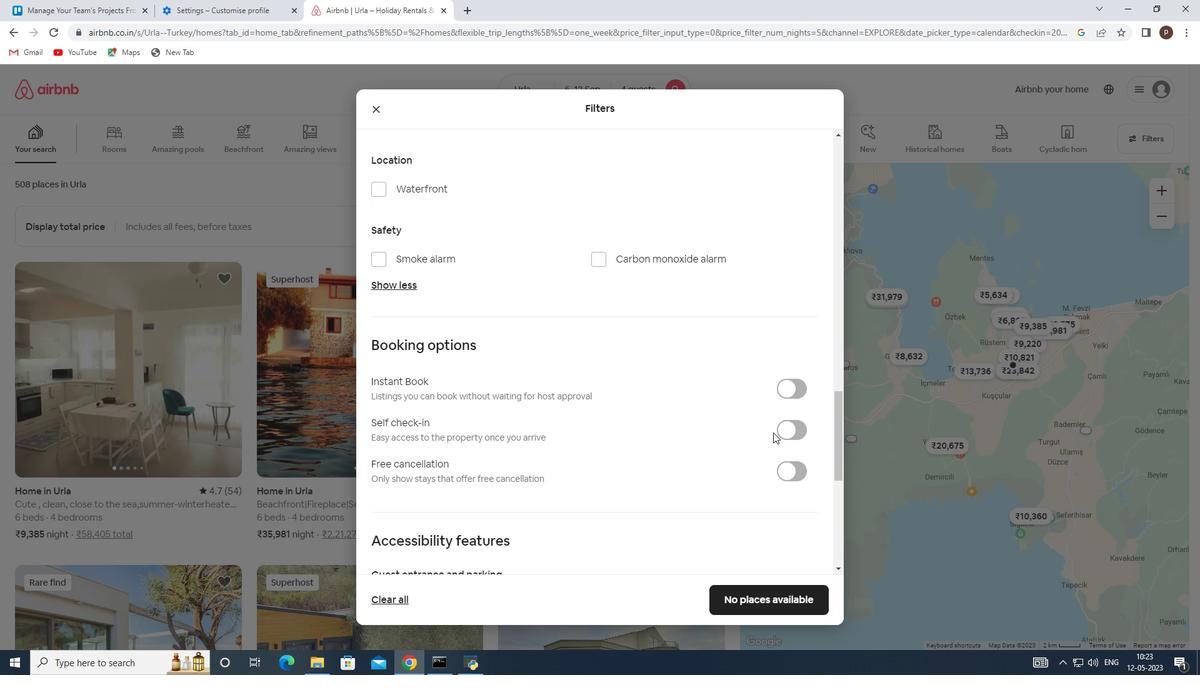 
Action: Mouse pressed left at (782, 429)
Screenshot: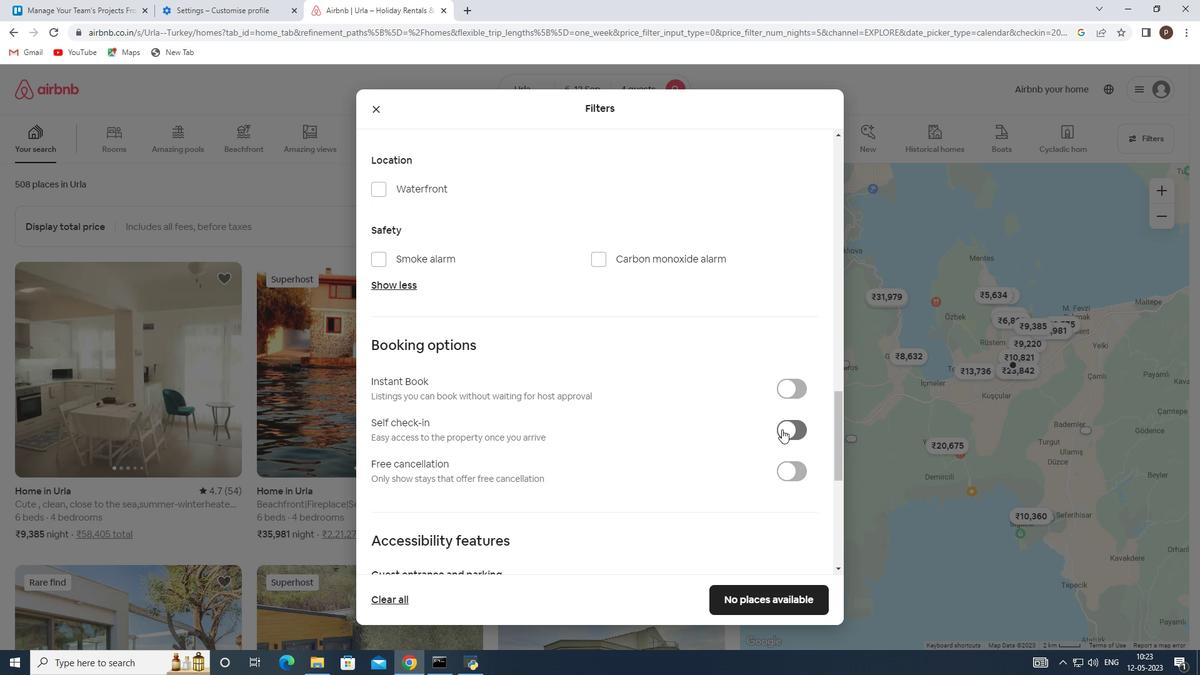 
Action: Mouse moved to (644, 449)
Screenshot: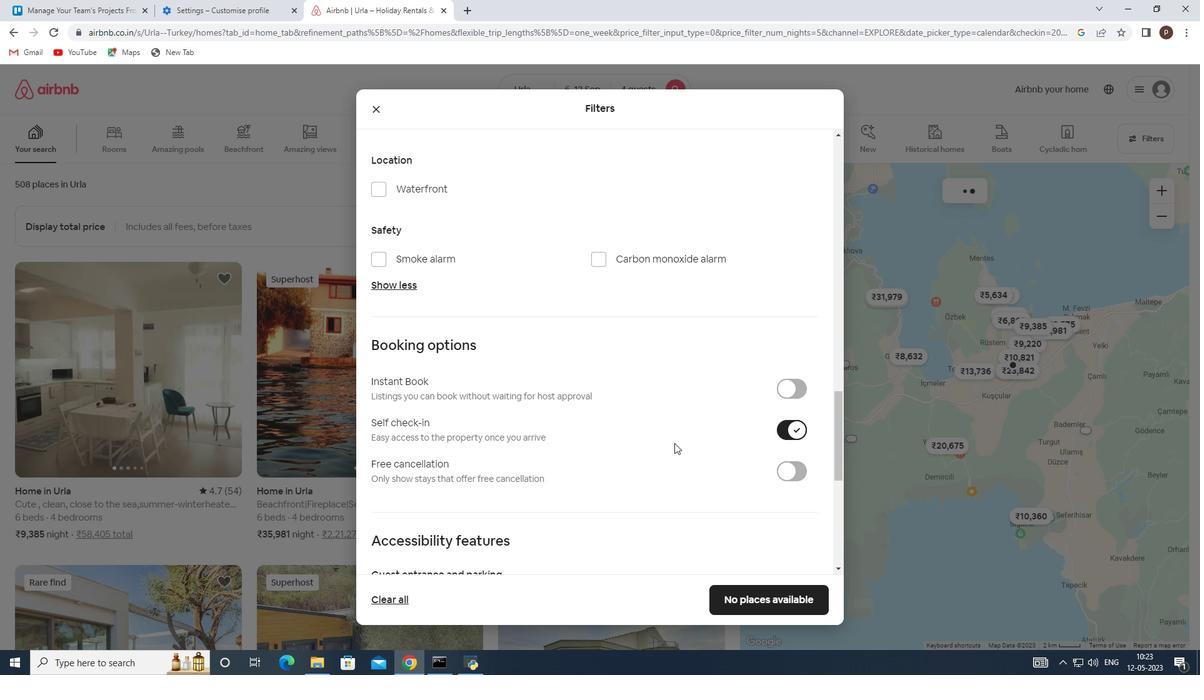 
Action: Mouse scrolled (644, 448) with delta (0, 0)
Screenshot: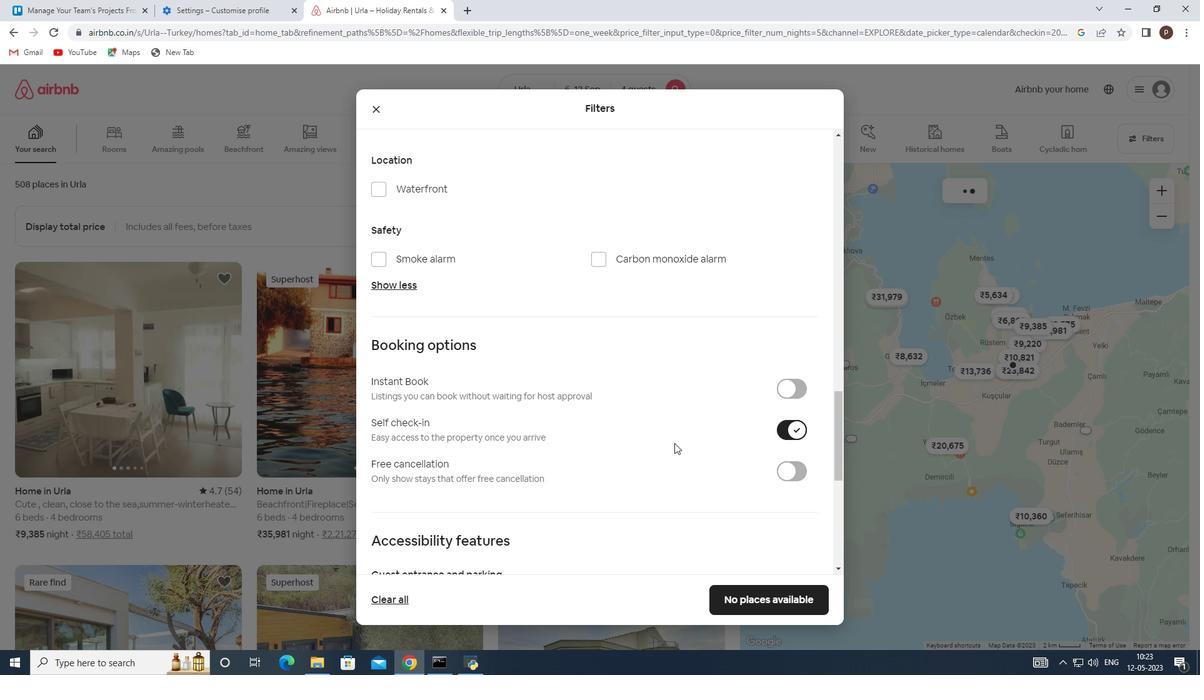 
Action: Mouse moved to (642, 449)
Screenshot: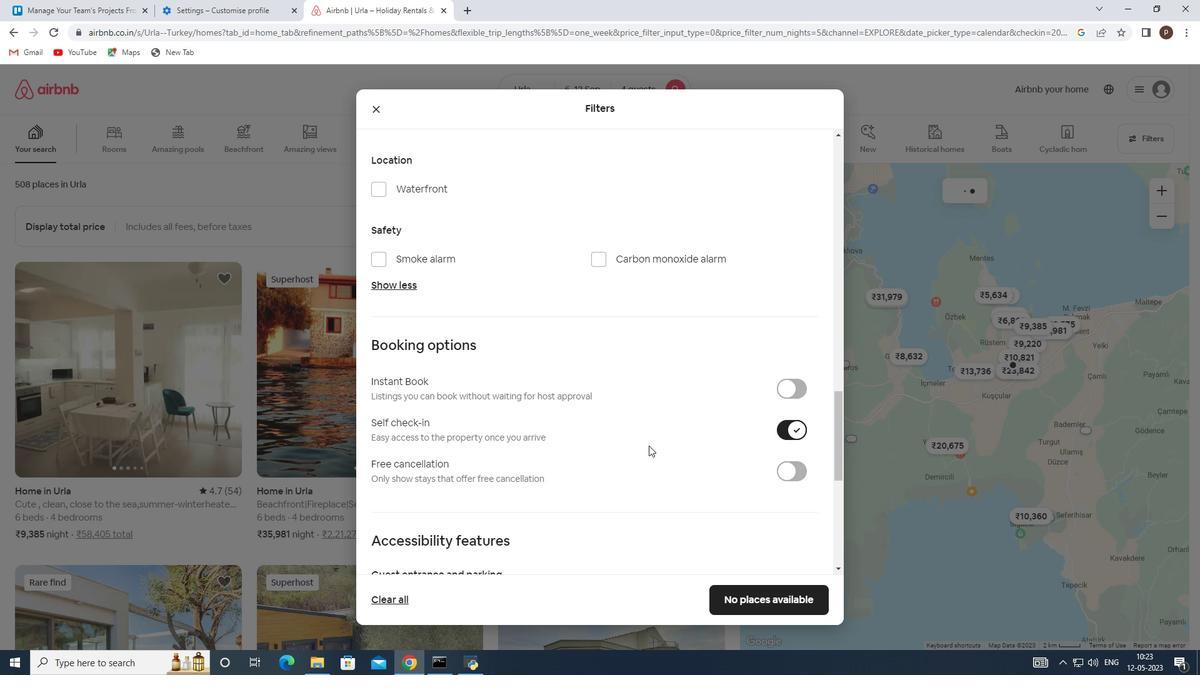 
Action: Mouse scrolled (642, 448) with delta (0, 0)
Screenshot: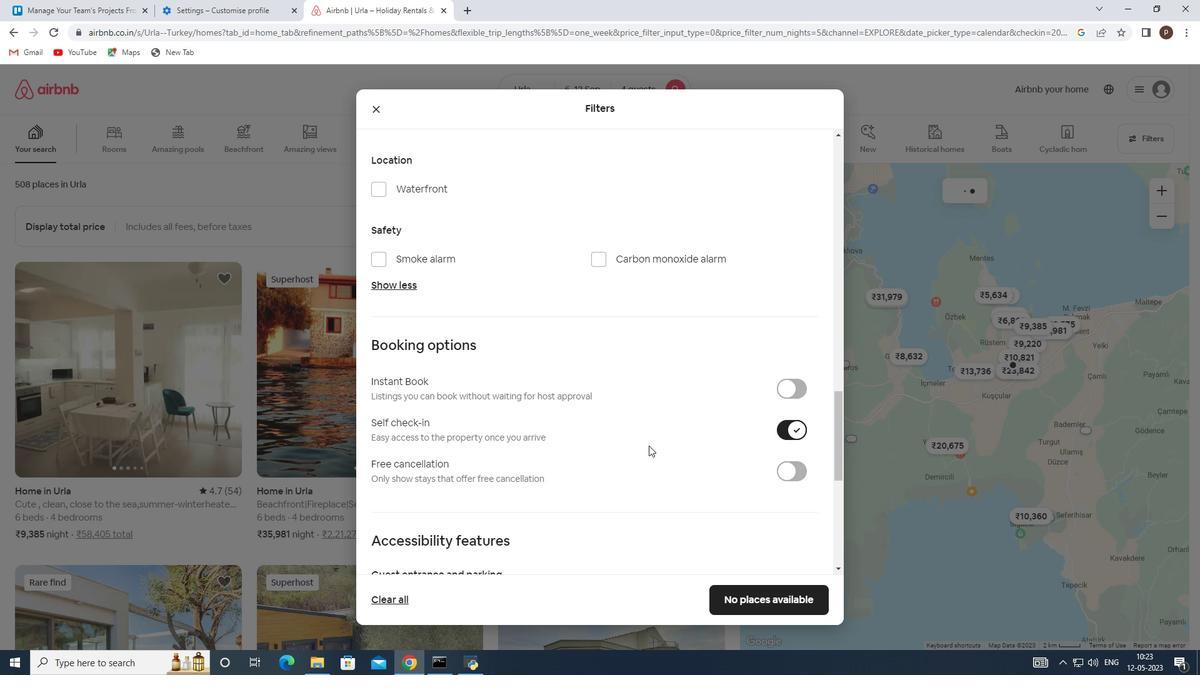 
Action: Mouse scrolled (642, 448) with delta (0, 0)
Screenshot: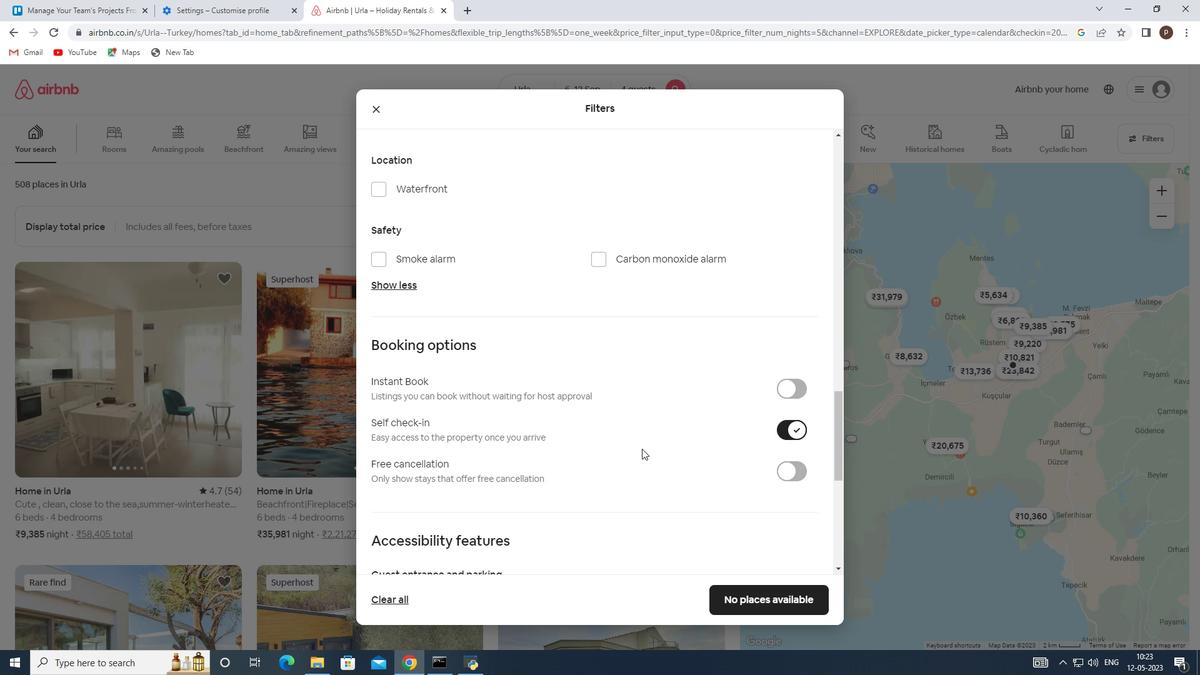 
Action: Mouse scrolled (642, 448) with delta (0, 0)
Screenshot: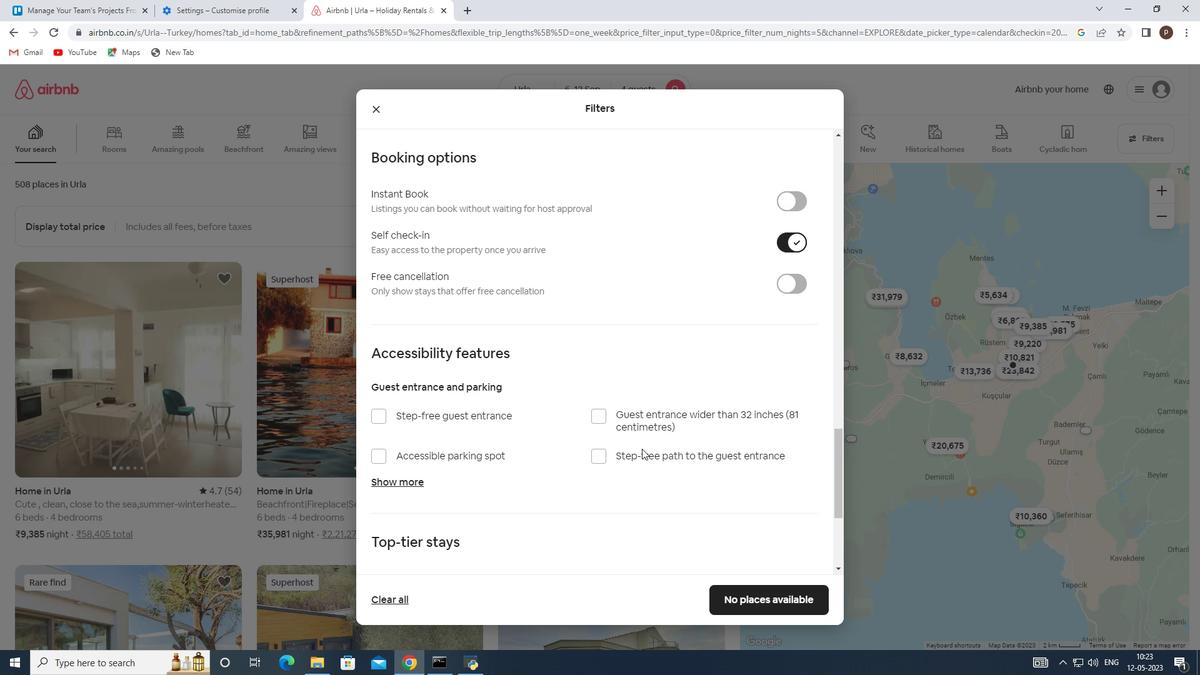 
Action: Mouse scrolled (642, 448) with delta (0, 0)
Screenshot: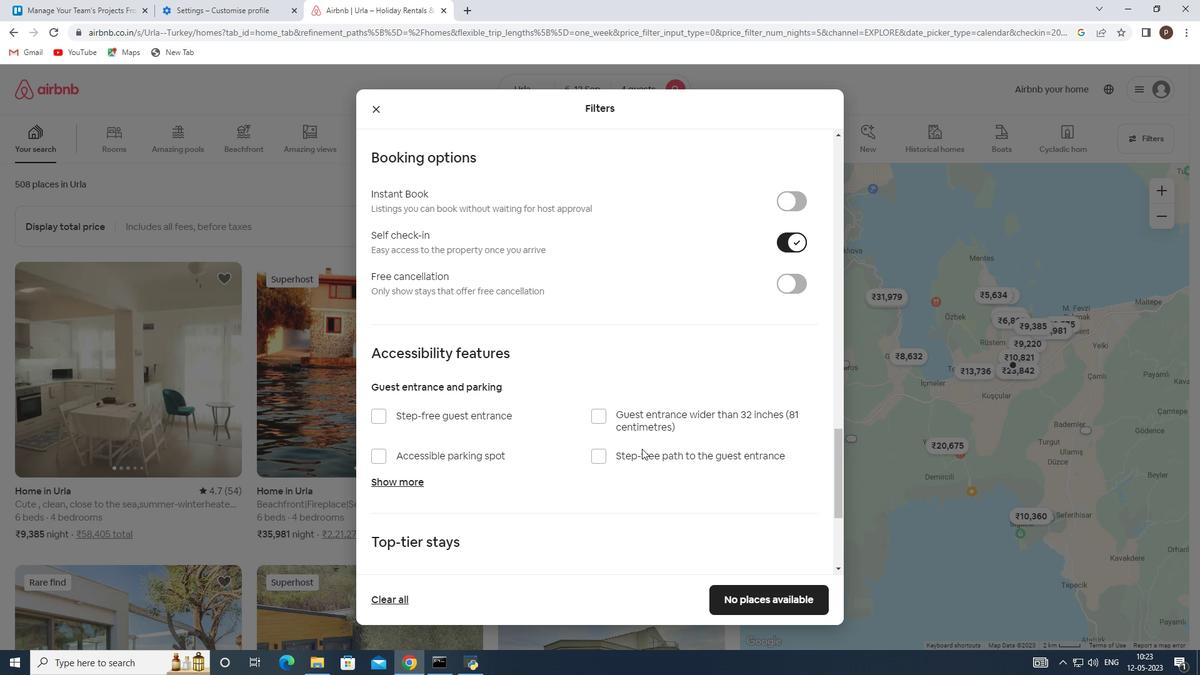 
Action: Mouse moved to (578, 439)
Screenshot: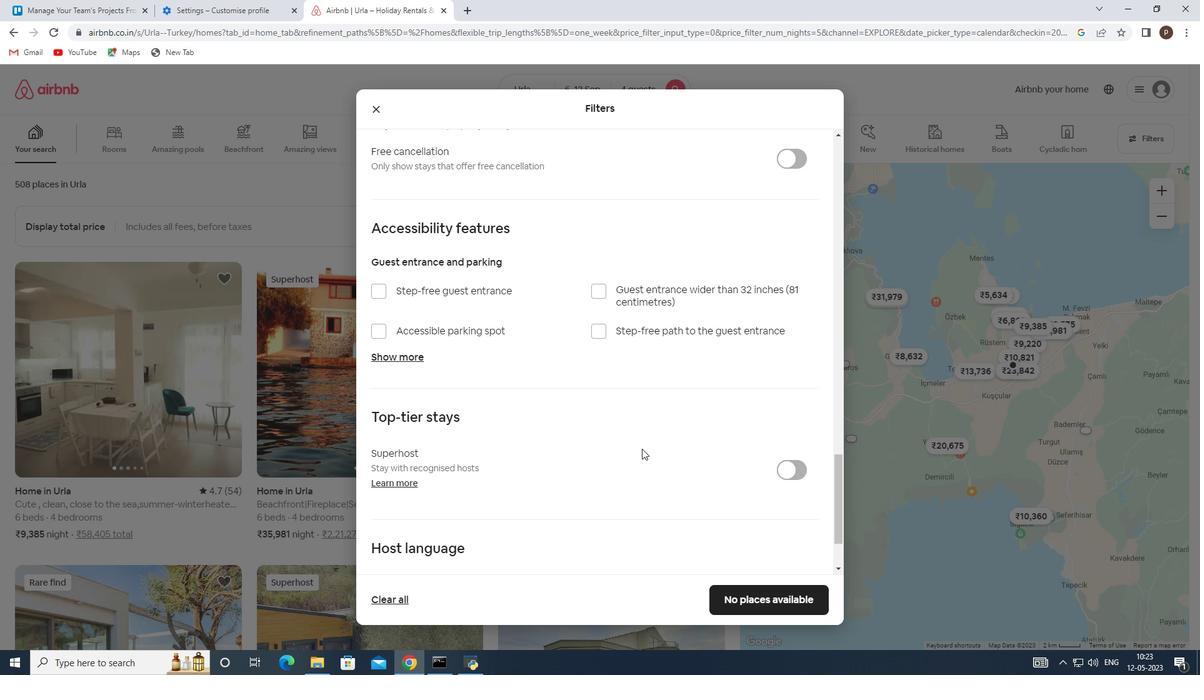 
Action: Mouse scrolled (578, 438) with delta (0, 0)
Screenshot: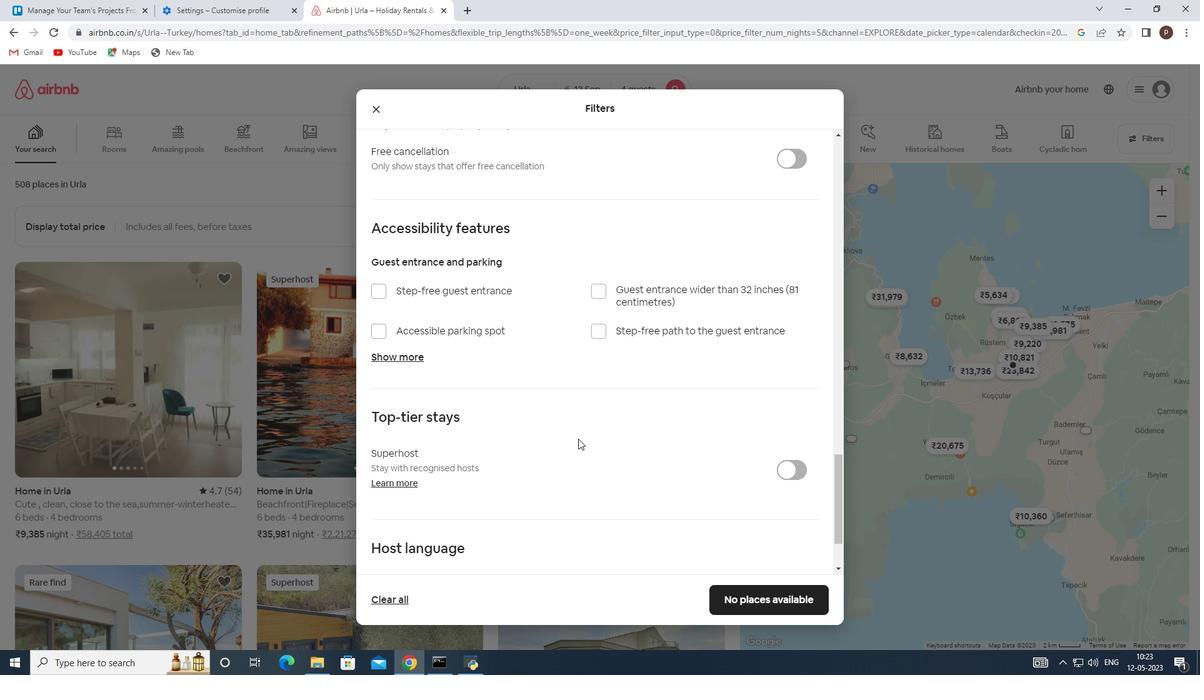
Action: Mouse scrolled (578, 438) with delta (0, 0)
Screenshot: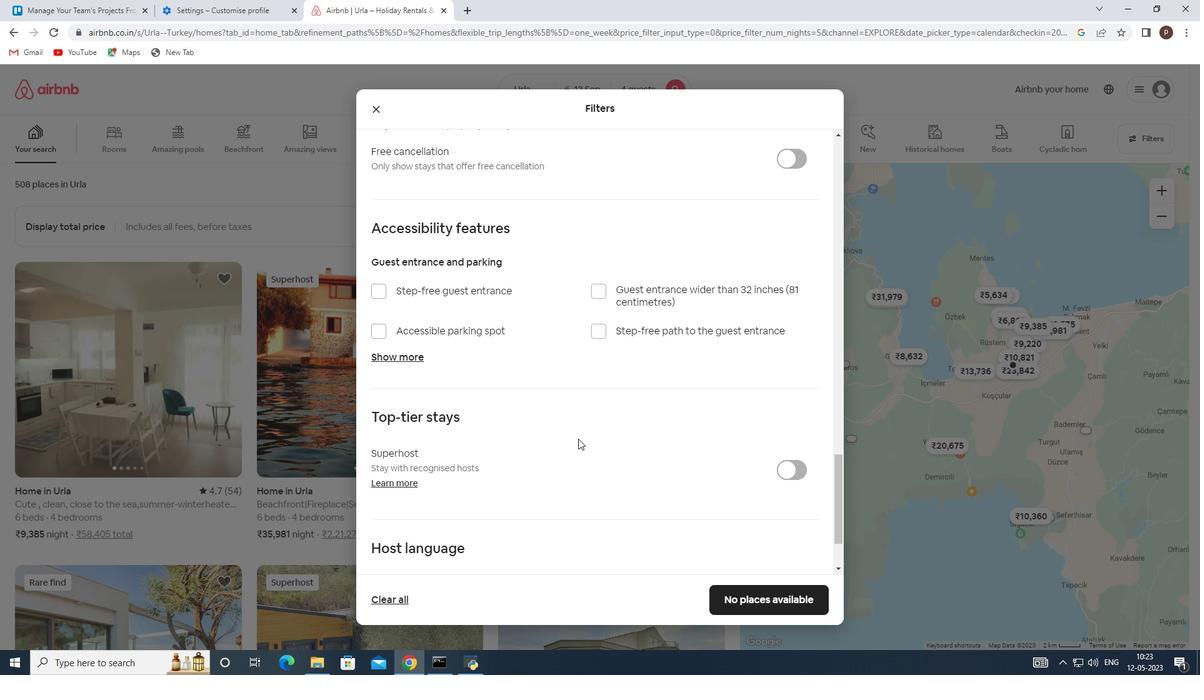 
Action: Mouse scrolled (578, 438) with delta (0, 0)
Screenshot: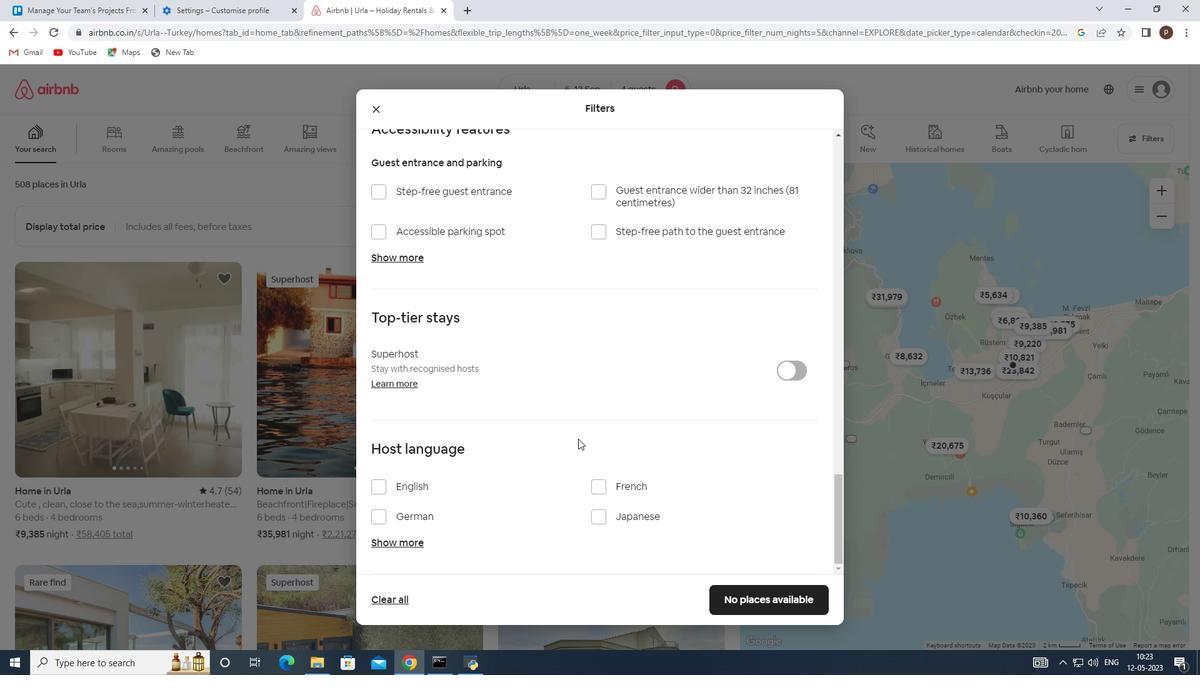 
Action: Mouse moved to (377, 486)
Screenshot: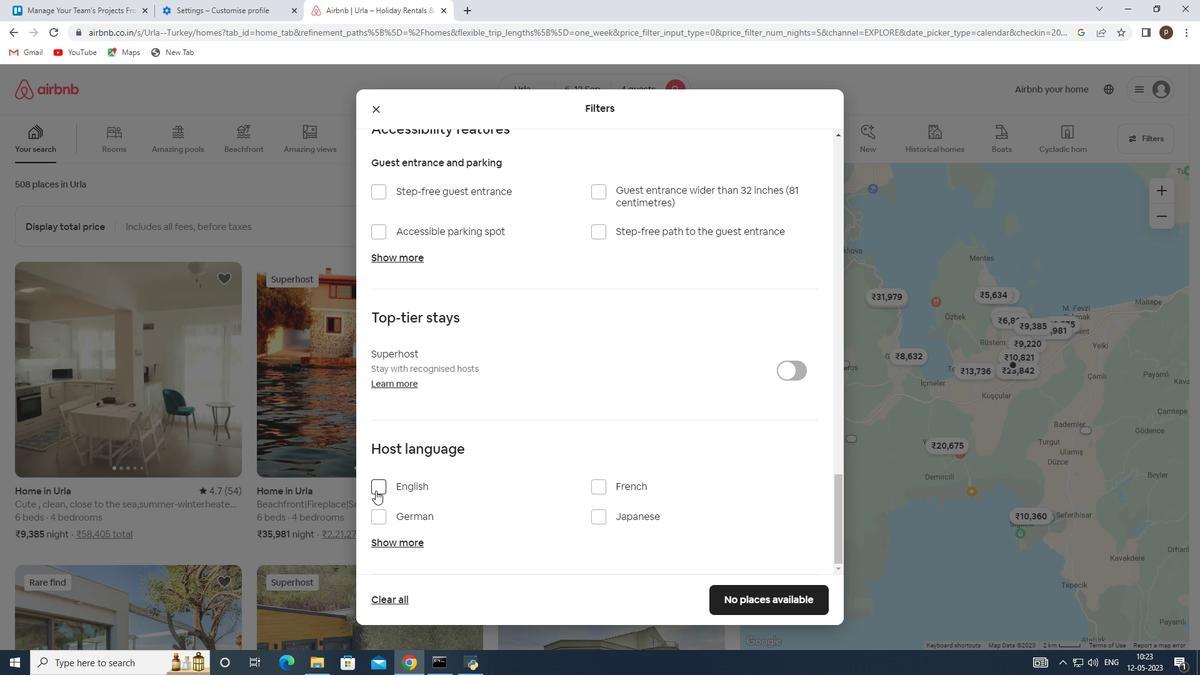 
Action: Mouse pressed left at (377, 486)
Screenshot: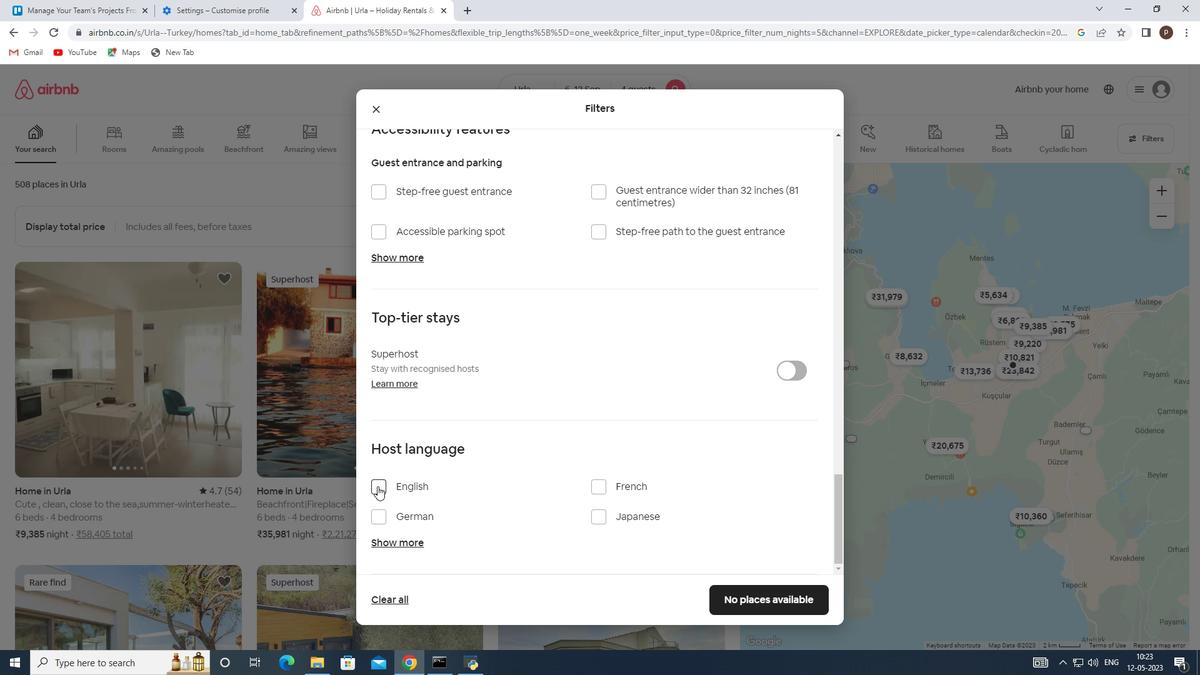 
Action: Mouse moved to (734, 590)
Screenshot: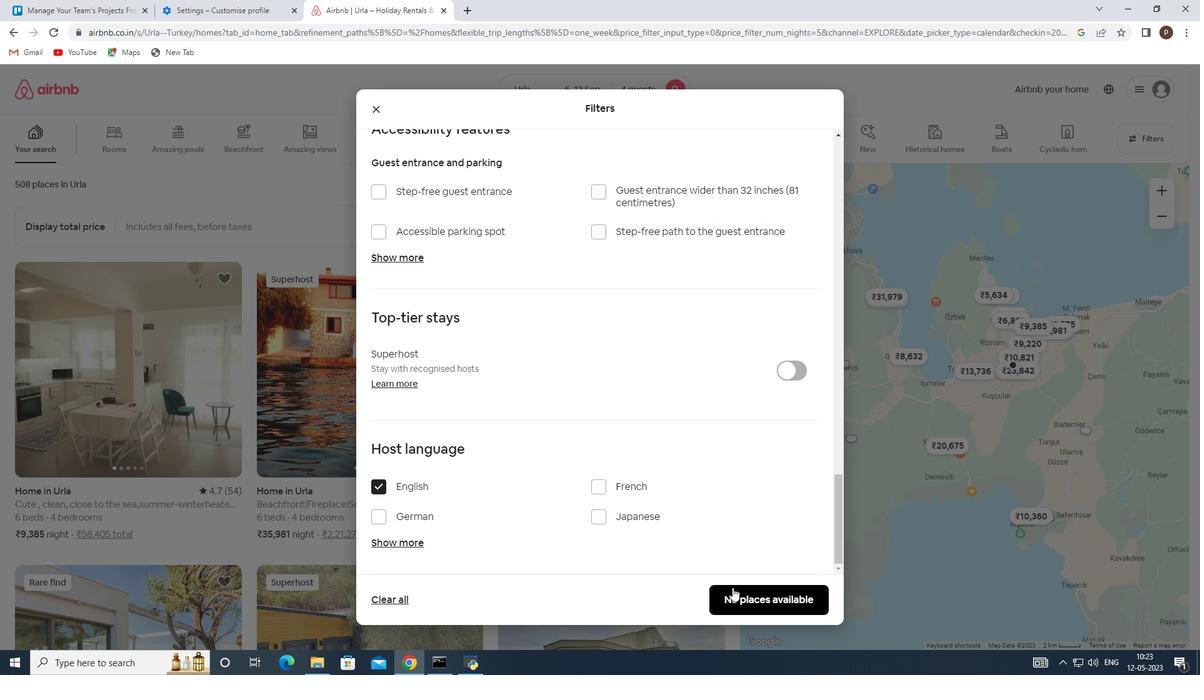 
Action: Mouse pressed left at (734, 590)
Screenshot: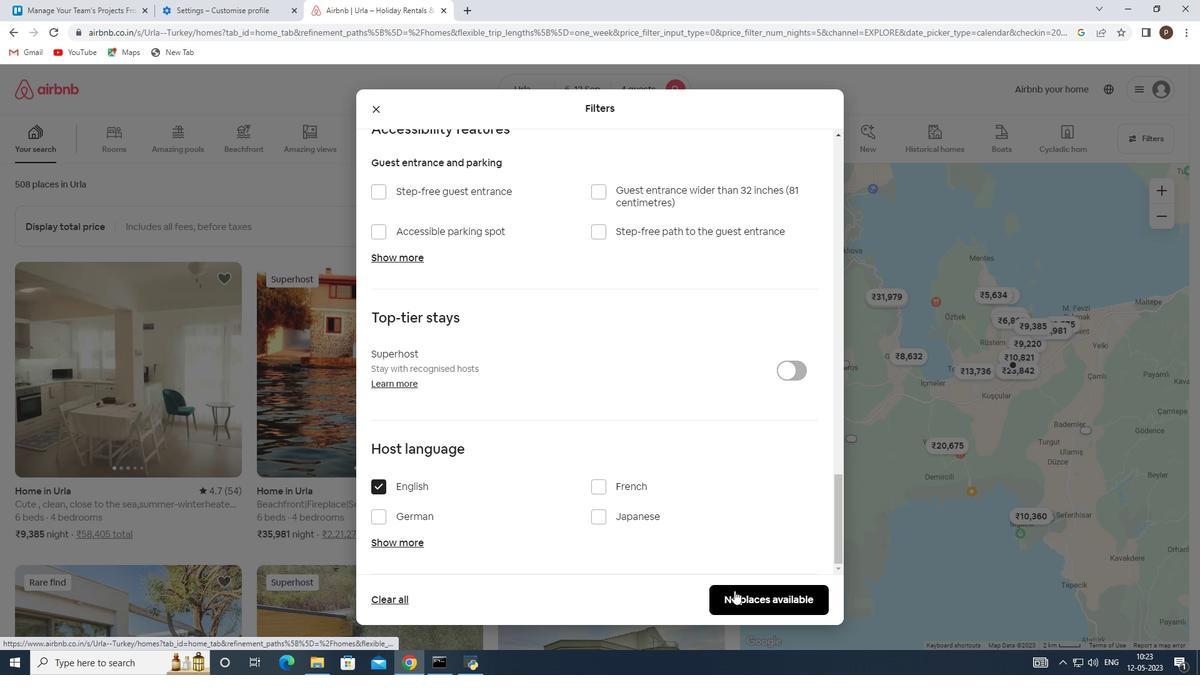 
